 Task: Find connections with filter location Chongqing with filter topic #lawyerswith filter profile language English with filter current company Enfusion with filter school Institution of Engineers of India (IEI), Kolkata with filter industry Credit Intermediation with filter service category Portrait Photography with filter keywords title Animal Shelter Worker
Action: Mouse moved to (974, 170)
Screenshot: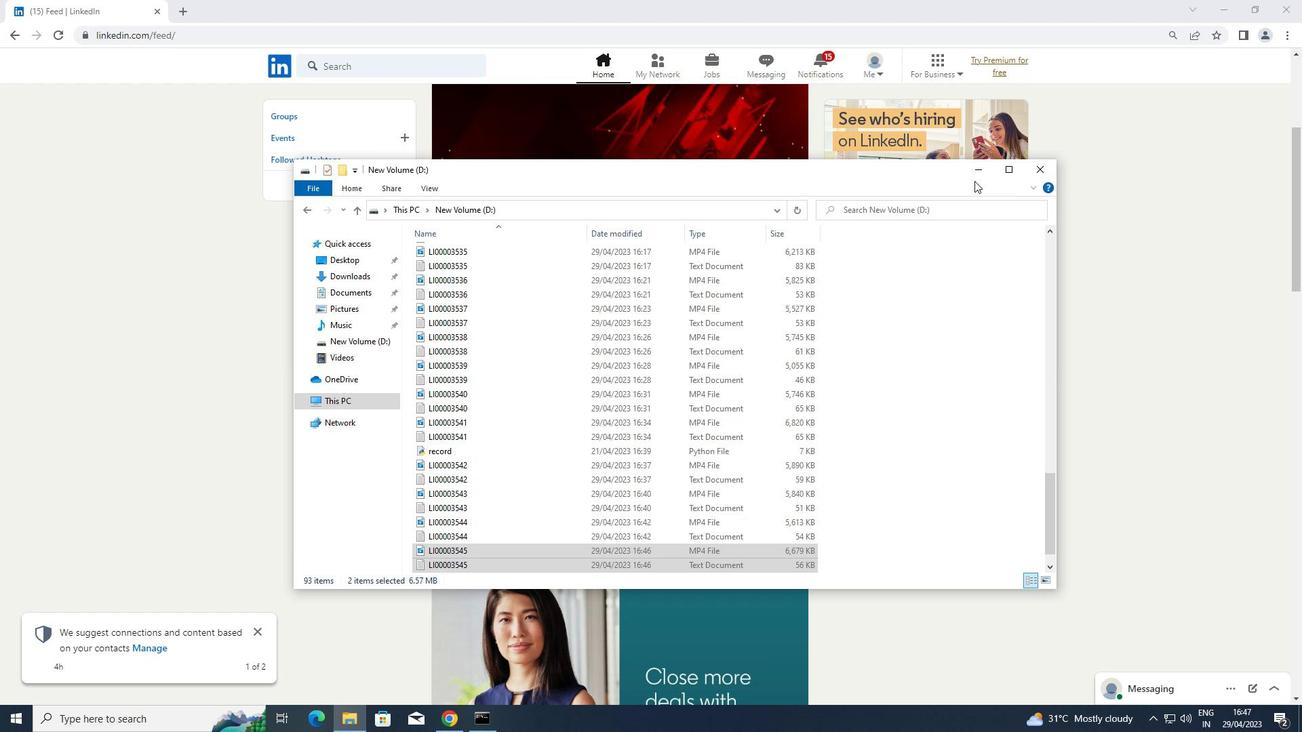 
Action: Mouse pressed left at (974, 170)
Screenshot: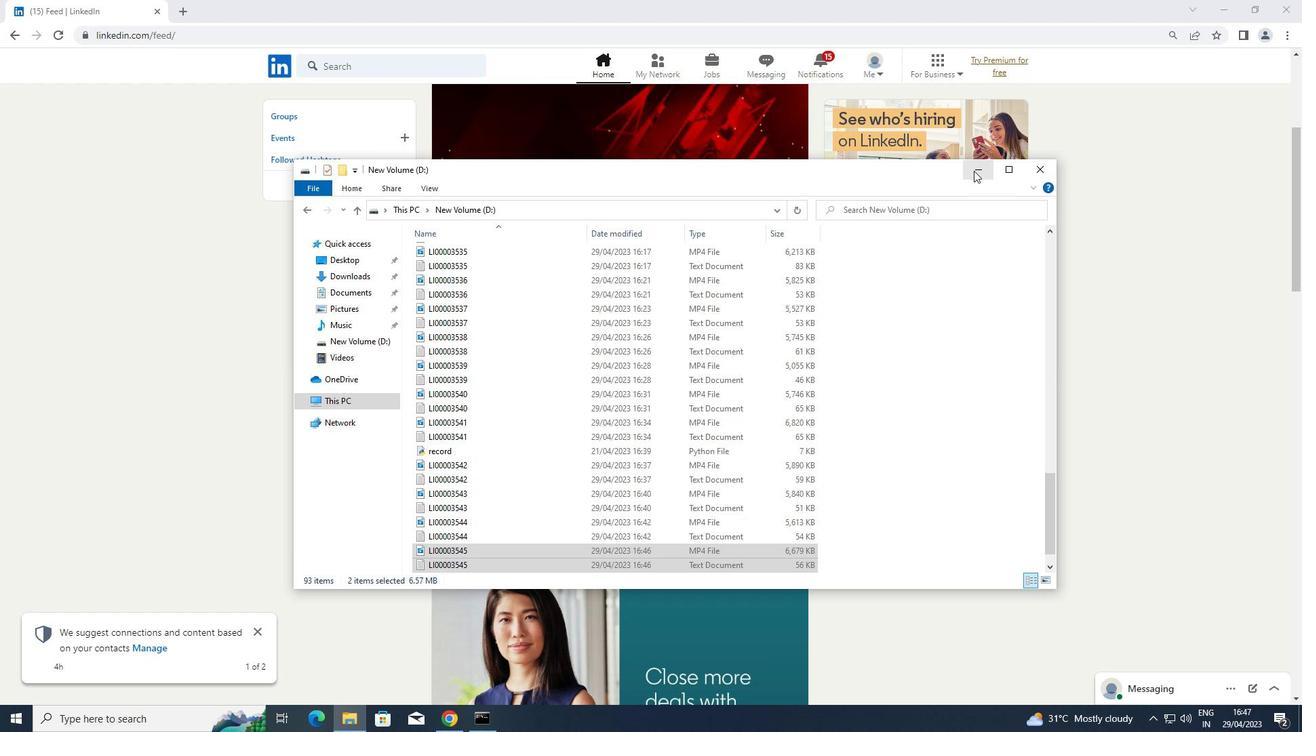 
Action: Mouse moved to (662, 66)
Screenshot: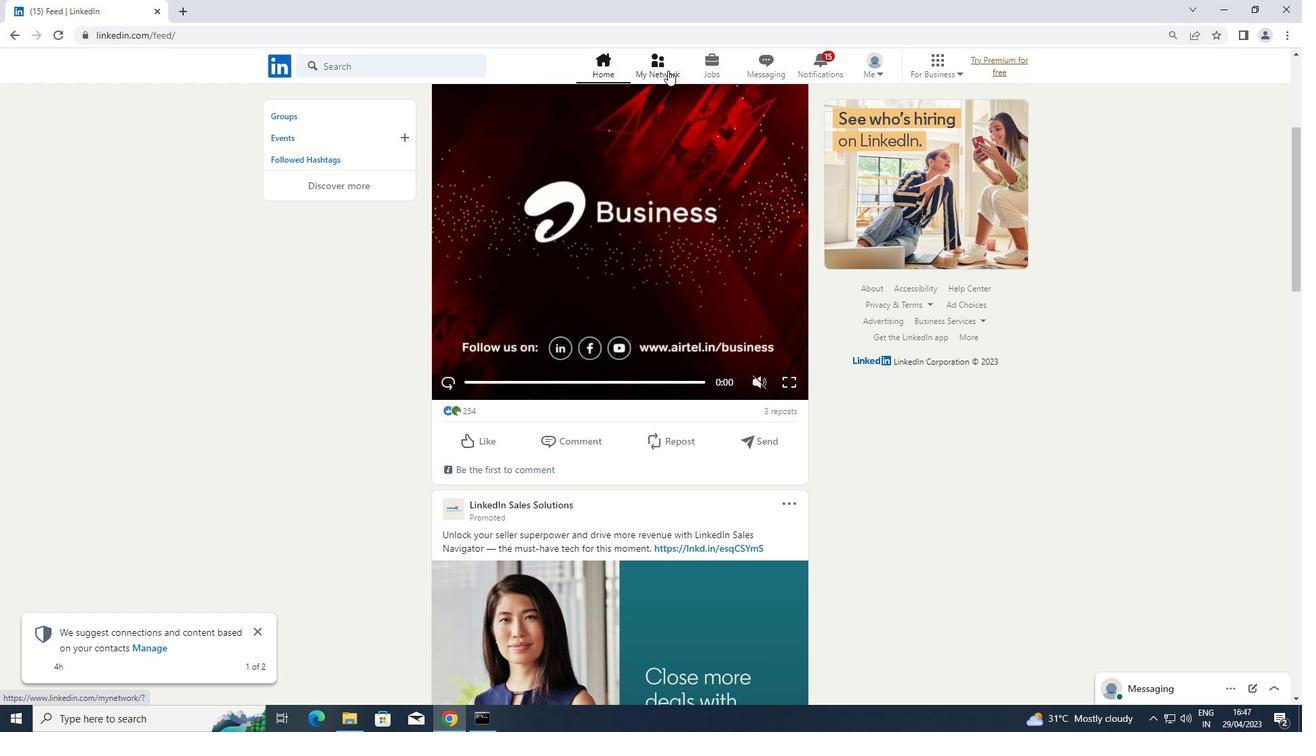 
Action: Mouse pressed left at (662, 66)
Screenshot: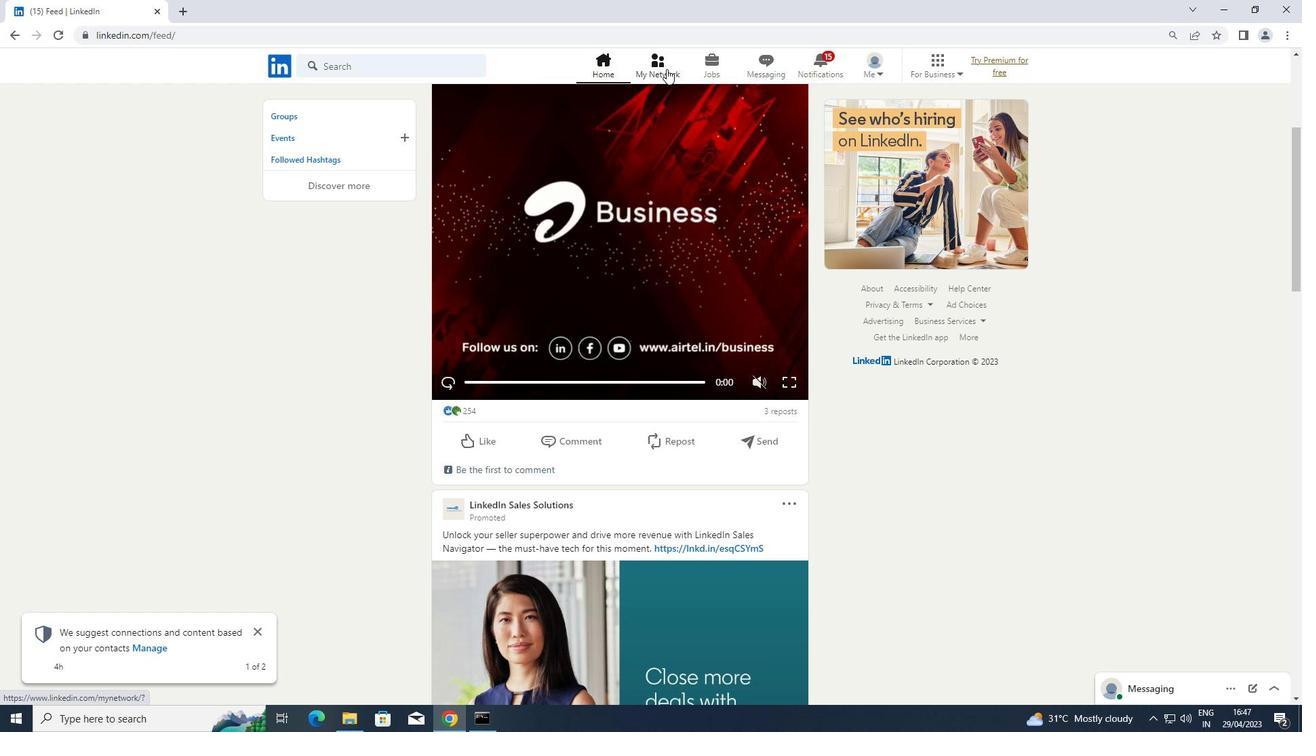 
Action: Mouse moved to (350, 138)
Screenshot: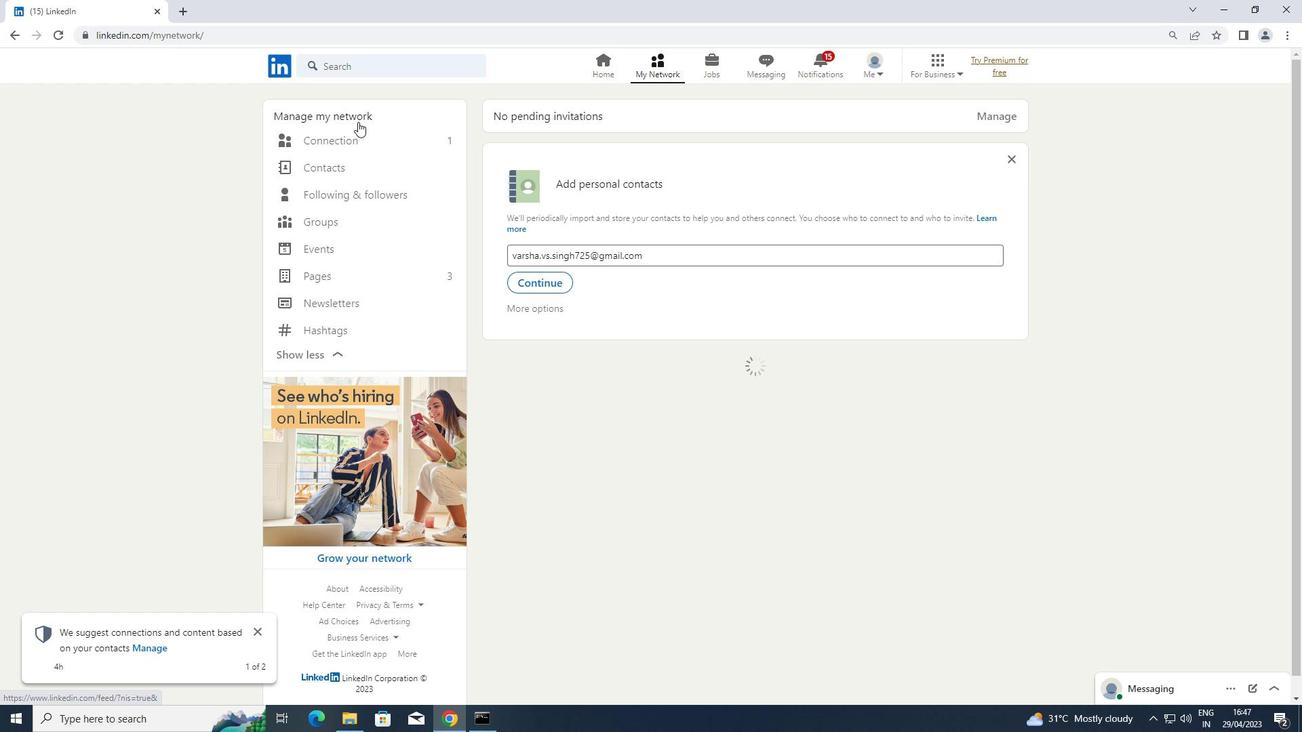 
Action: Mouse pressed left at (350, 138)
Screenshot: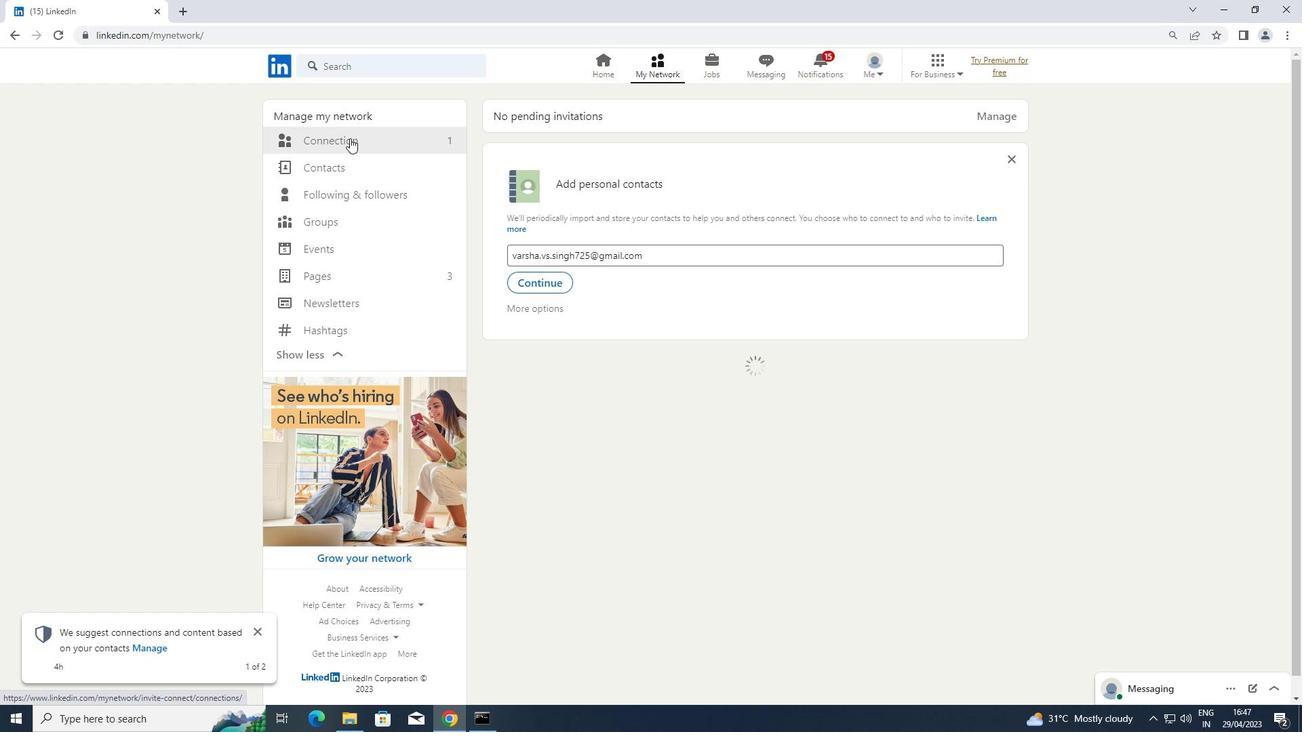 
Action: Mouse moved to (762, 143)
Screenshot: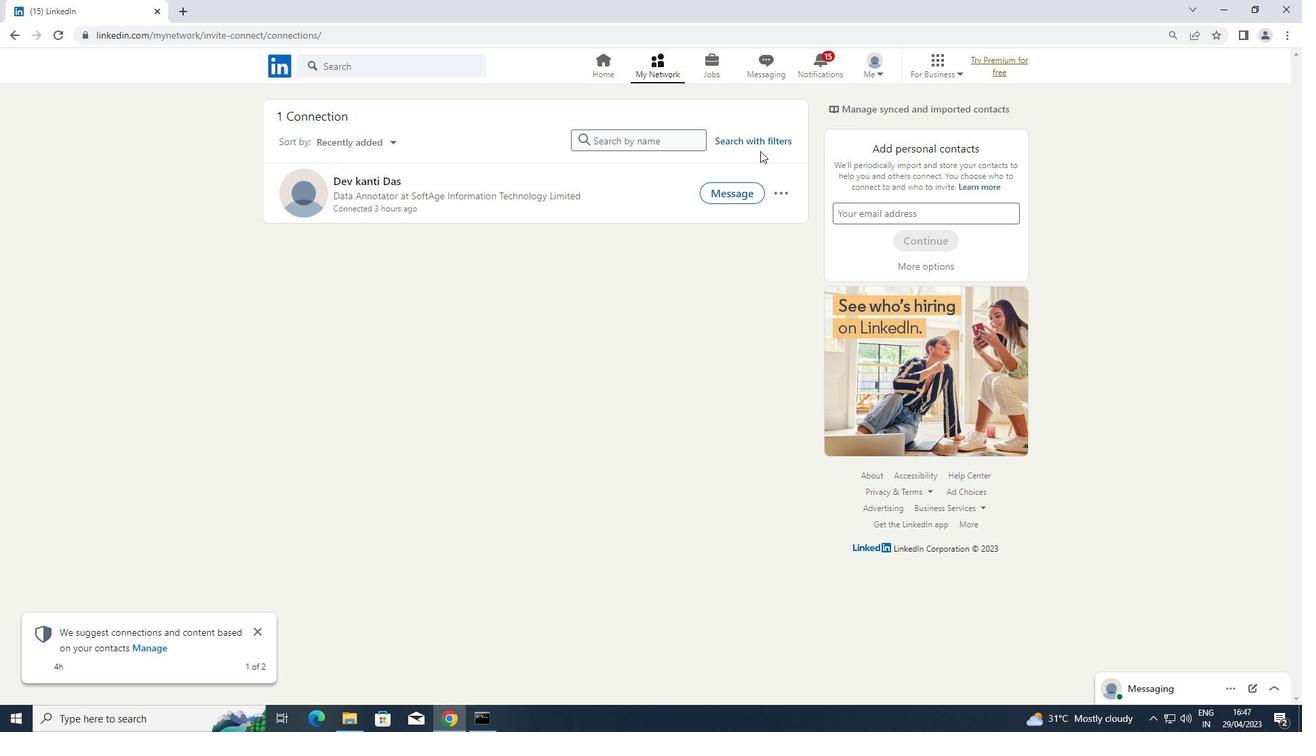 
Action: Mouse pressed left at (762, 143)
Screenshot: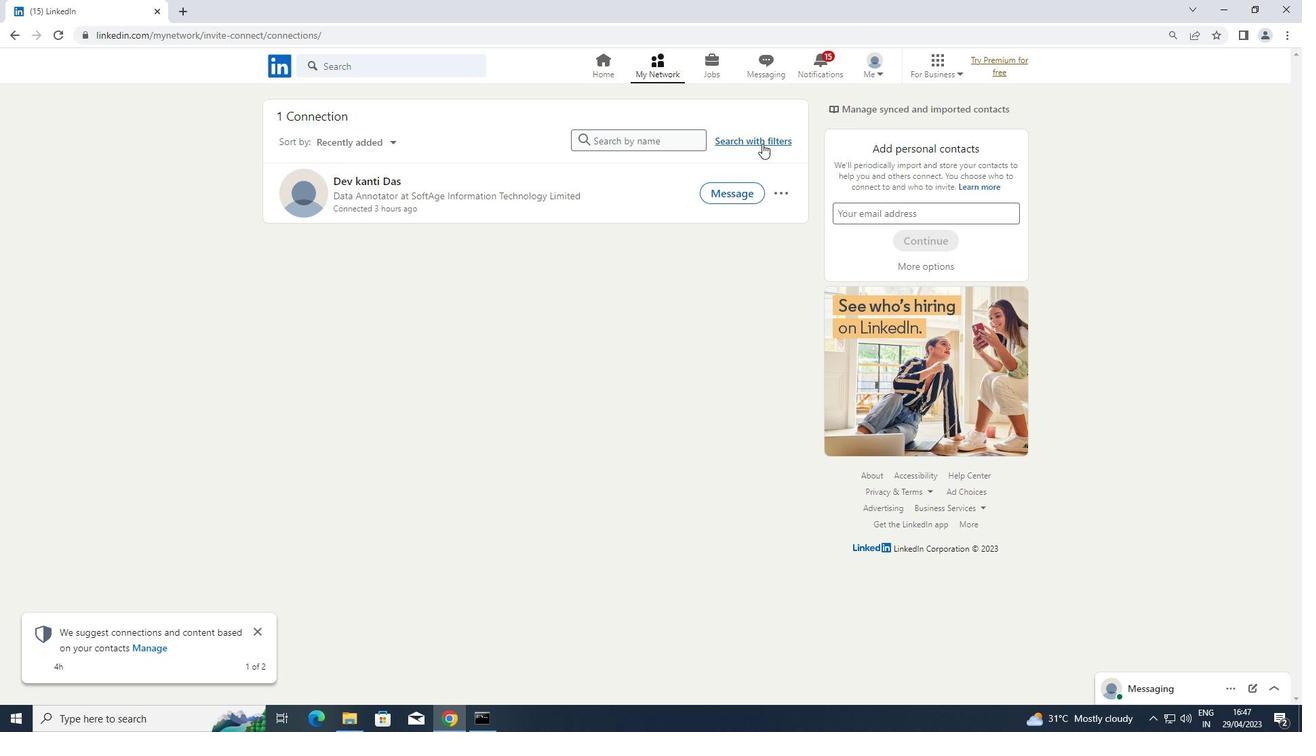 
Action: Mouse moved to (697, 105)
Screenshot: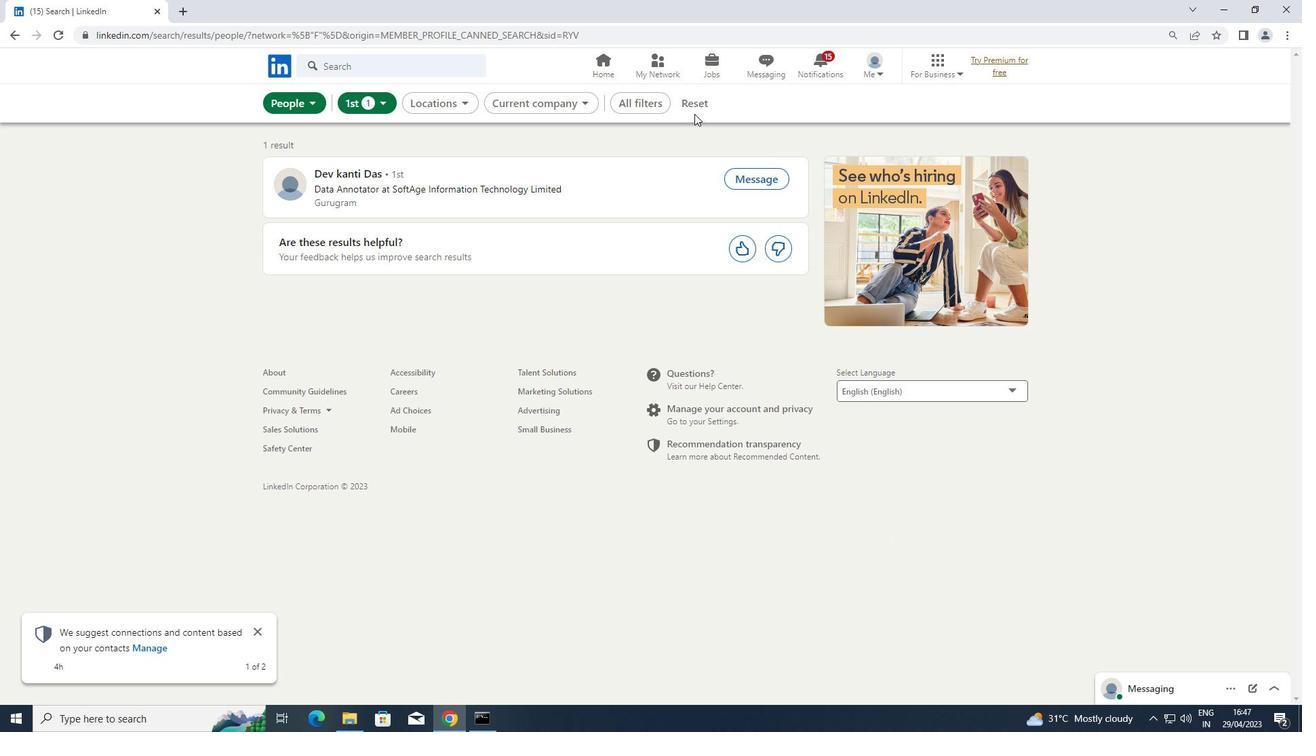 
Action: Mouse pressed left at (697, 105)
Screenshot: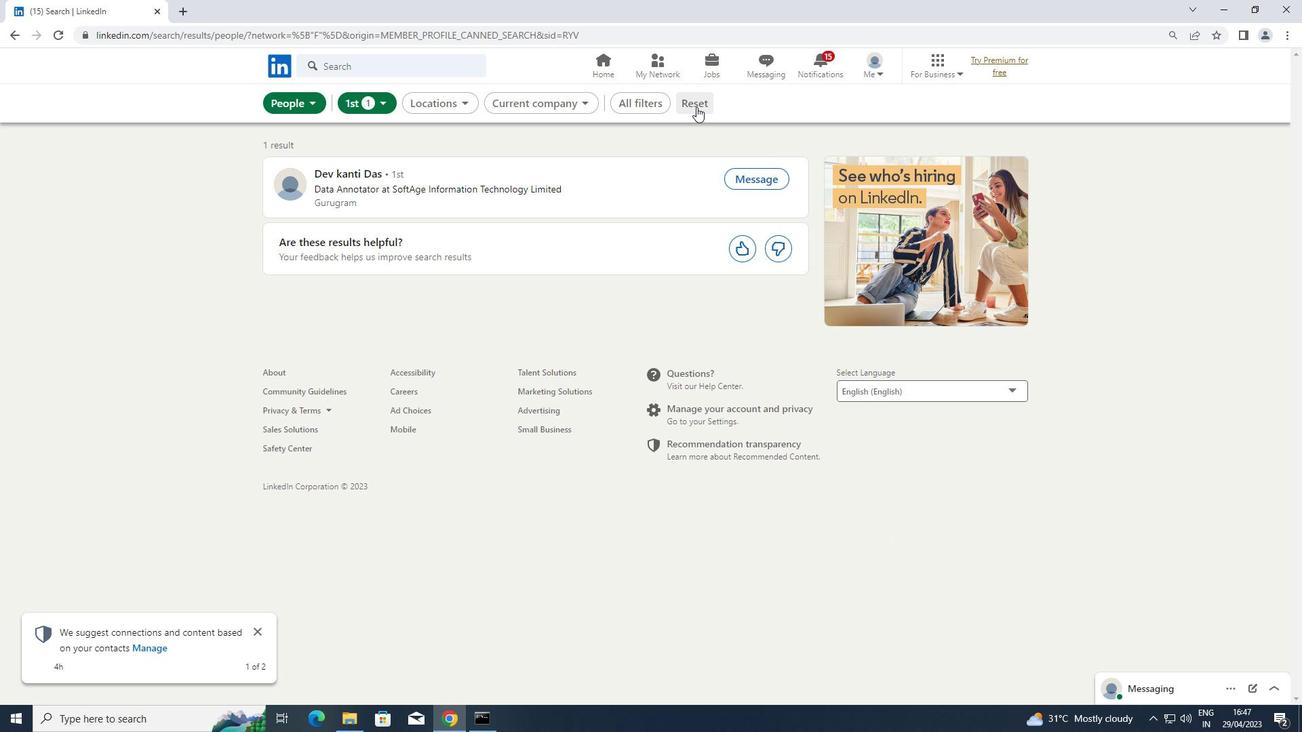 
Action: Mouse moved to (681, 100)
Screenshot: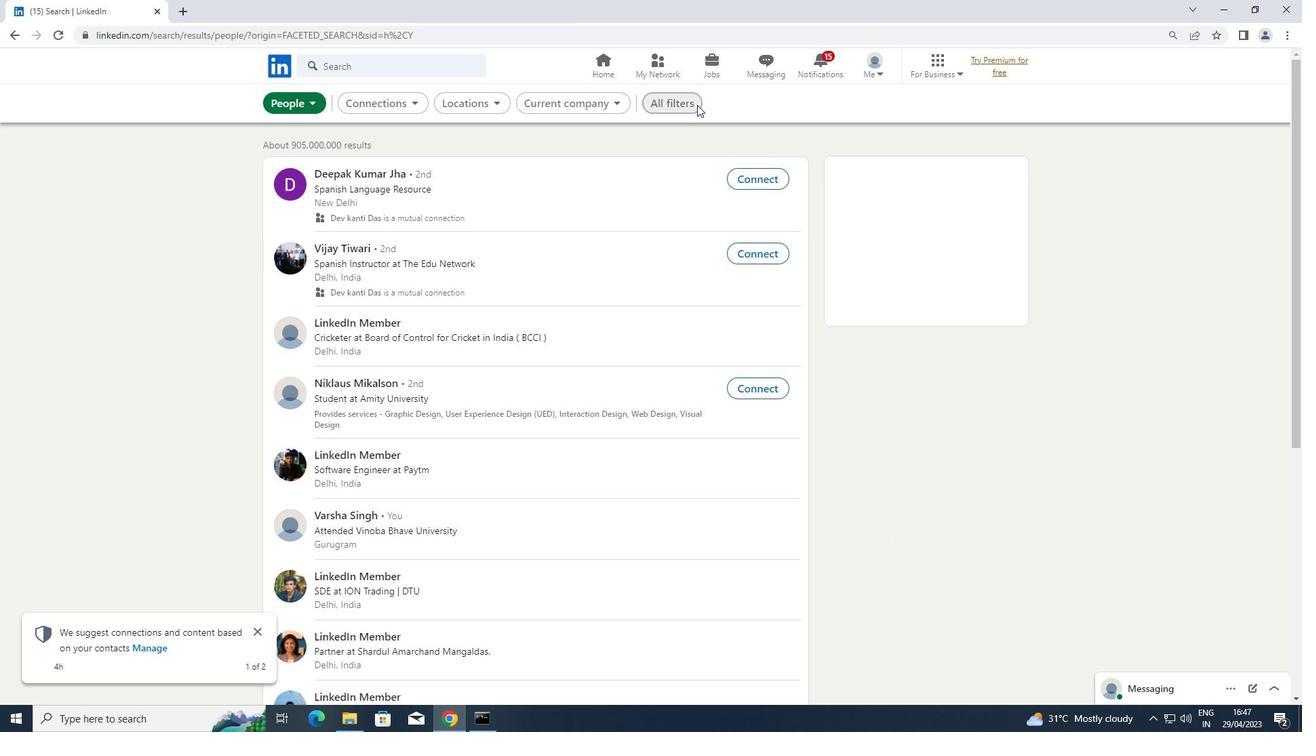 
Action: Mouse pressed left at (681, 100)
Screenshot: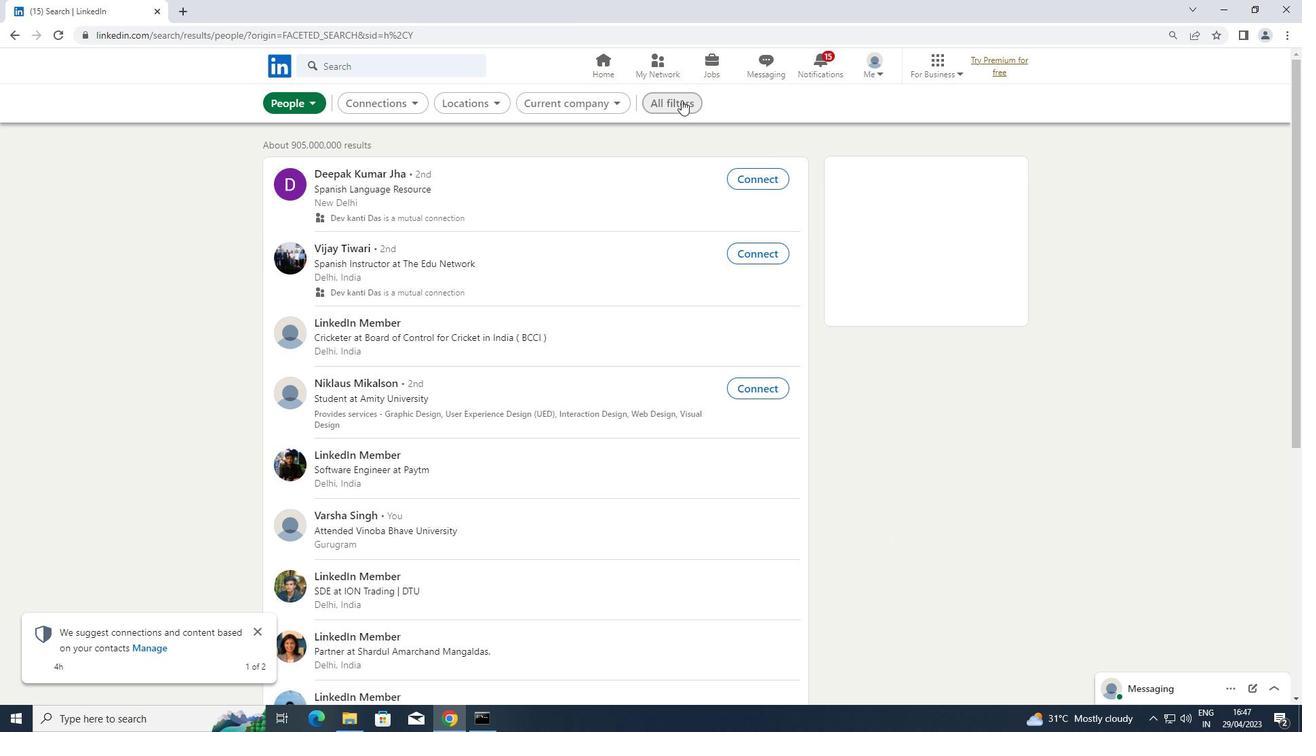 
Action: Mouse moved to (987, 301)
Screenshot: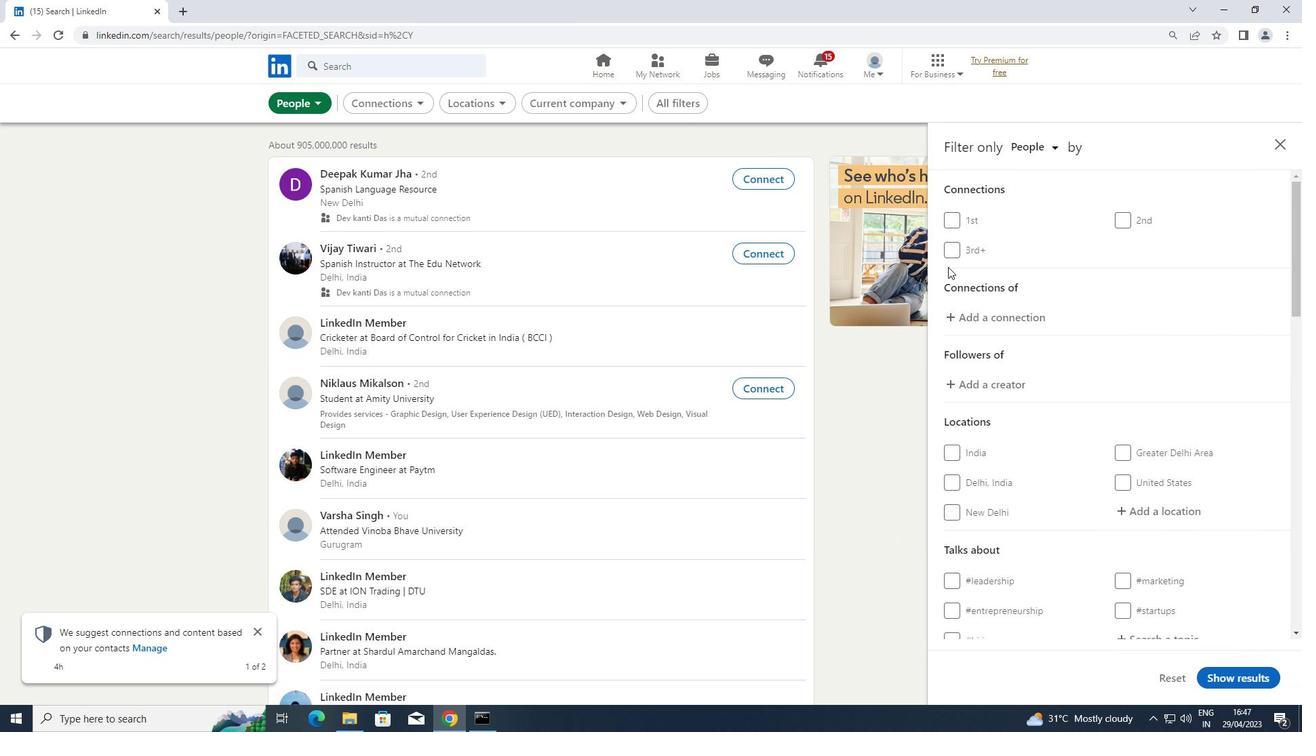 
Action: Mouse scrolled (987, 301) with delta (0, 0)
Screenshot: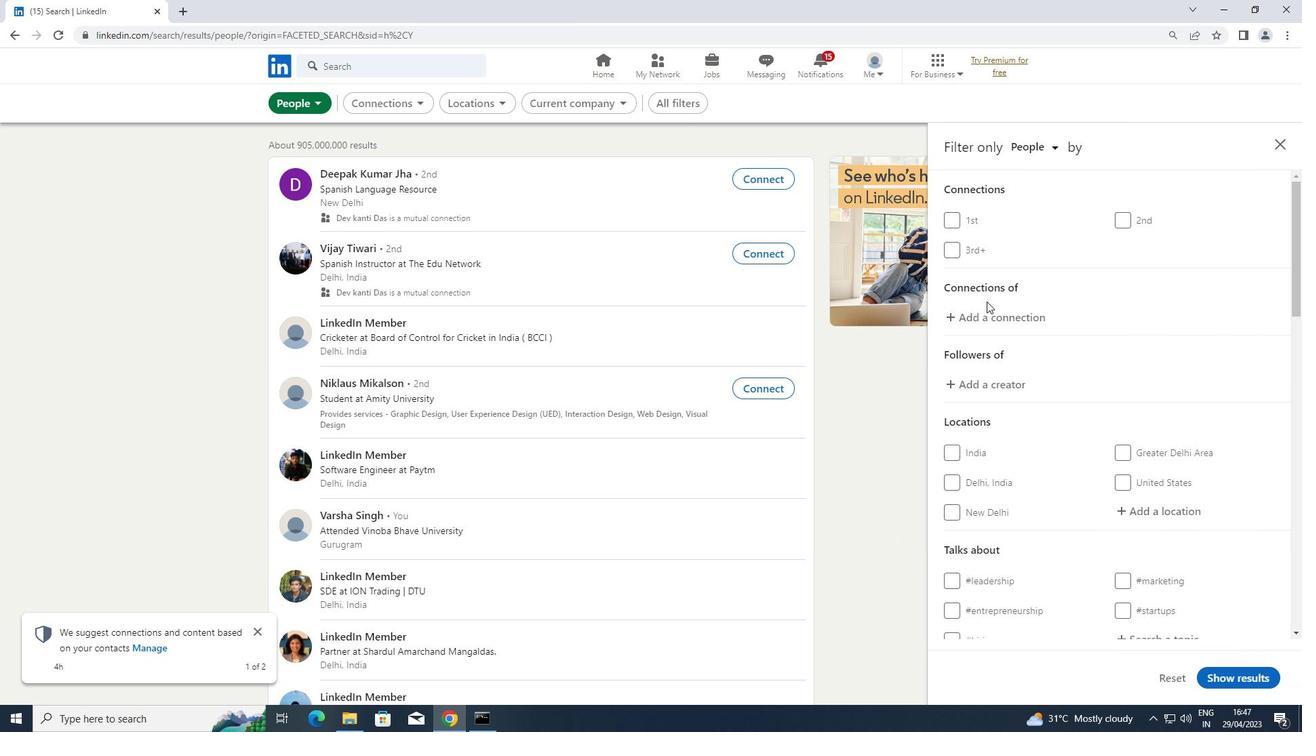 
Action: Mouse scrolled (987, 301) with delta (0, 0)
Screenshot: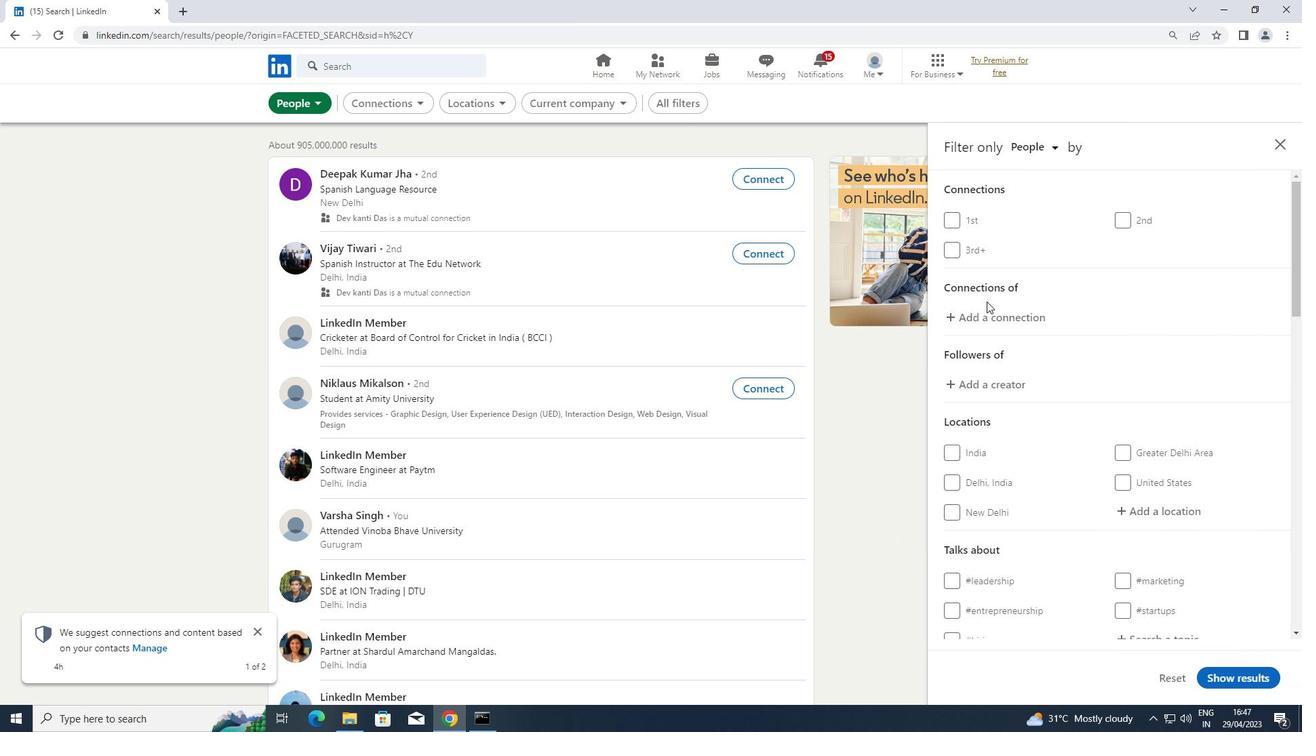 
Action: Mouse moved to (1142, 375)
Screenshot: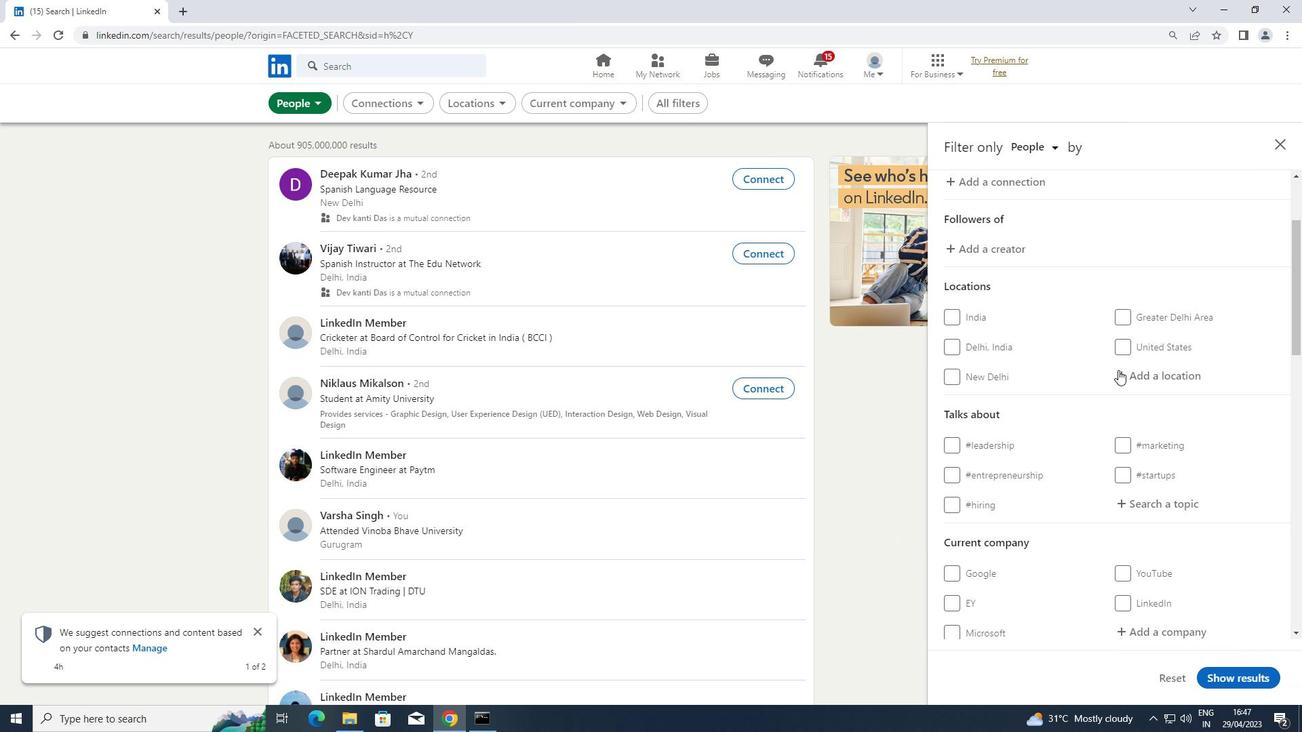 
Action: Mouse pressed left at (1142, 375)
Screenshot: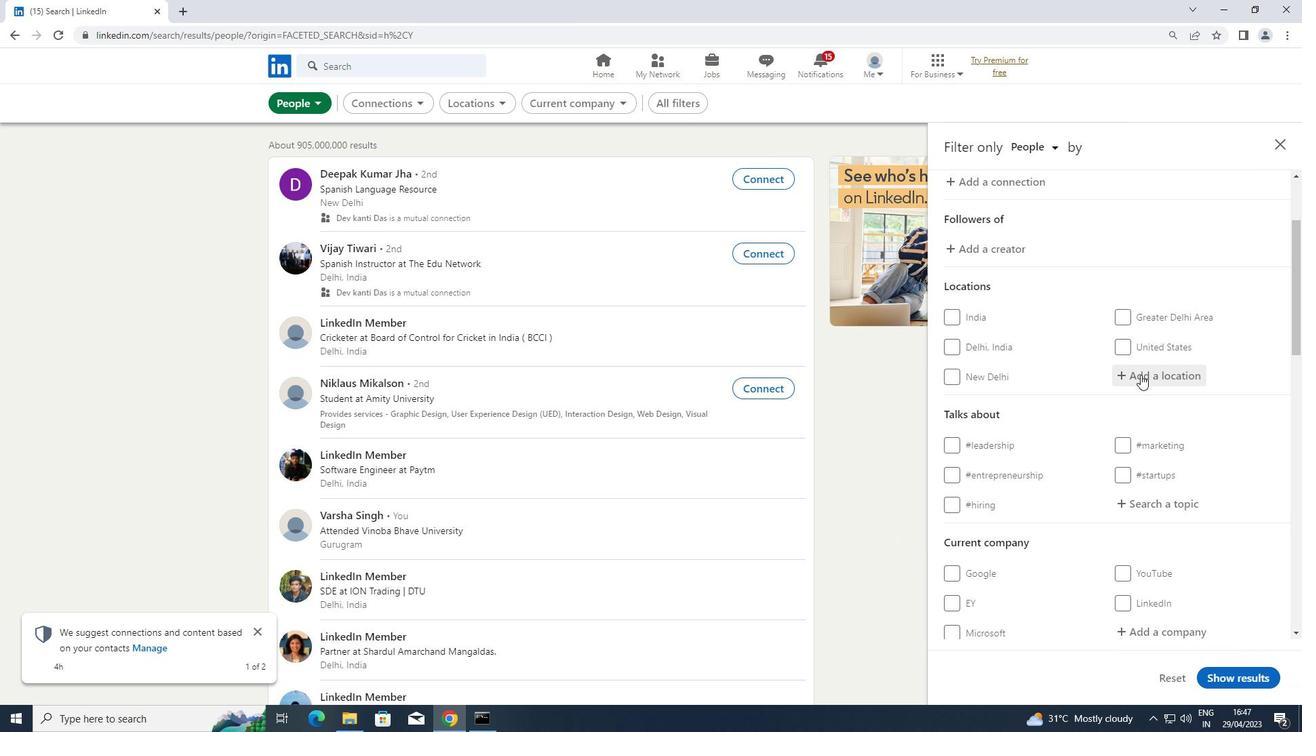 
Action: Key pressed <Key.shift>CHONGQING
Screenshot: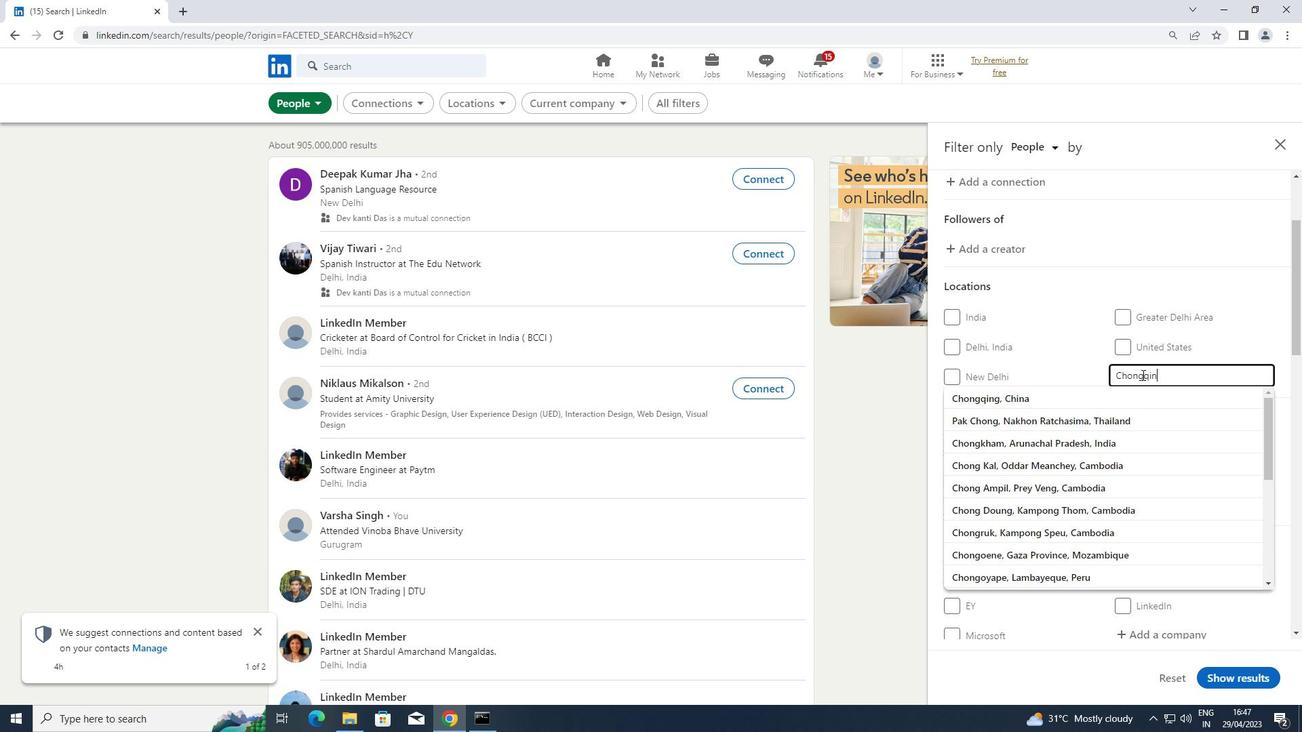
Action: Mouse moved to (1055, 446)
Screenshot: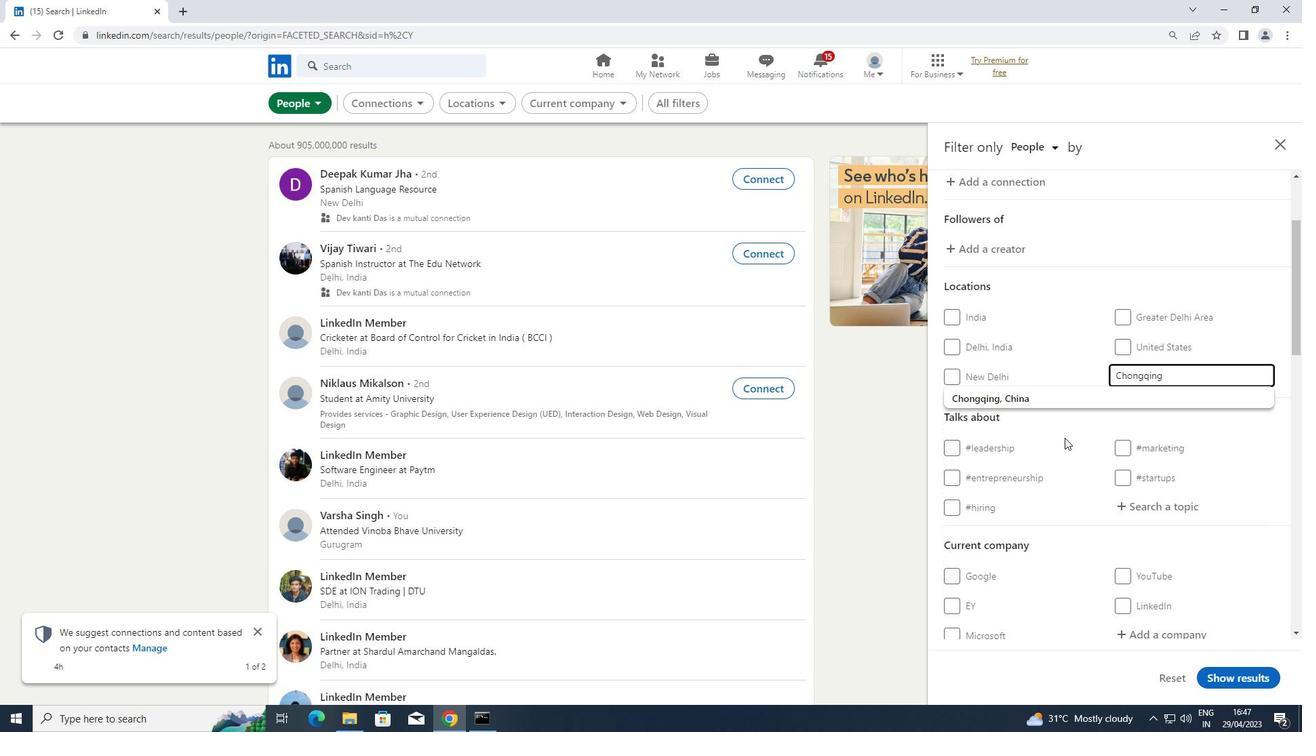 
Action: Mouse scrolled (1055, 445) with delta (0, 0)
Screenshot: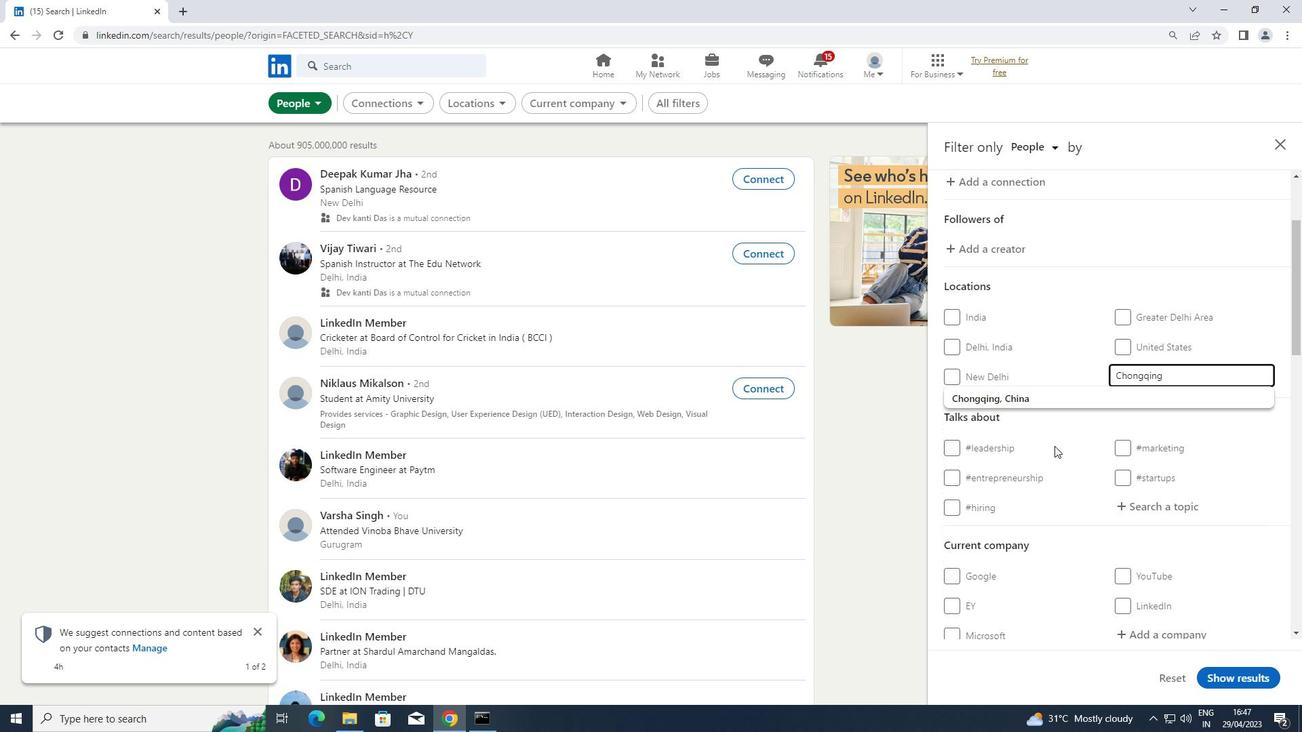 
Action: Mouse moved to (1054, 447)
Screenshot: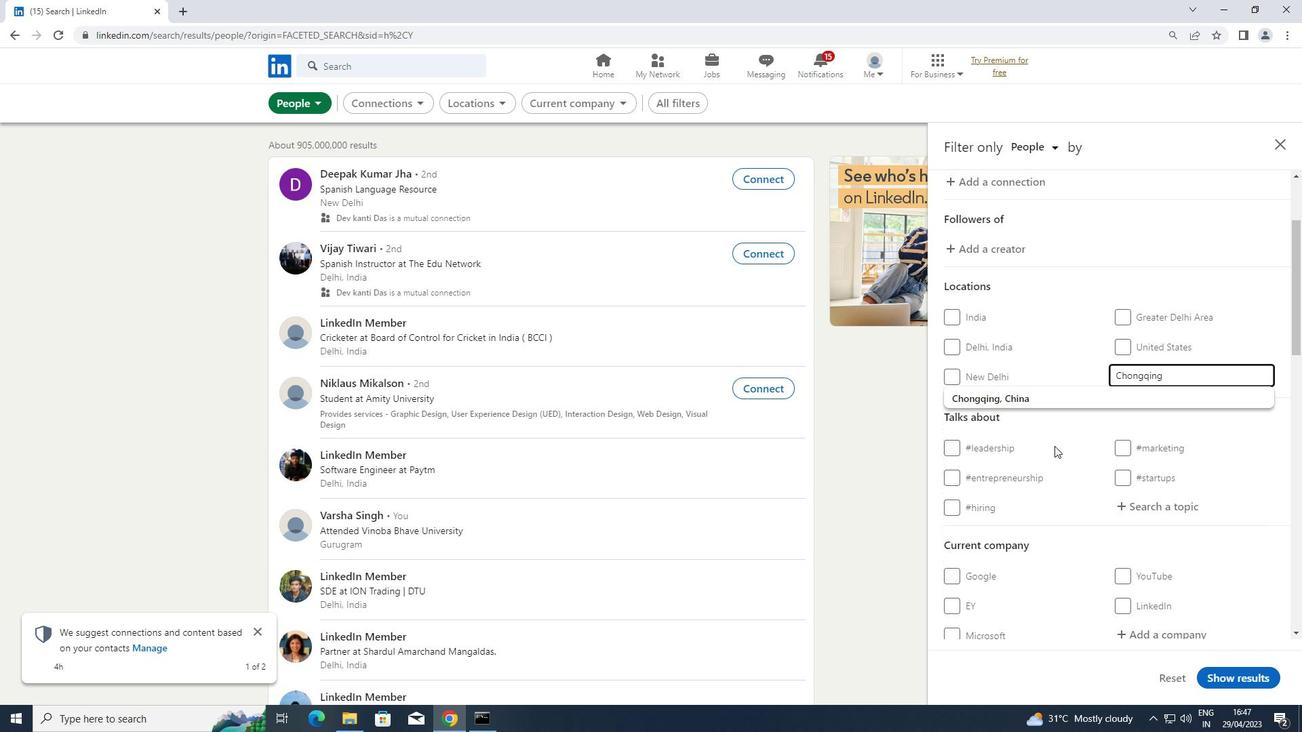 
Action: Mouse scrolled (1054, 446) with delta (0, 0)
Screenshot: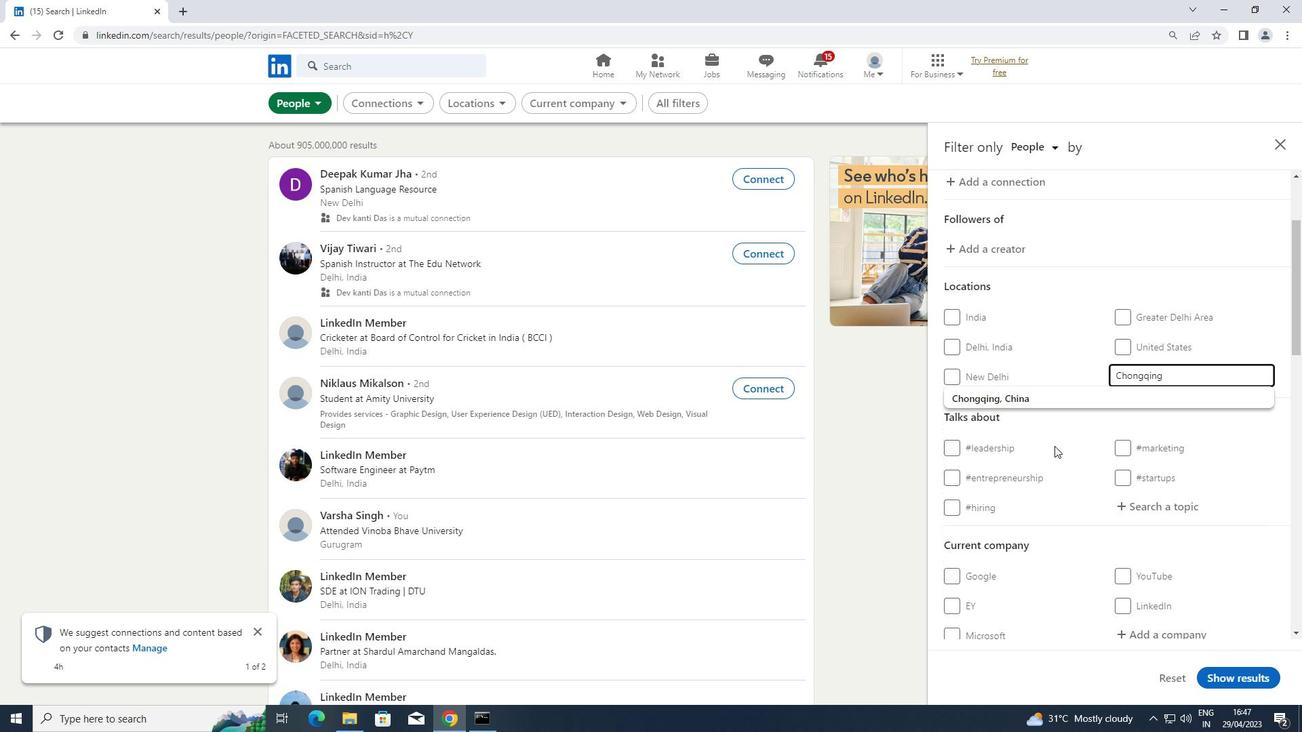
Action: Mouse moved to (1172, 370)
Screenshot: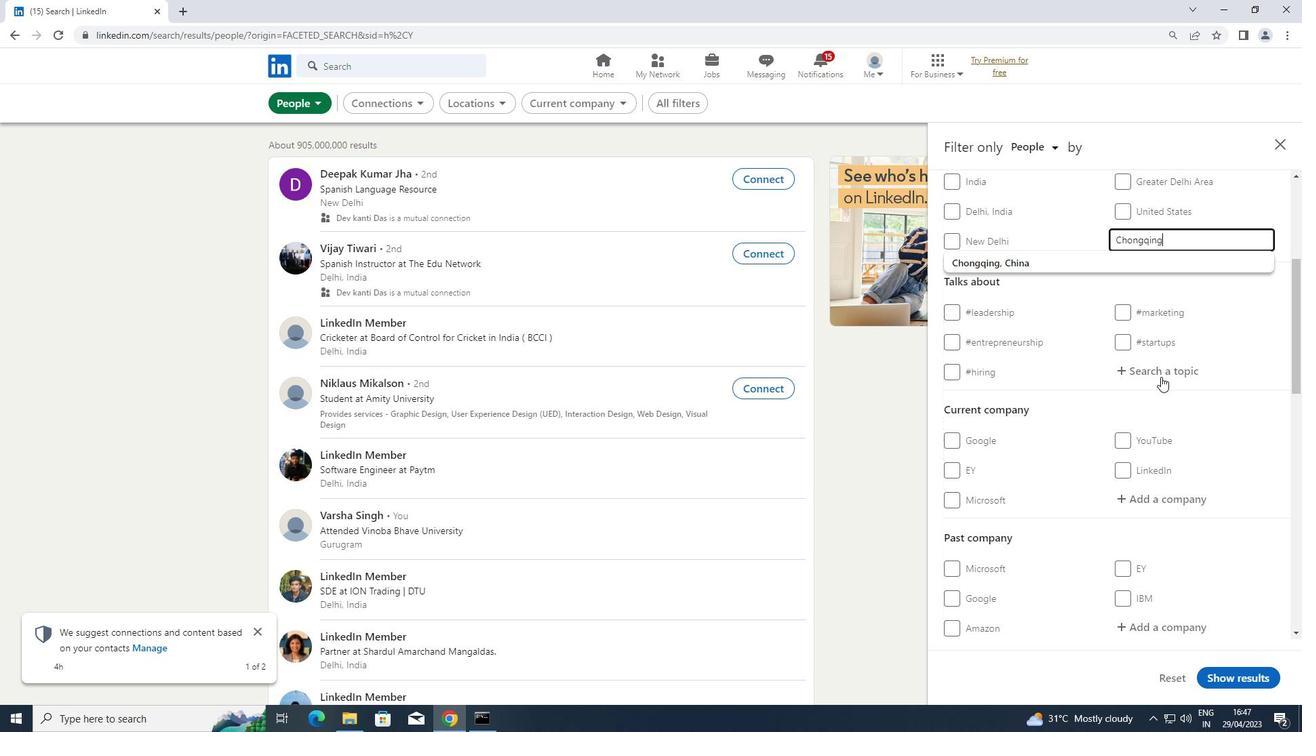 
Action: Mouse pressed left at (1172, 370)
Screenshot: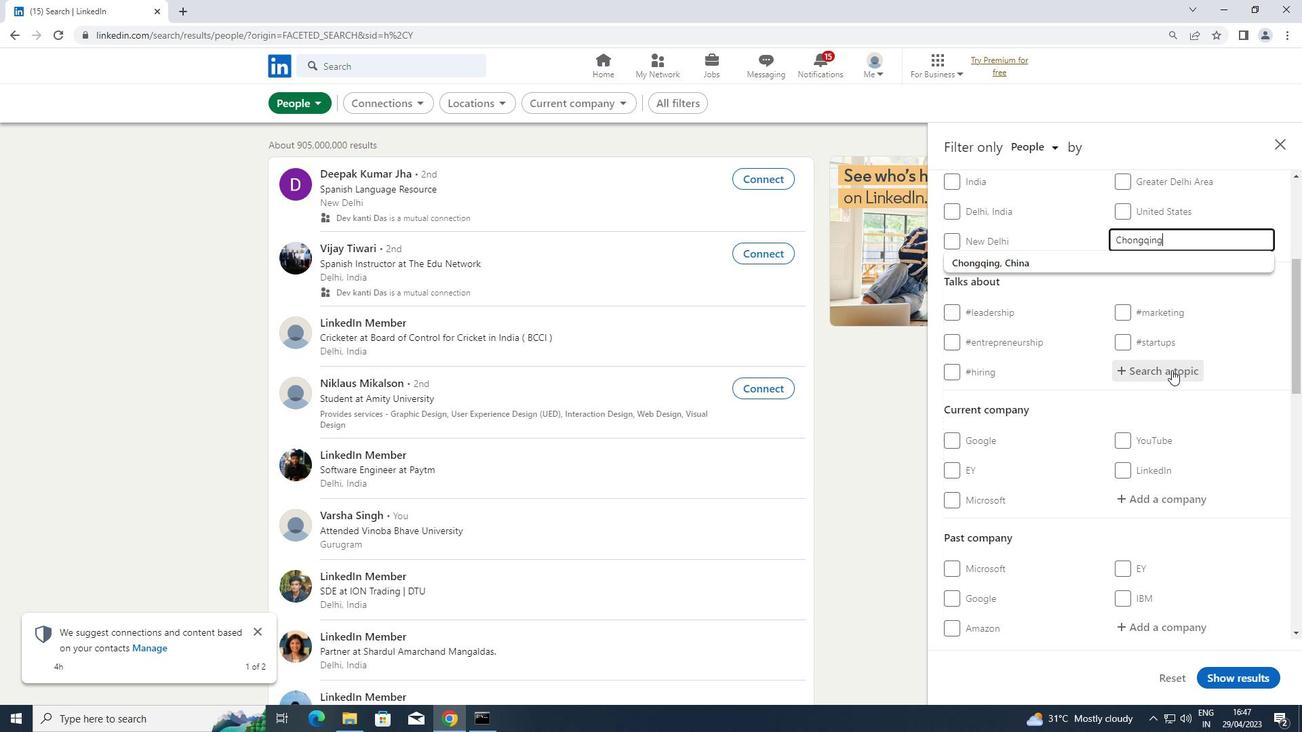 
Action: Key pressed <Key.shift>#LAWYERS
Screenshot: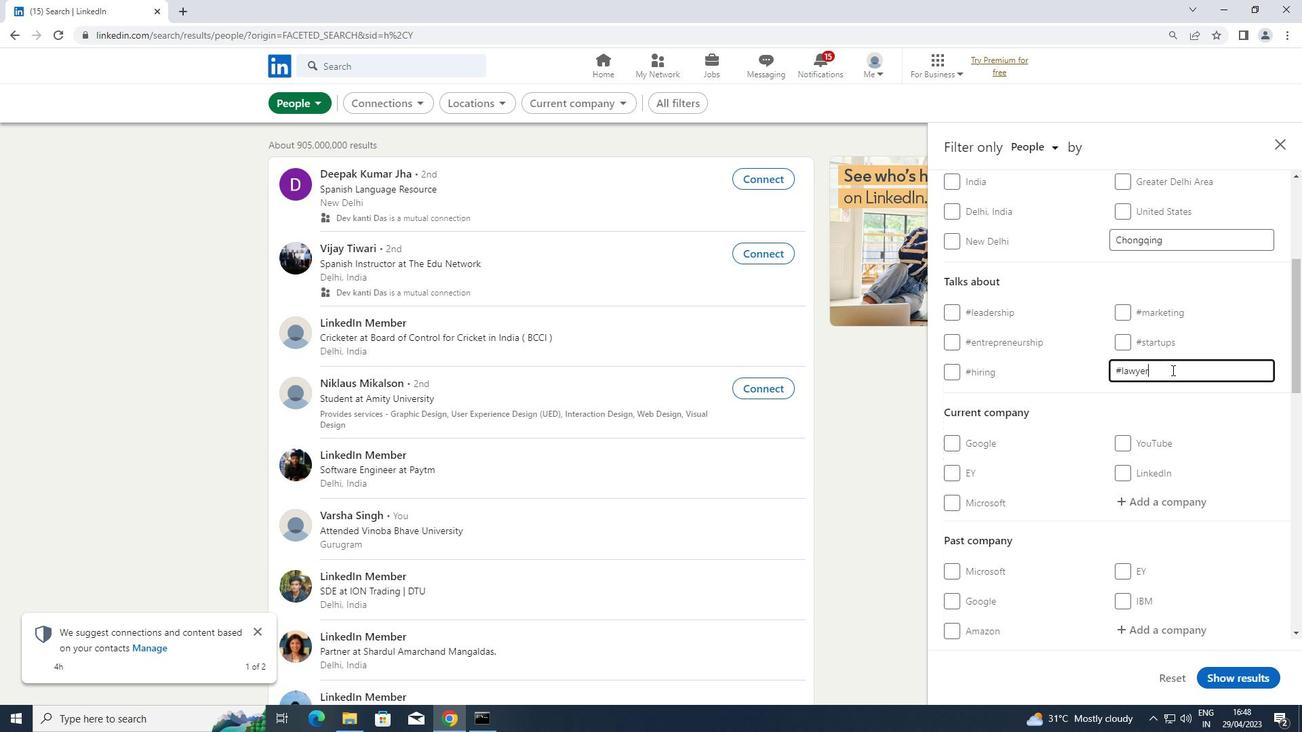 
Action: Mouse moved to (1087, 424)
Screenshot: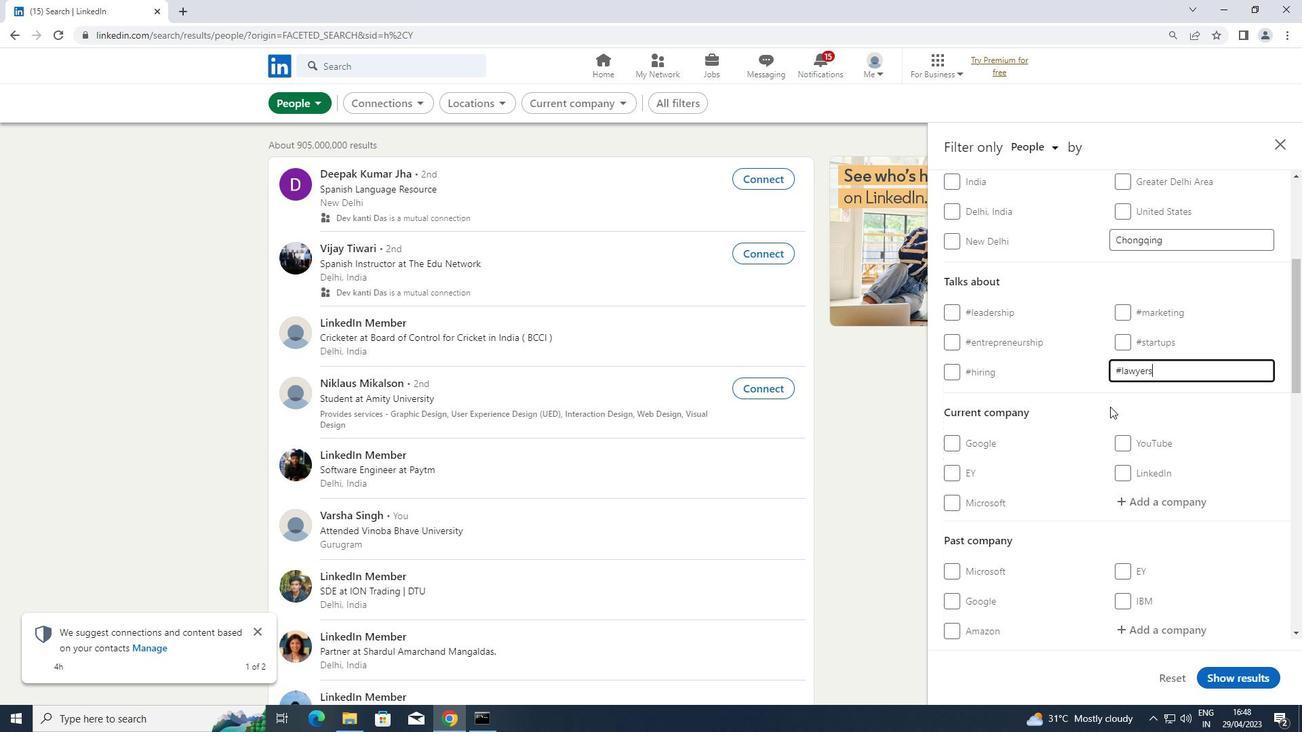 
Action: Mouse scrolled (1087, 424) with delta (0, 0)
Screenshot: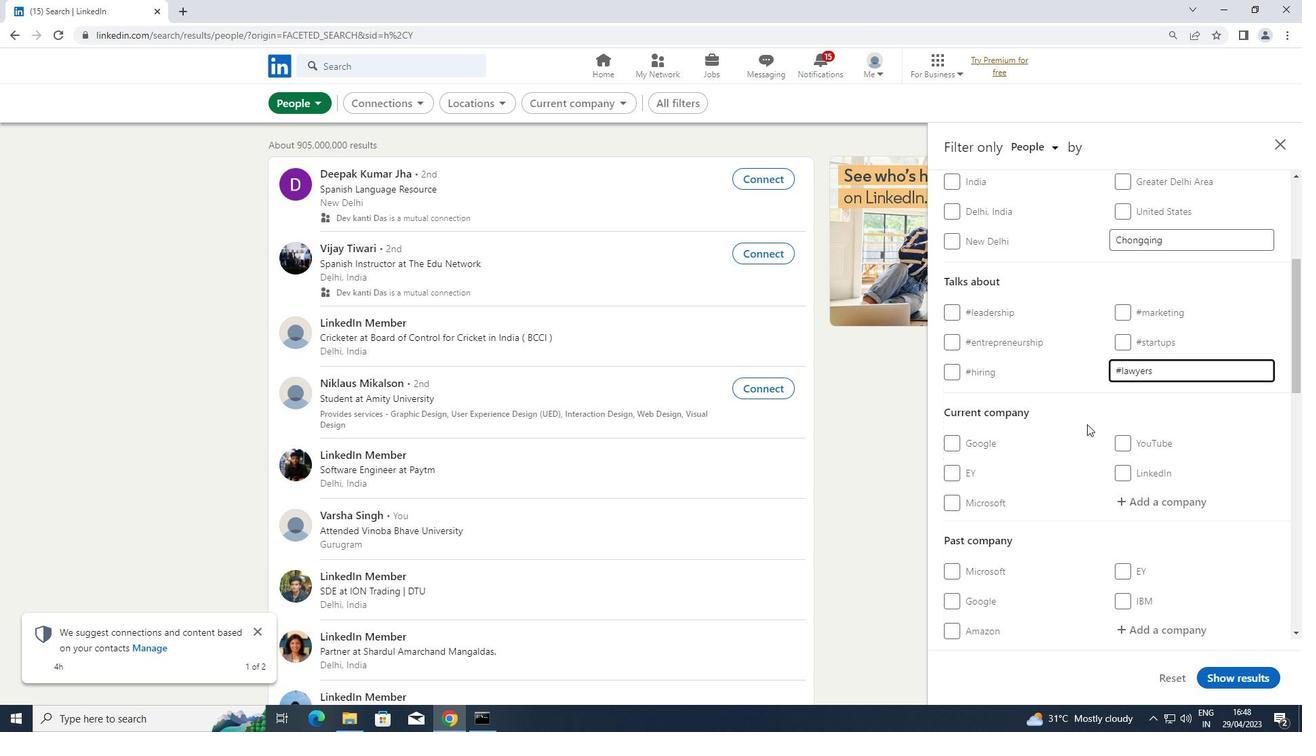 
Action: Mouse scrolled (1087, 424) with delta (0, 0)
Screenshot: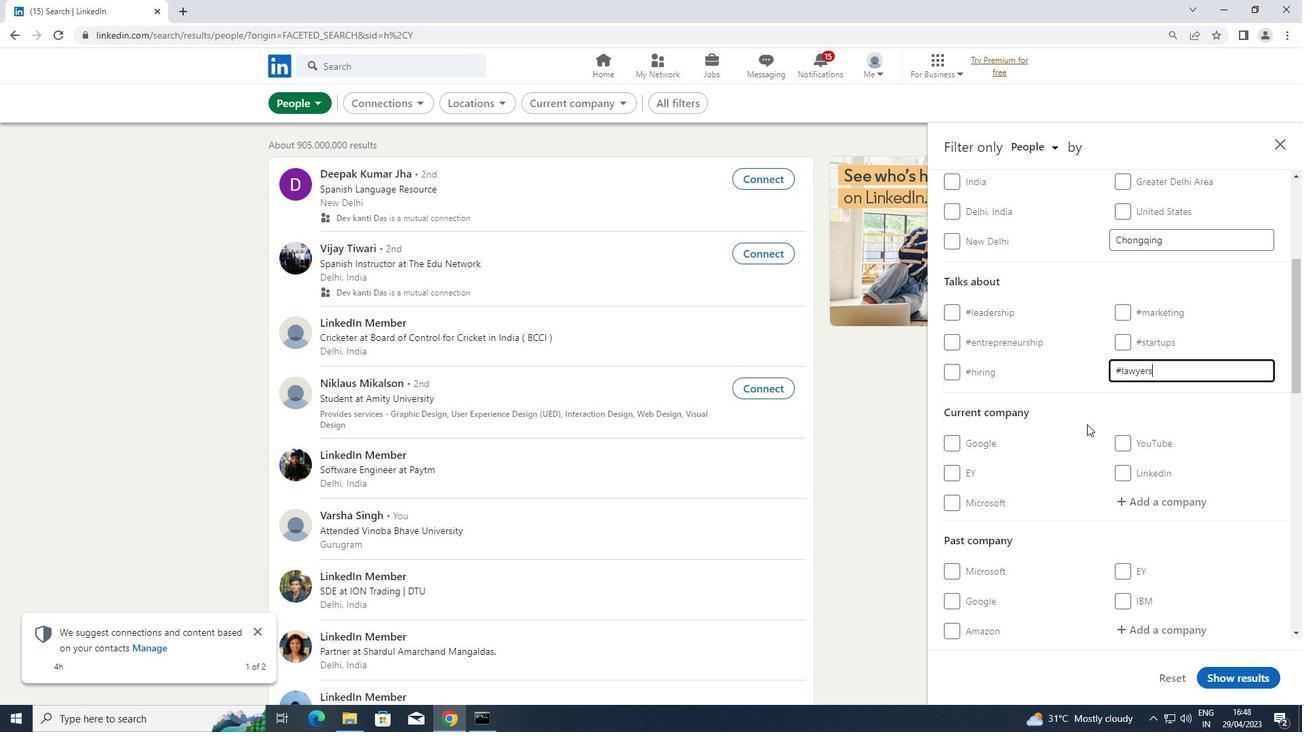 
Action: Mouse scrolled (1087, 424) with delta (0, 0)
Screenshot: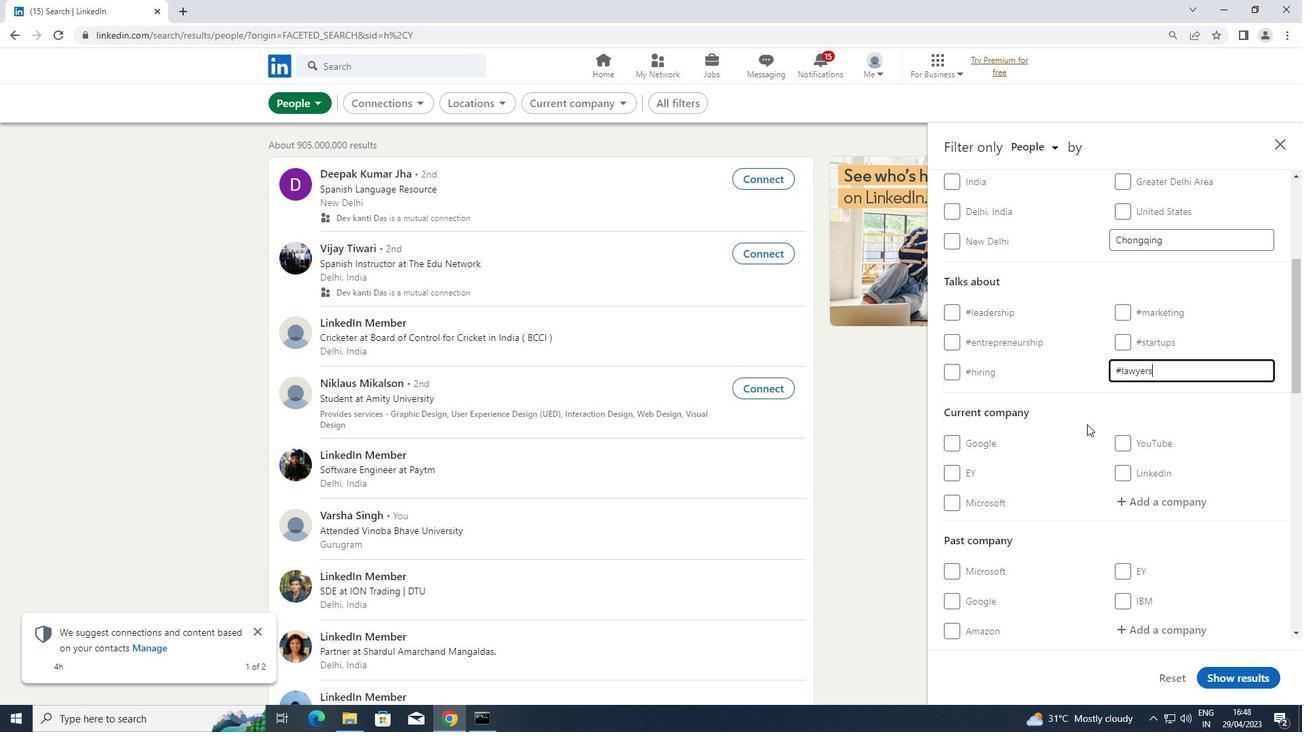 
Action: Mouse scrolled (1087, 424) with delta (0, 0)
Screenshot: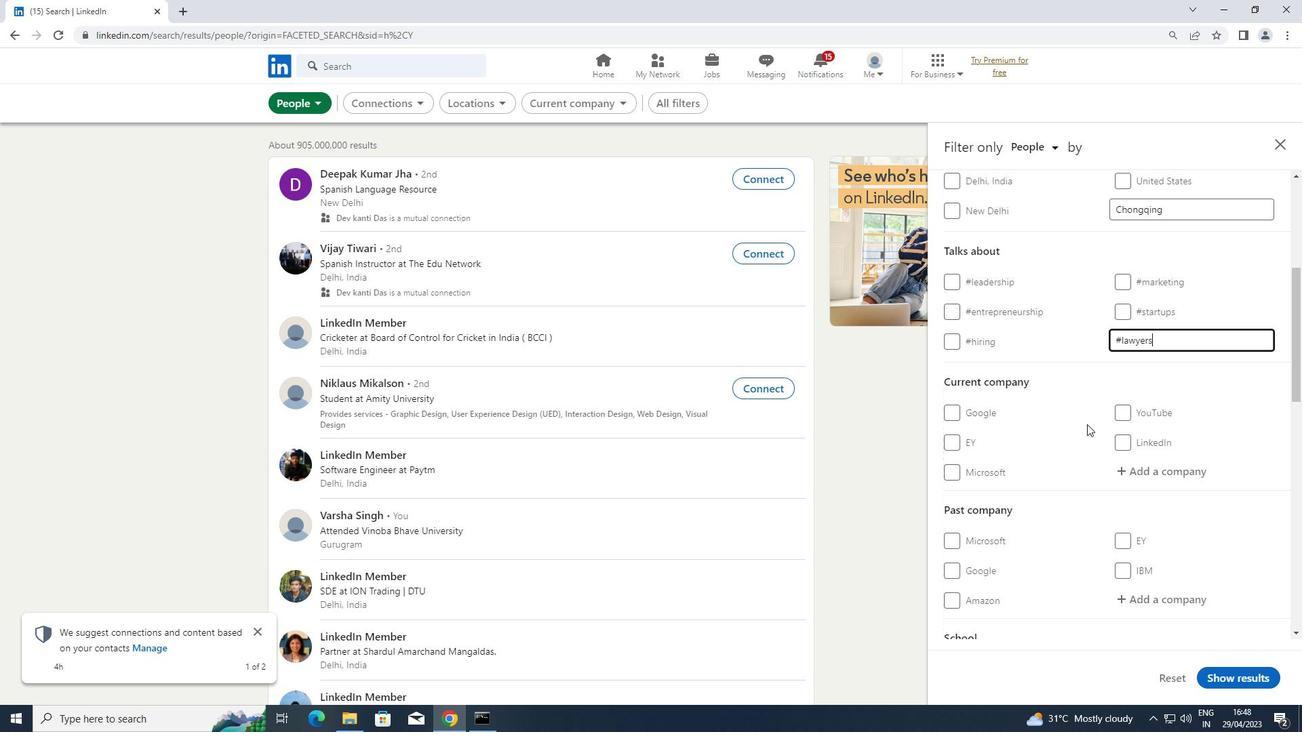 
Action: Mouse scrolled (1087, 424) with delta (0, 0)
Screenshot: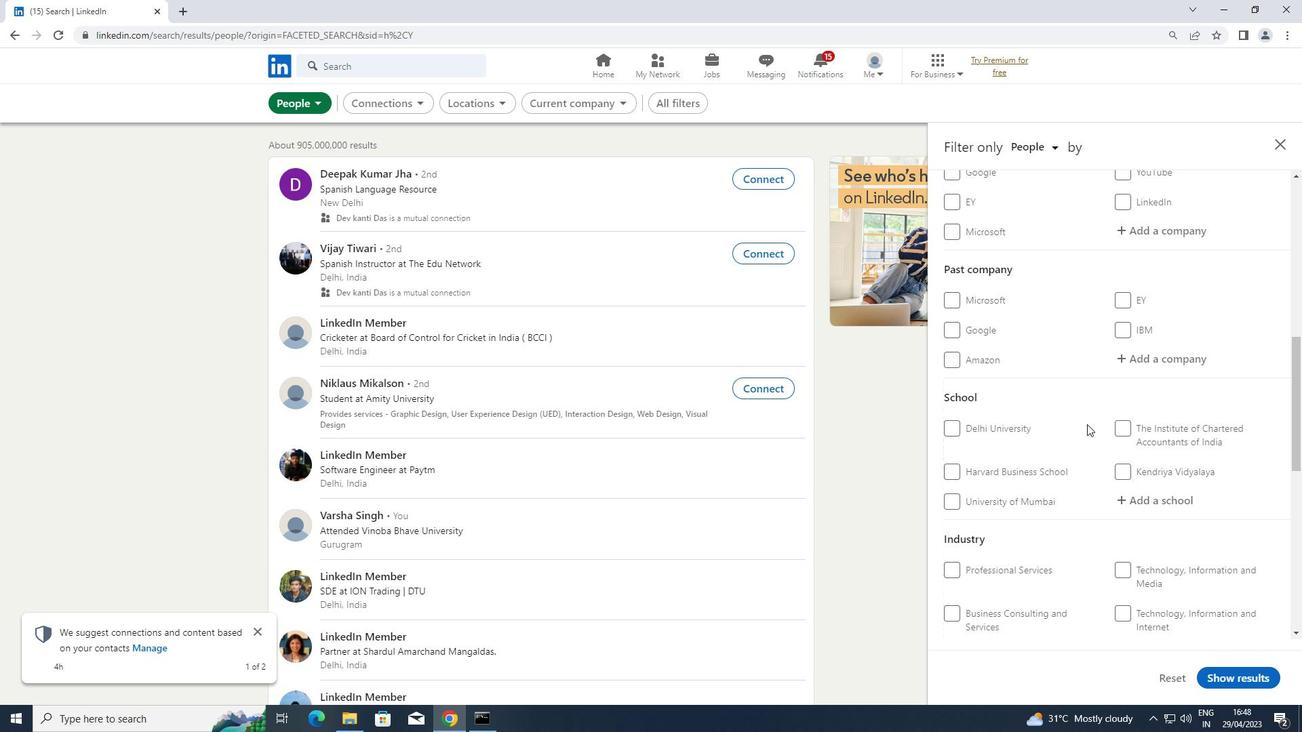 
Action: Mouse scrolled (1087, 424) with delta (0, 0)
Screenshot: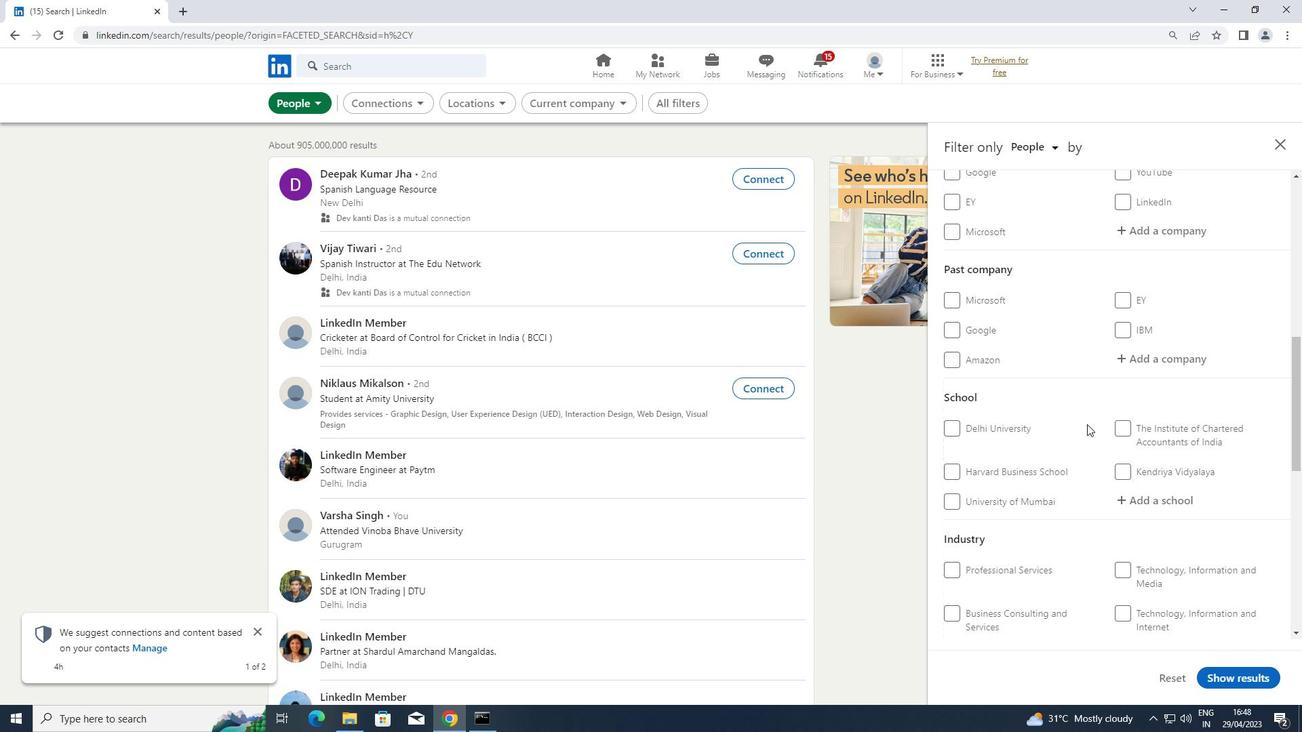 
Action: Mouse scrolled (1087, 424) with delta (0, 0)
Screenshot: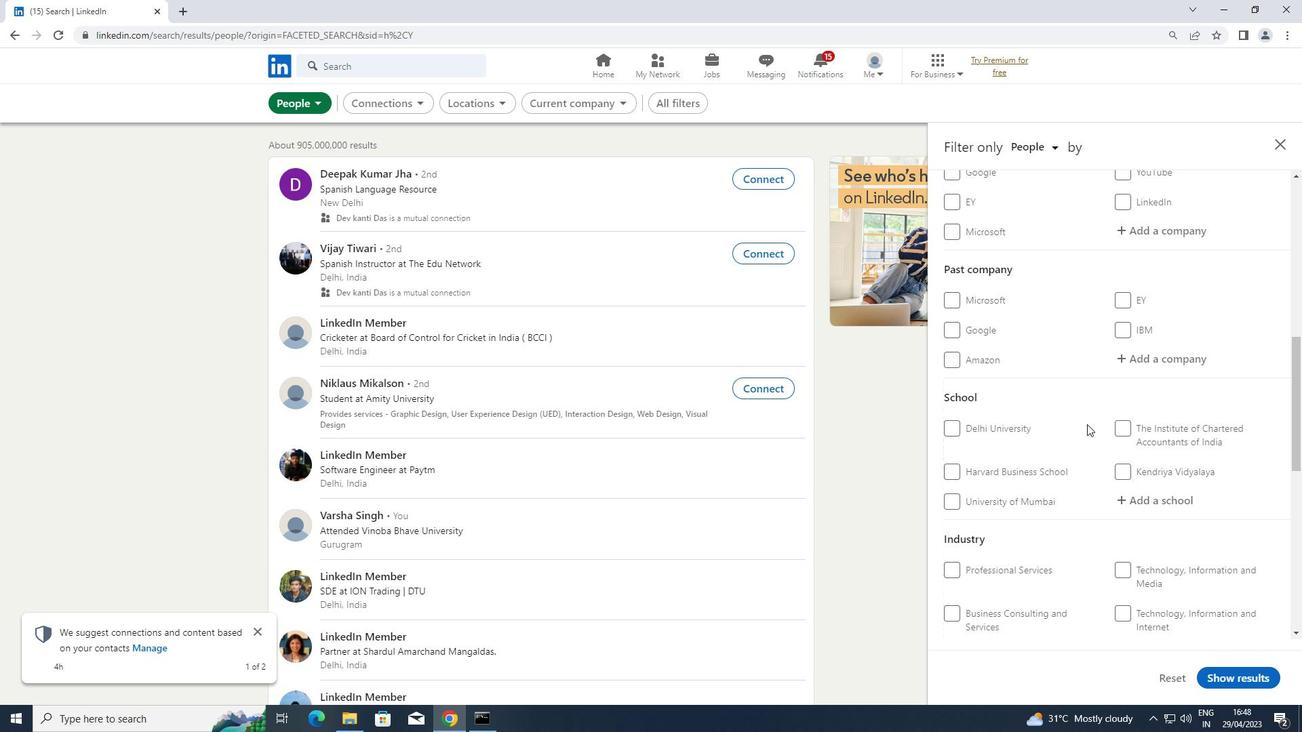 
Action: Mouse moved to (955, 521)
Screenshot: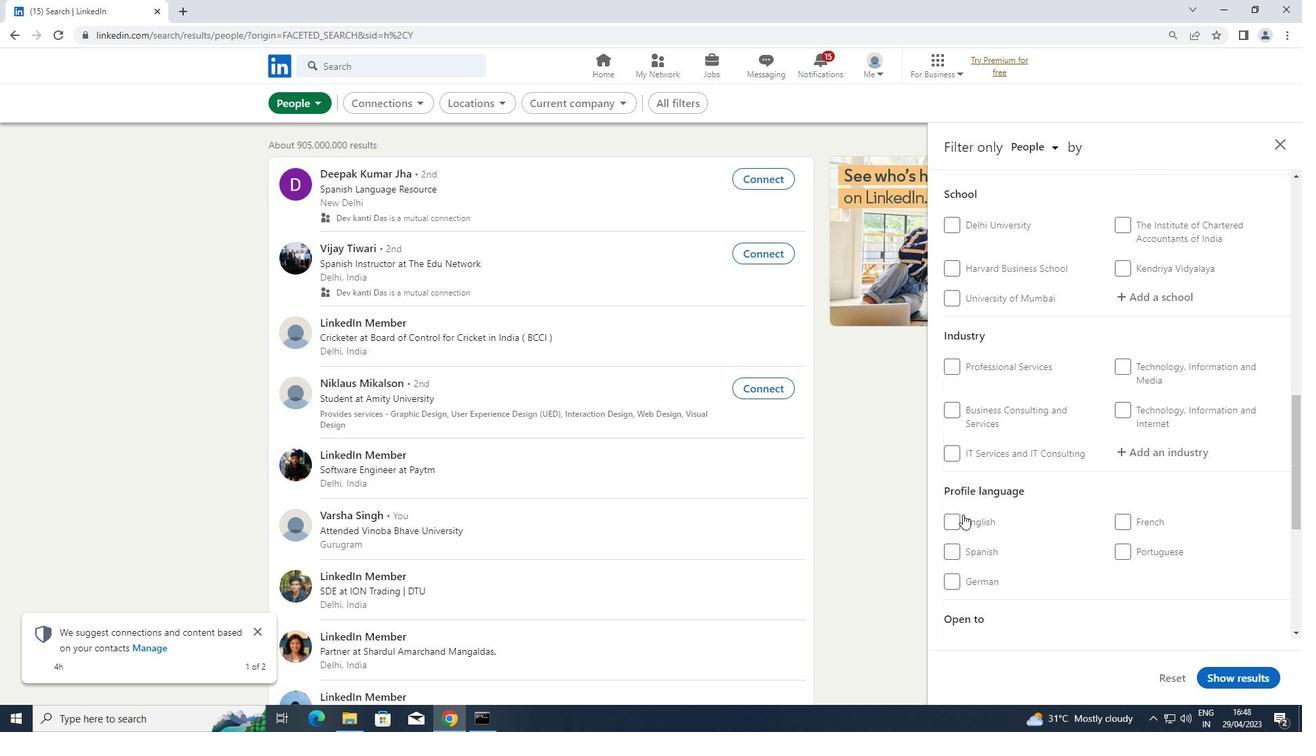 
Action: Mouse pressed left at (955, 521)
Screenshot: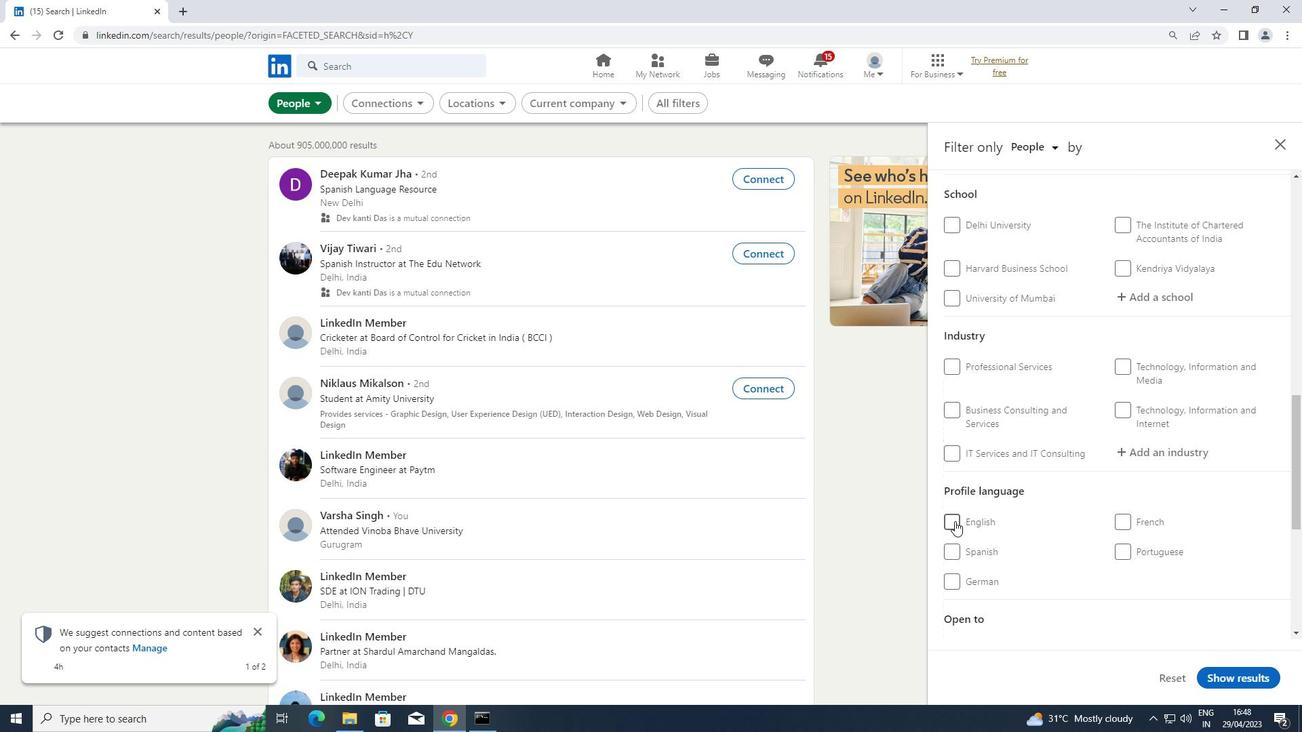 
Action: Mouse moved to (1051, 491)
Screenshot: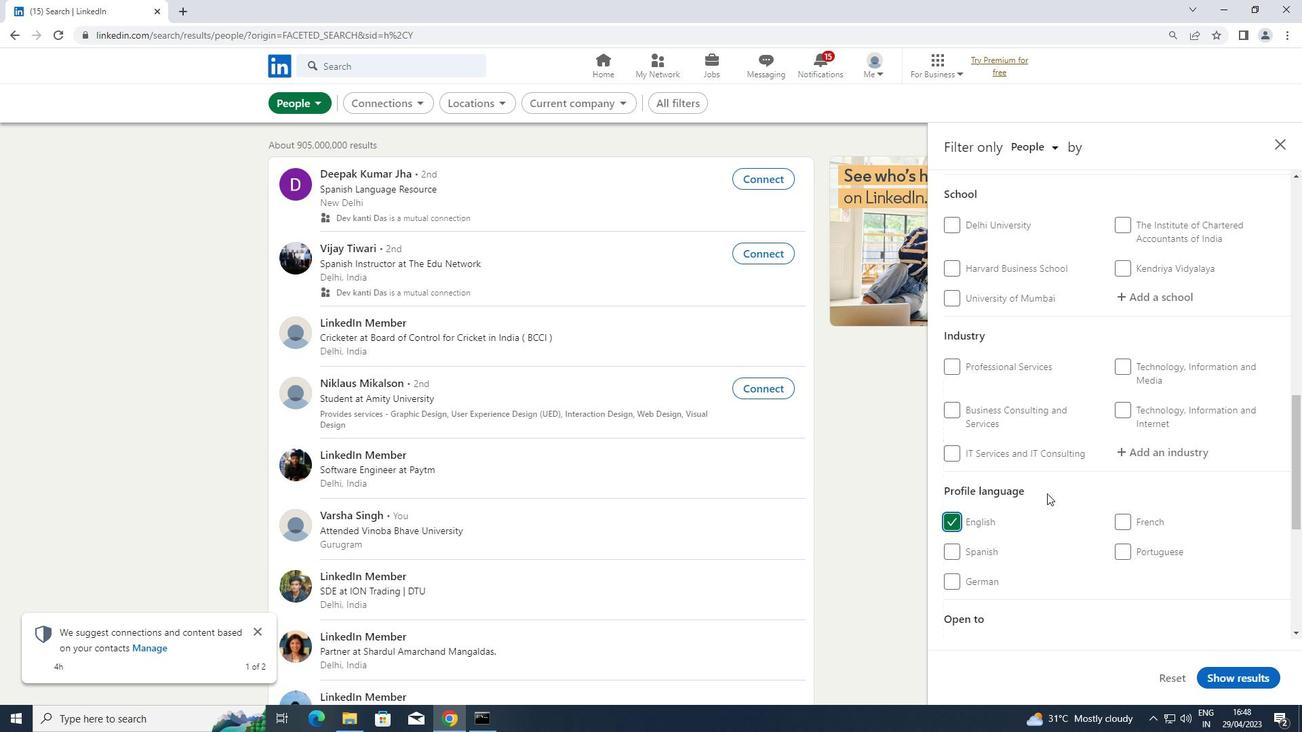
Action: Mouse scrolled (1051, 492) with delta (0, 0)
Screenshot: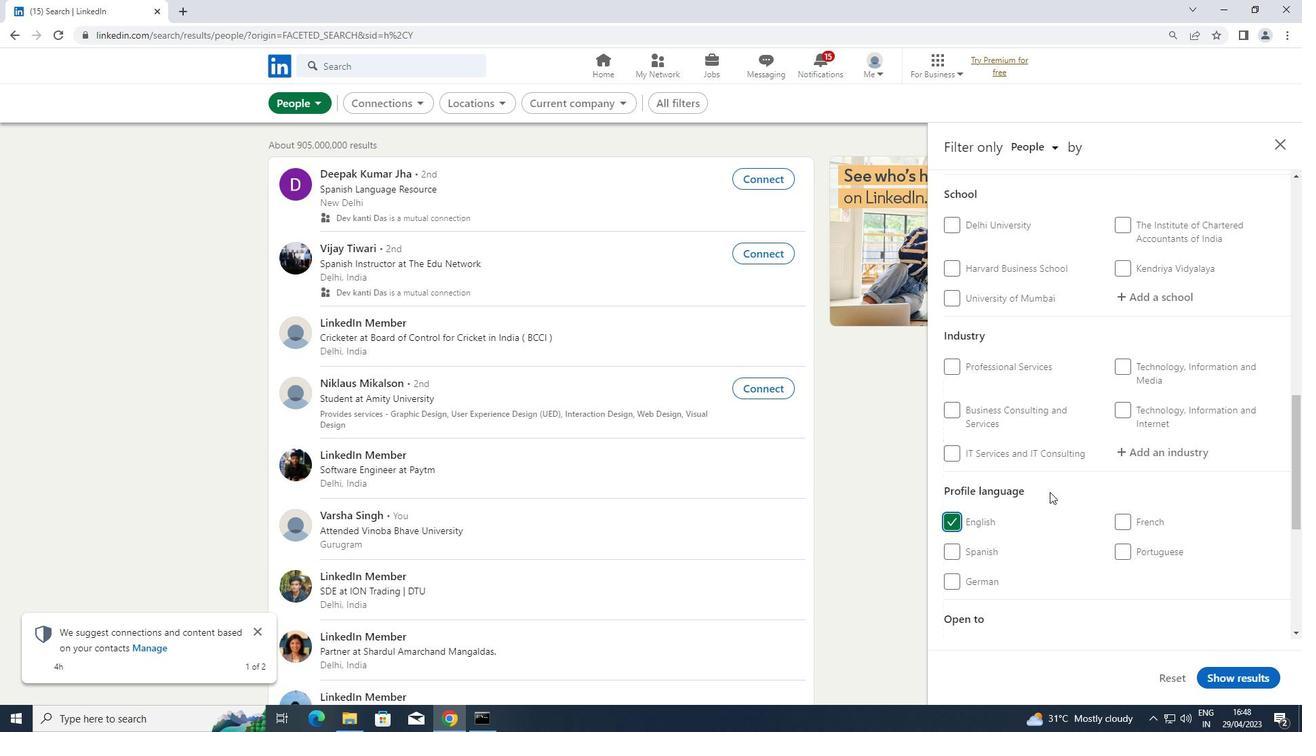 
Action: Mouse scrolled (1051, 492) with delta (0, 0)
Screenshot: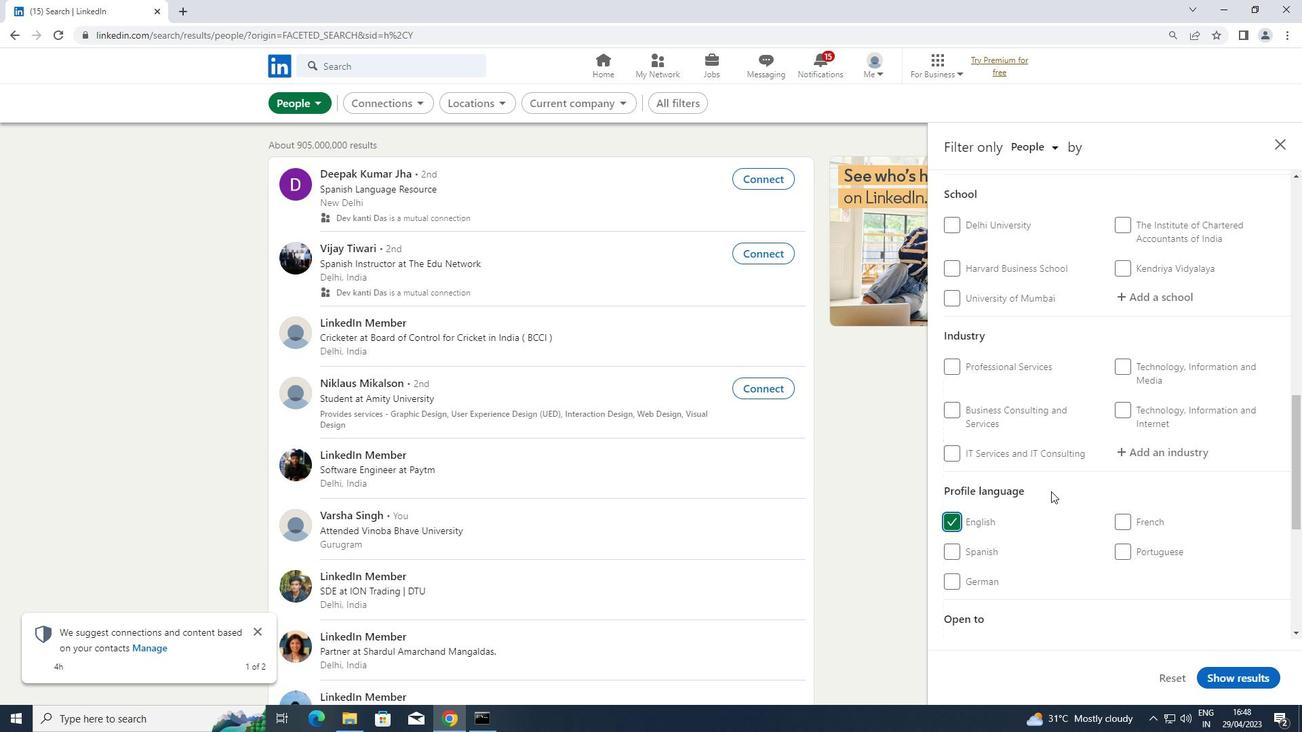 
Action: Mouse scrolled (1051, 492) with delta (0, 0)
Screenshot: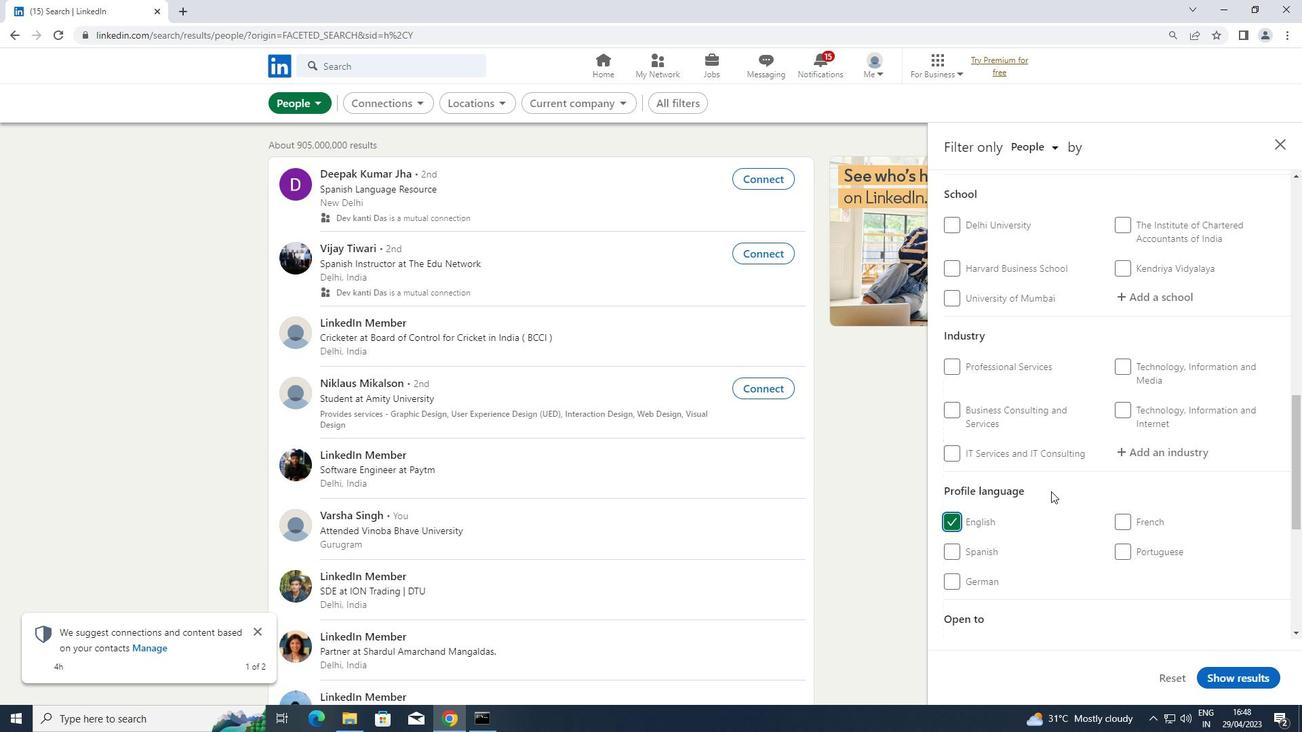 
Action: Mouse scrolled (1051, 492) with delta (0, 0)
Screenshot: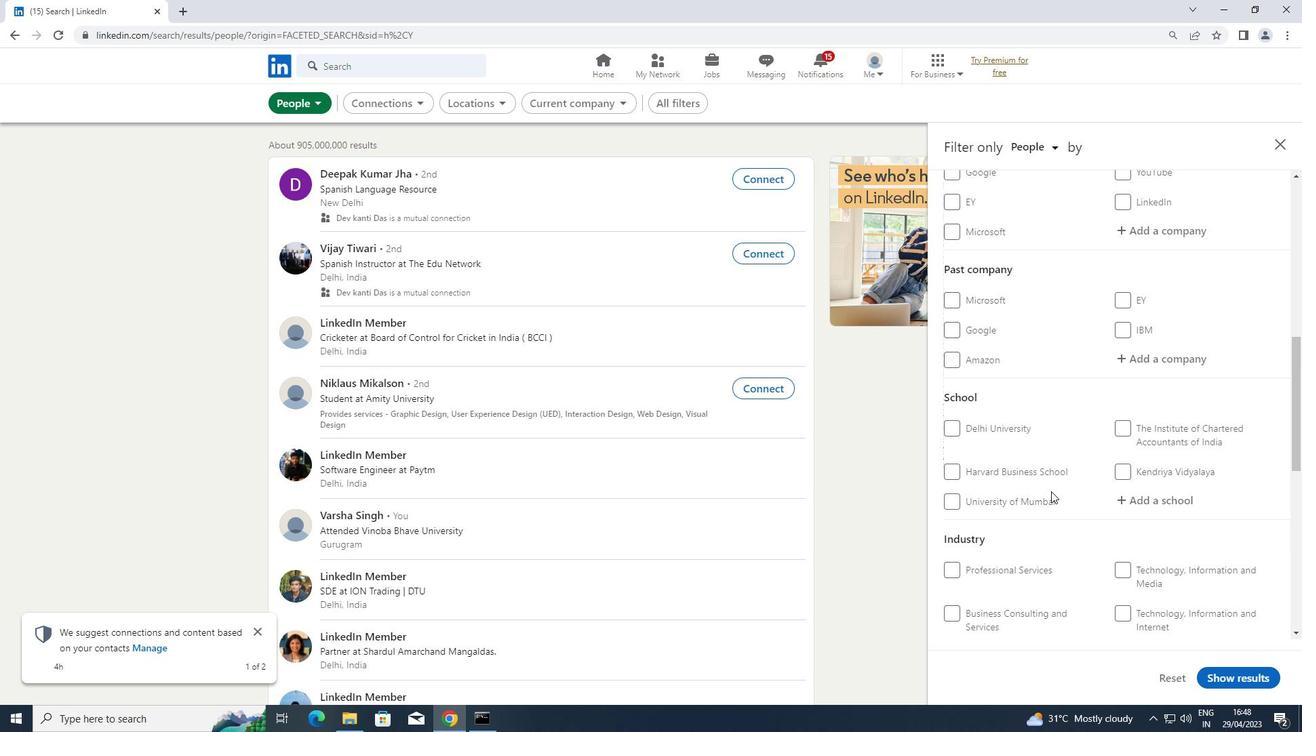 
Action: Mouse moved to (1168, 299)
Screenshot: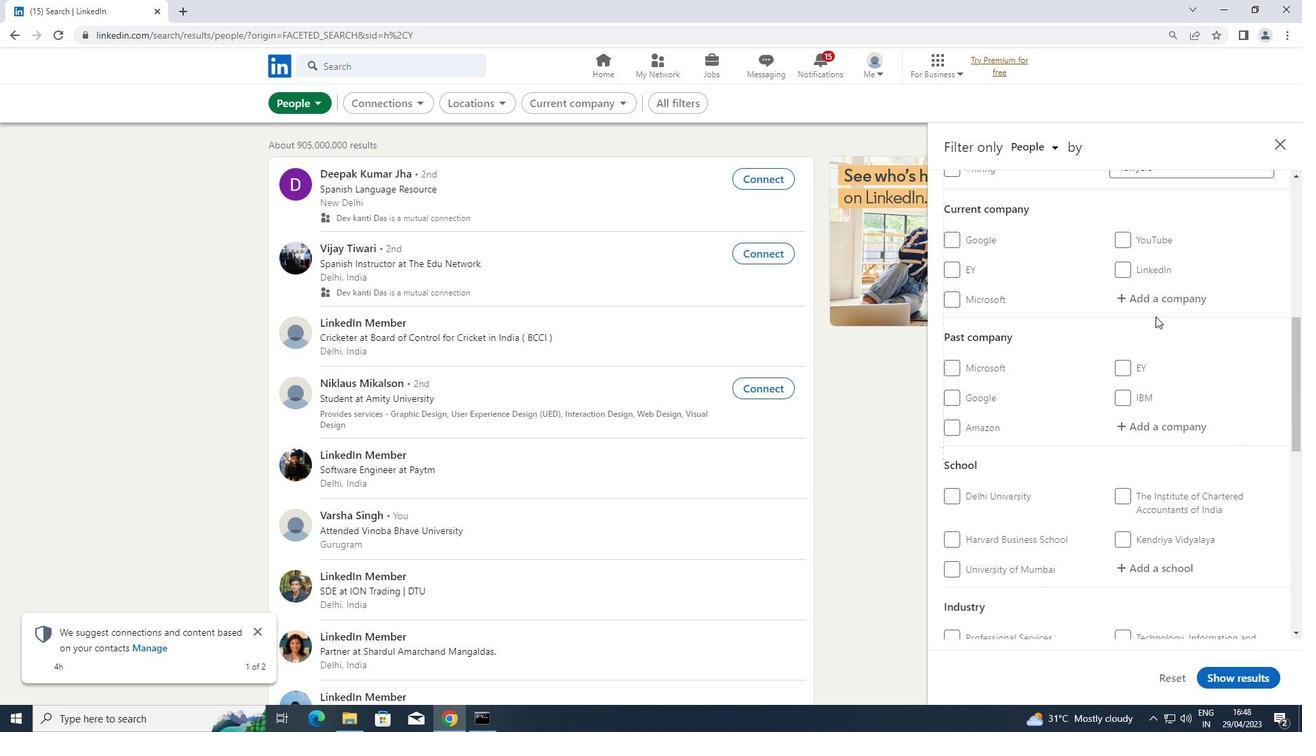
Action: Mouse pressed left at (1168, 299)
Screenshot: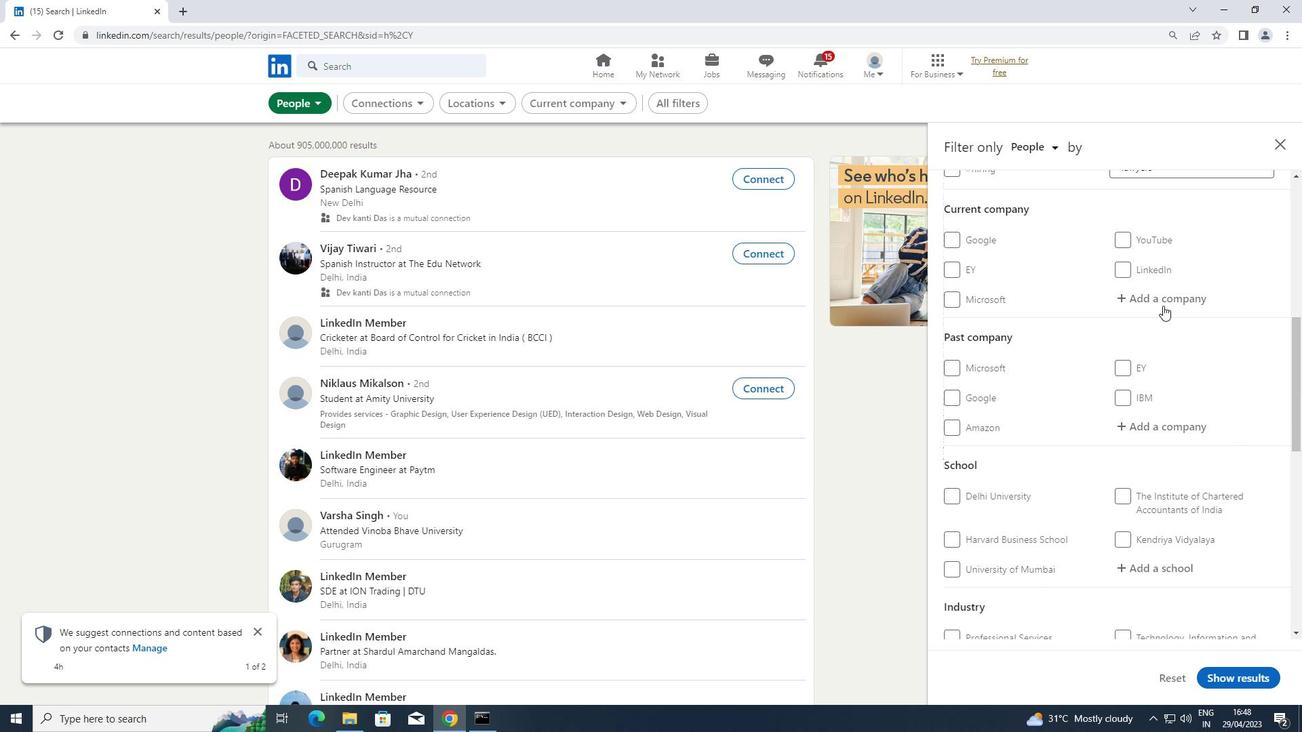 
Action: Key pressed <Key.shift>ENFUSION
Screenshot: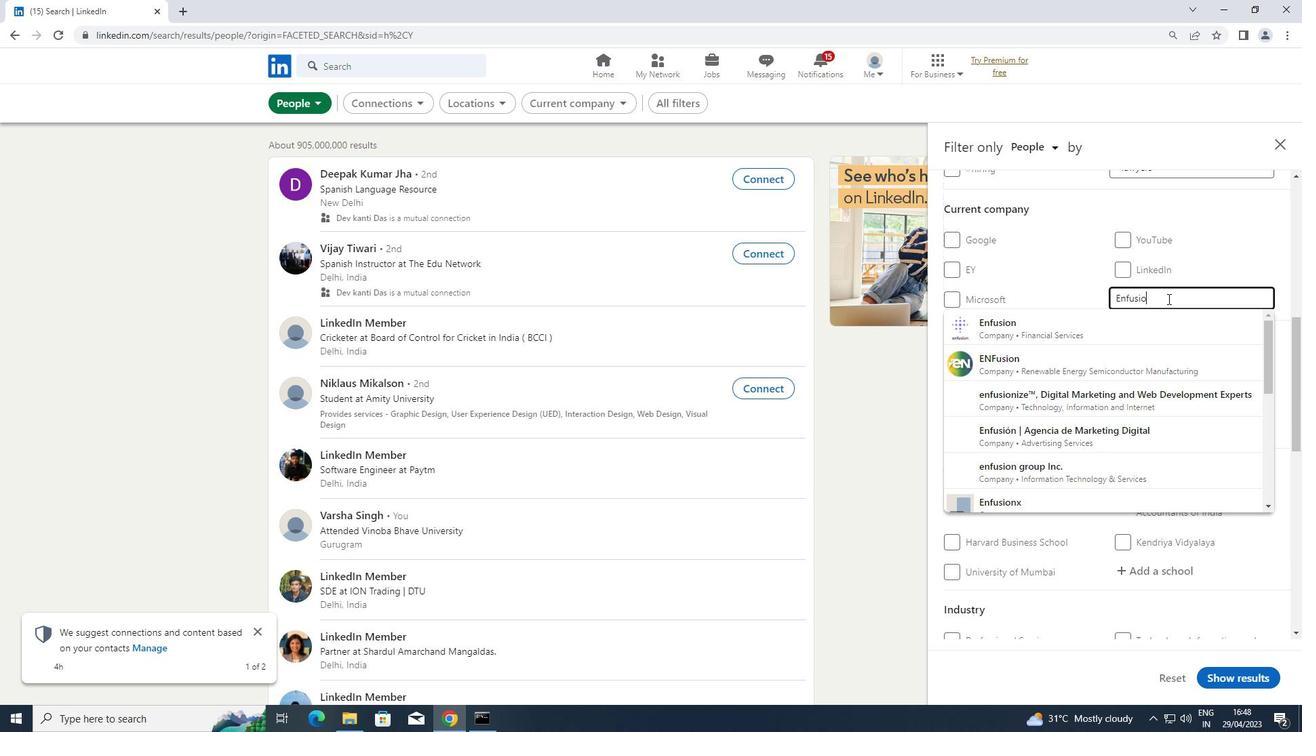 
Action: Mouse moved to (1095, 317)
Screenshot: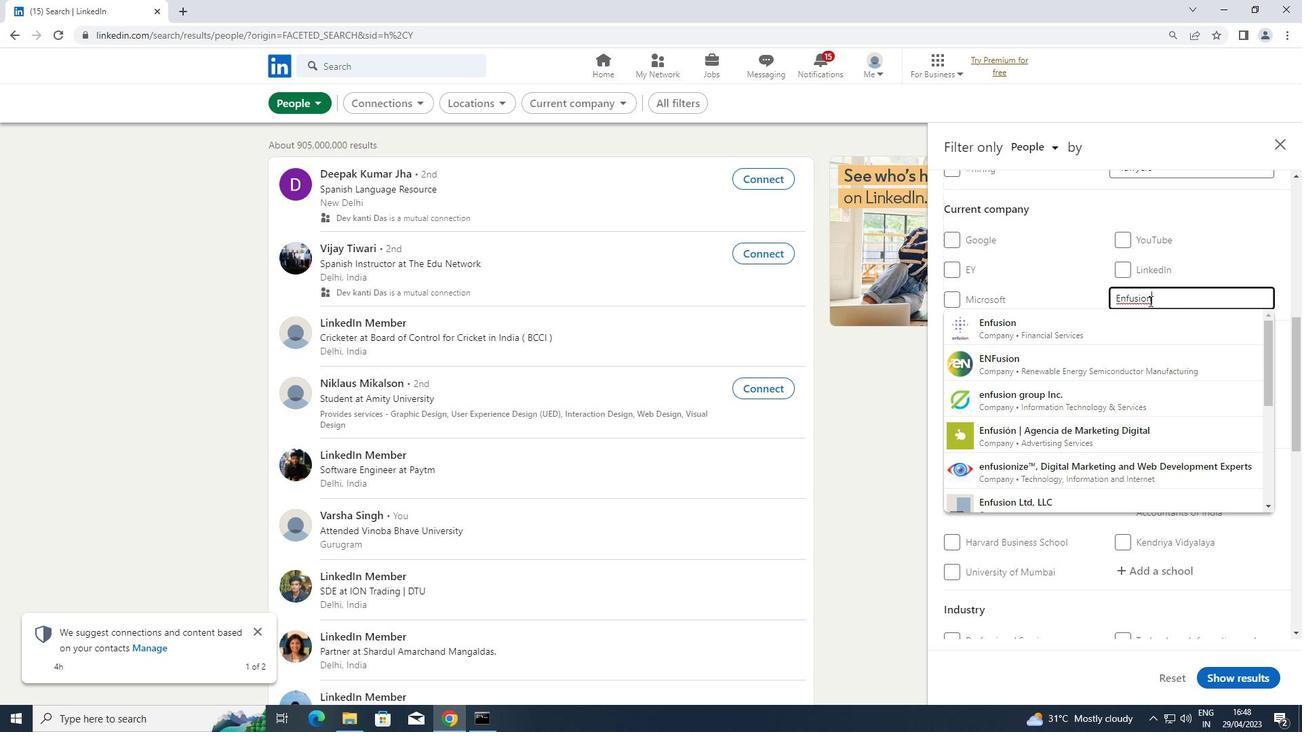 
Action: Mouse pressed left at (1095, 317)
Screenshot: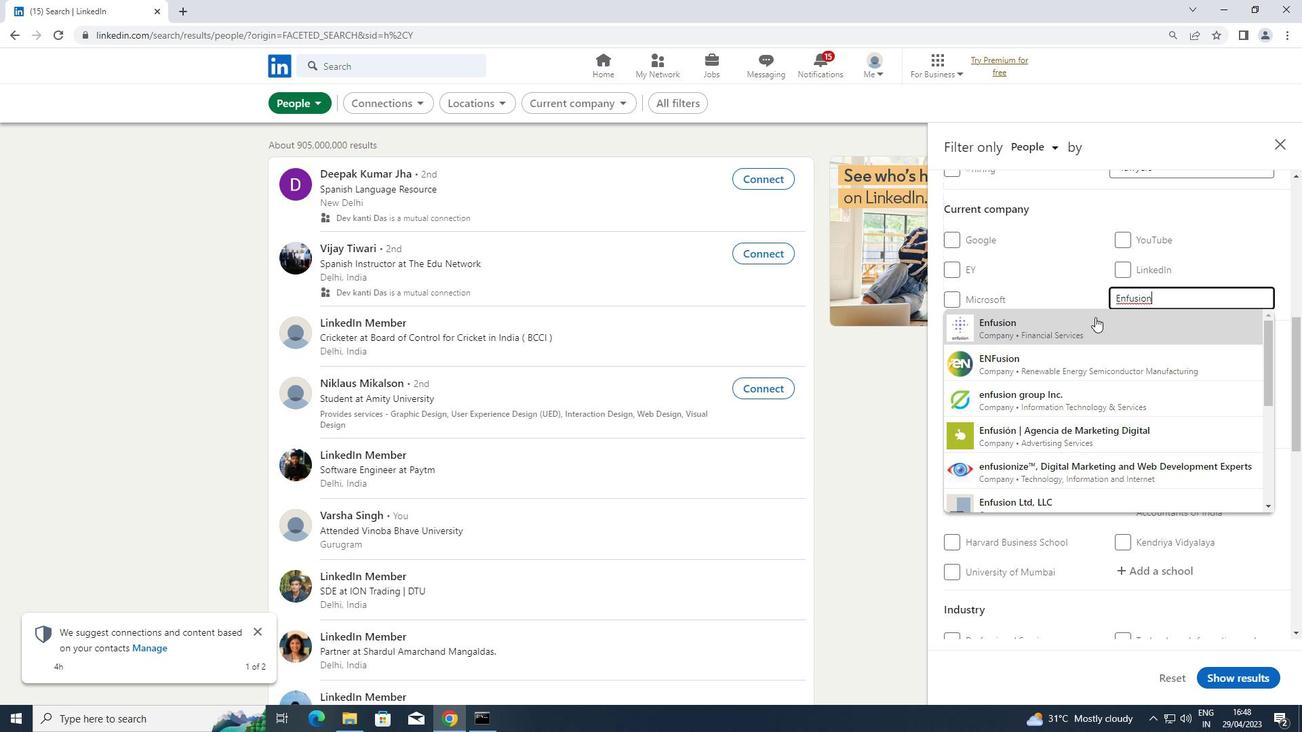 
Action: Mouse moved to (1091, 334)
Screenshot: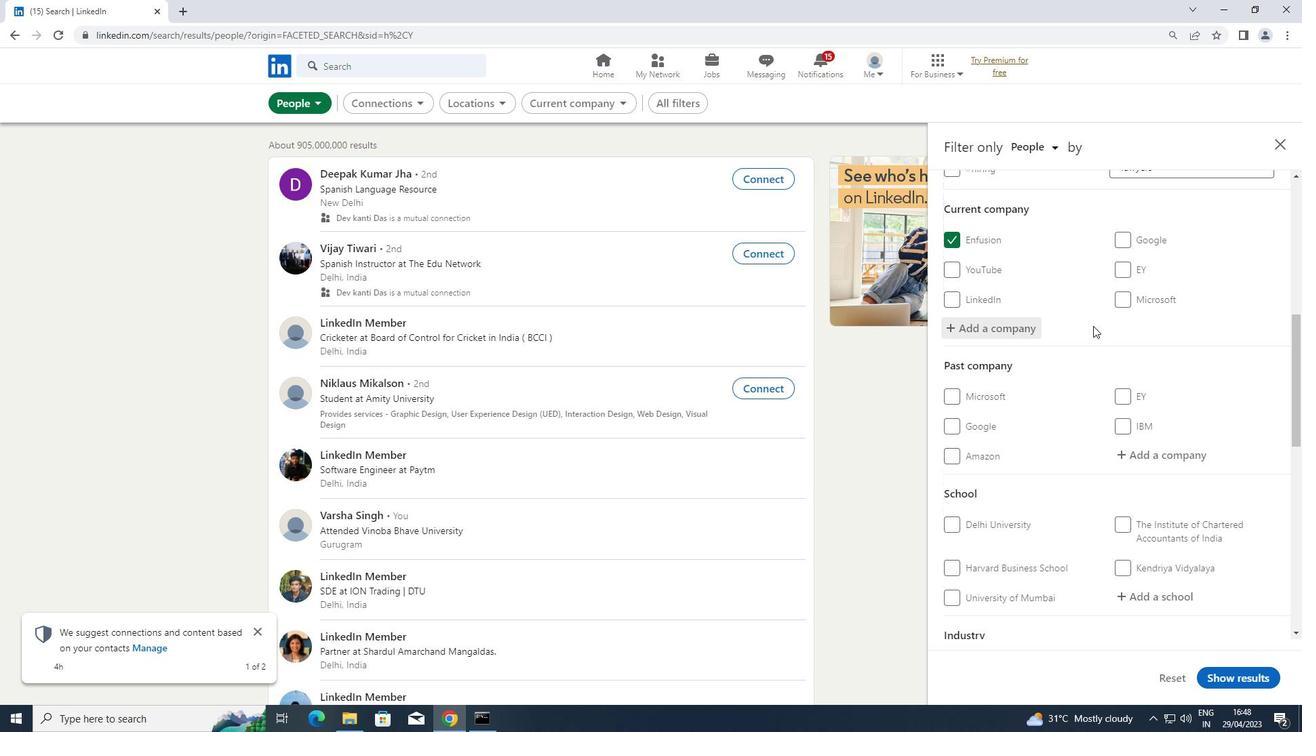 
Action: Mouse scrolled (1091, 333) with delta (0, 0)
Screenshot: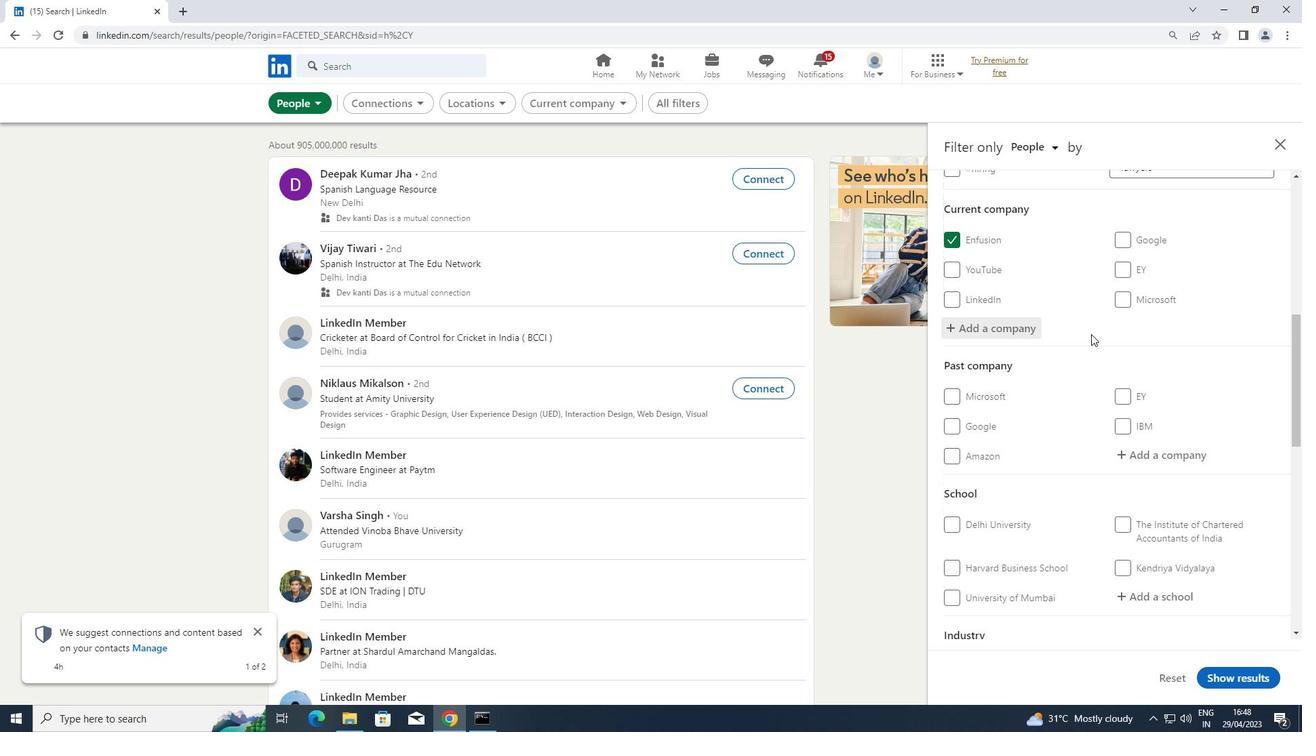 
Action: Mouse scrolled (1091, 333) with delta (0, 0)
Screenshot: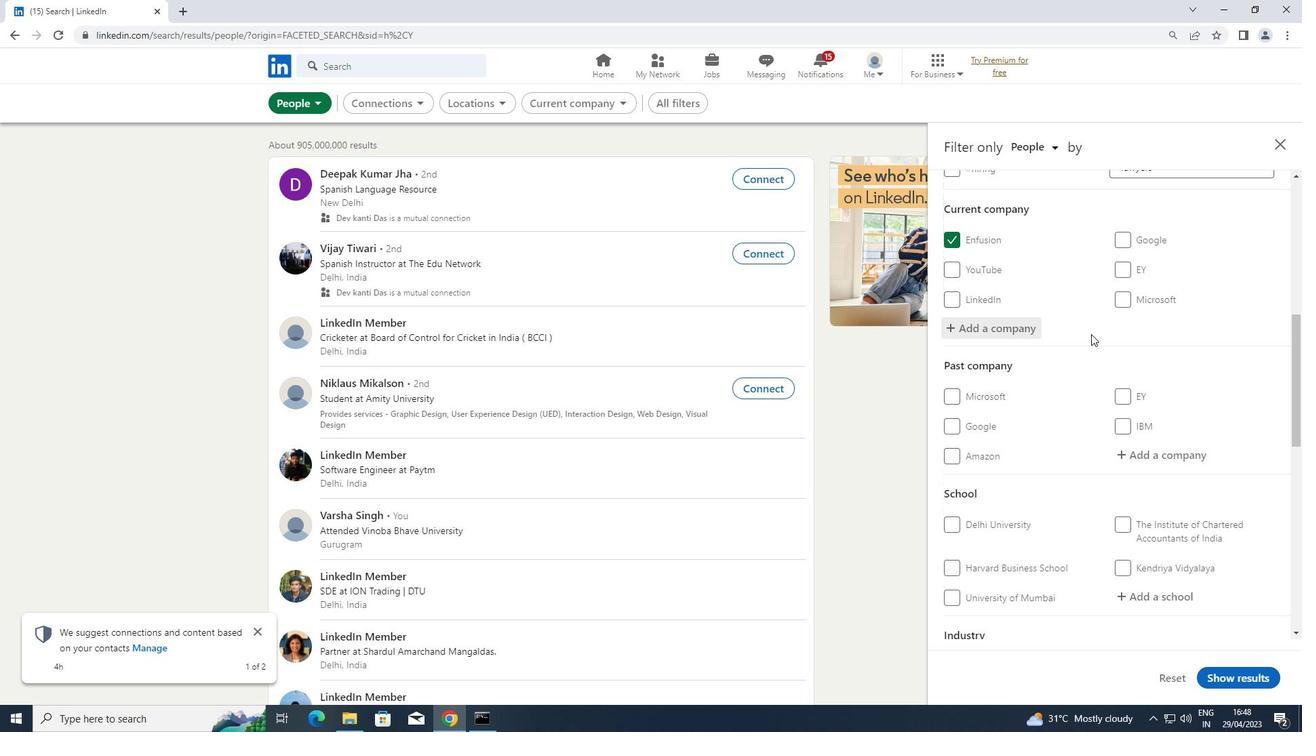 
Action: Mouse scrolled (1091, 333) with delta (0, 0)
Screenshot: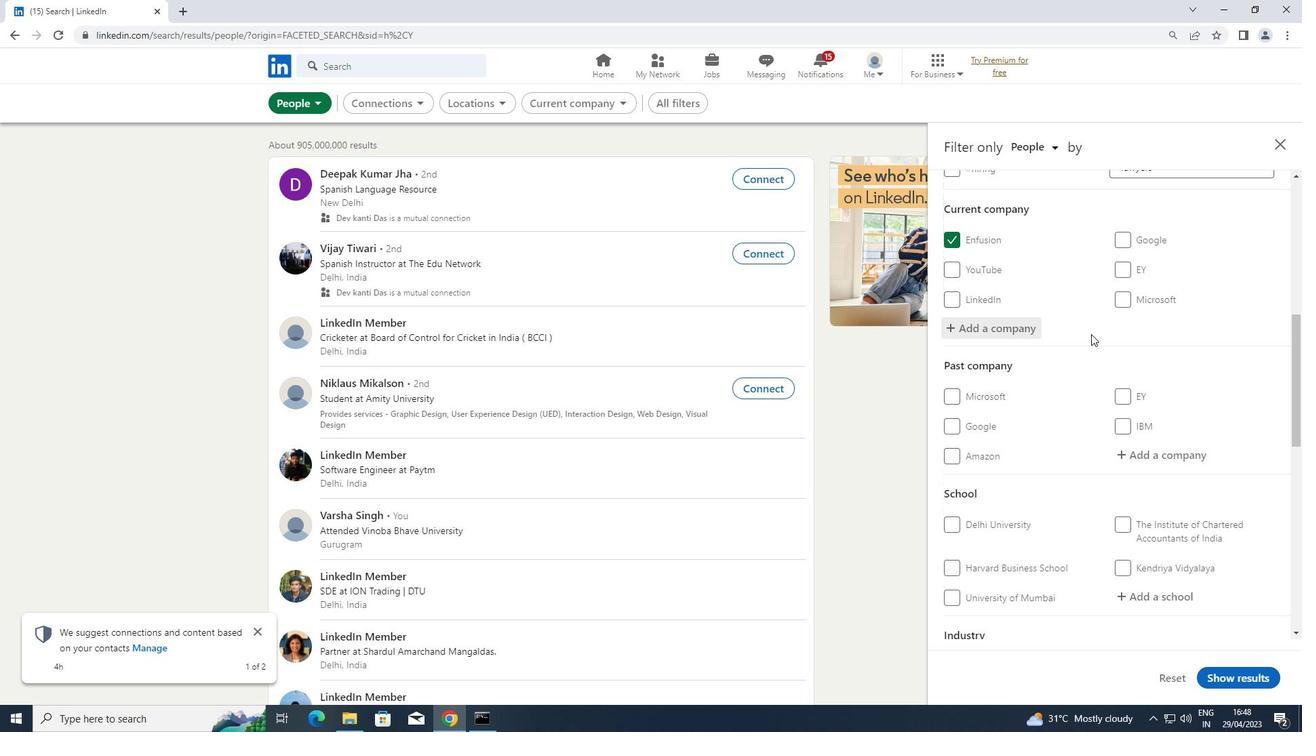 
Action: Mouse moved to (1139, 389)
Screenshot: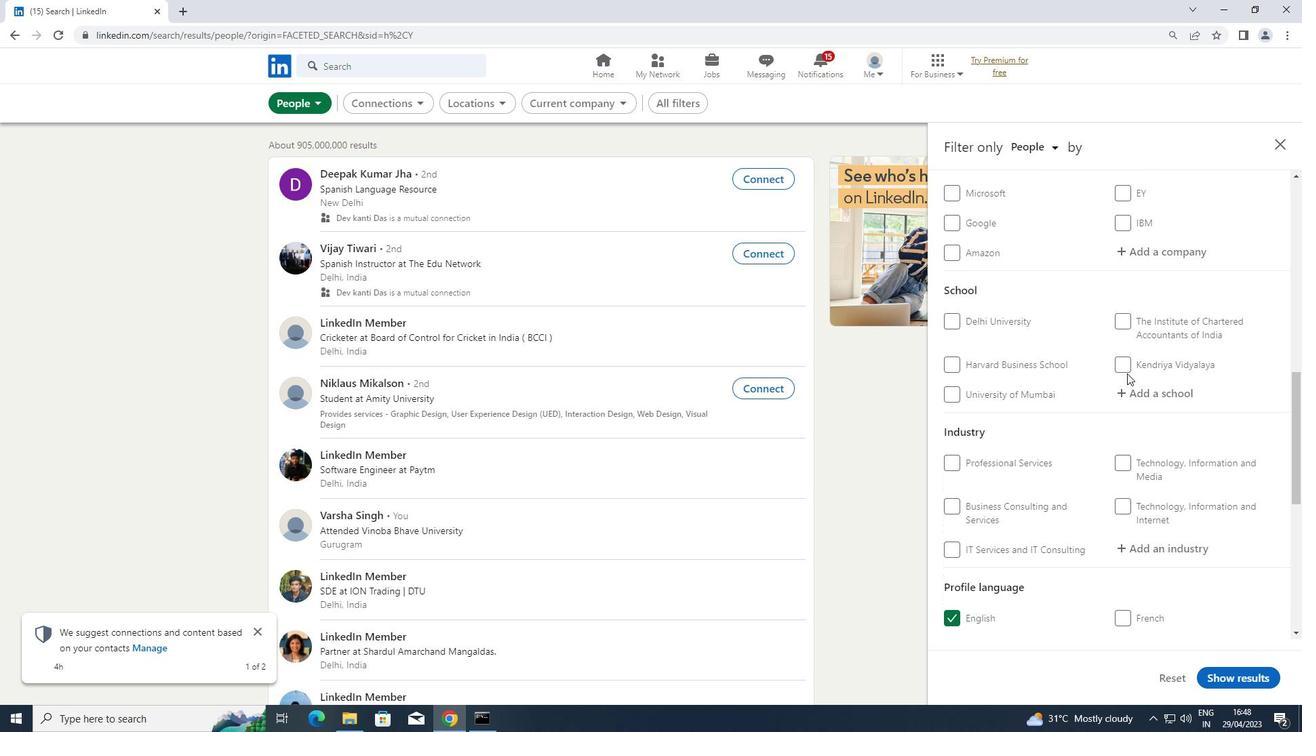 
Action: Mouse pressed left at (1139, 389)
Screenshot: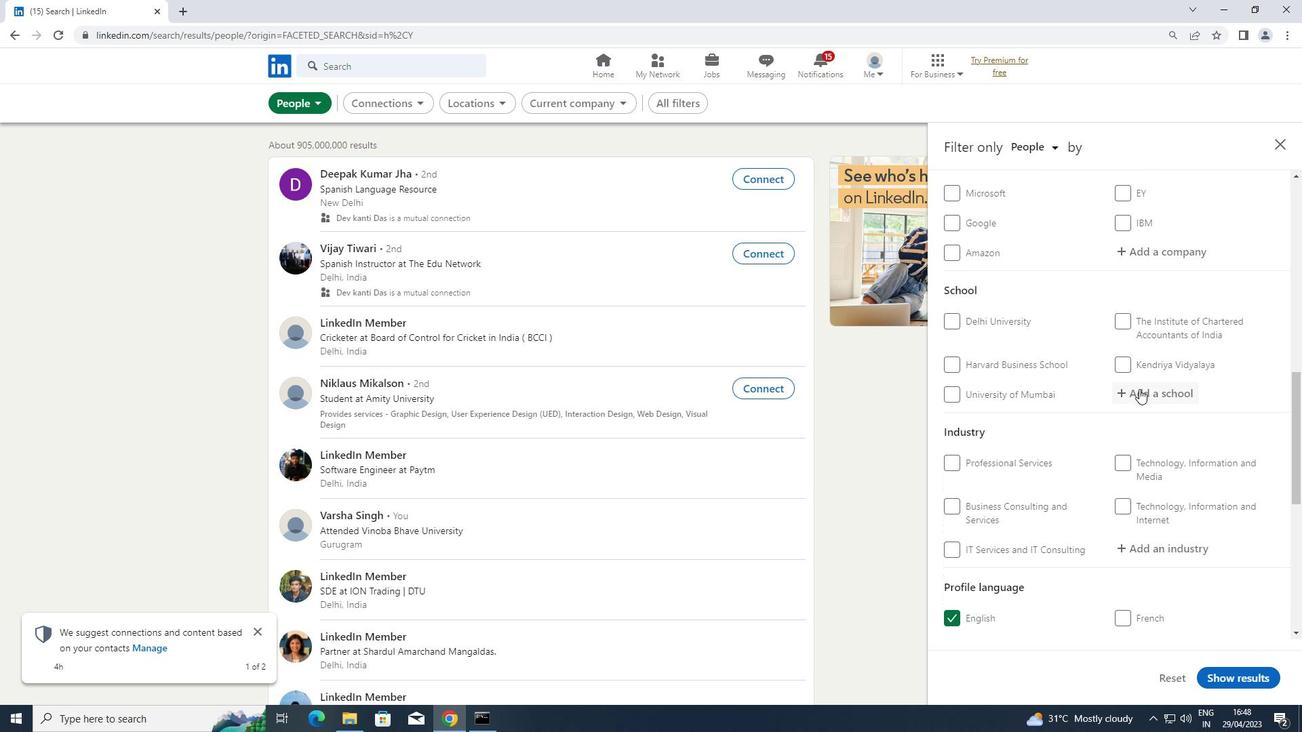 
Action: Key pressed <Key.shift>I<Key.shift><Key.shift><Key.shift><Key.shift><Key.shift><Key.shift><Key.shift>EI
Screenshot: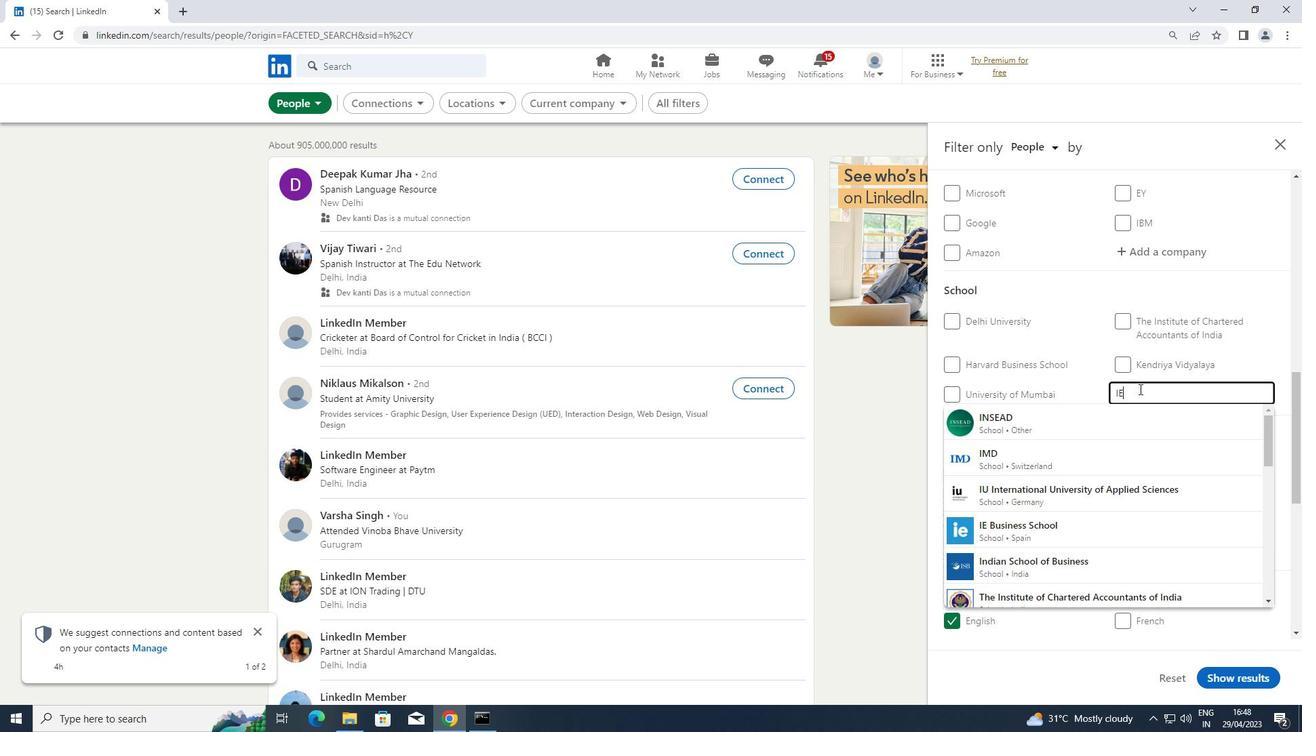 
Action: Mouse moved to (1056, 426)
Screenshot: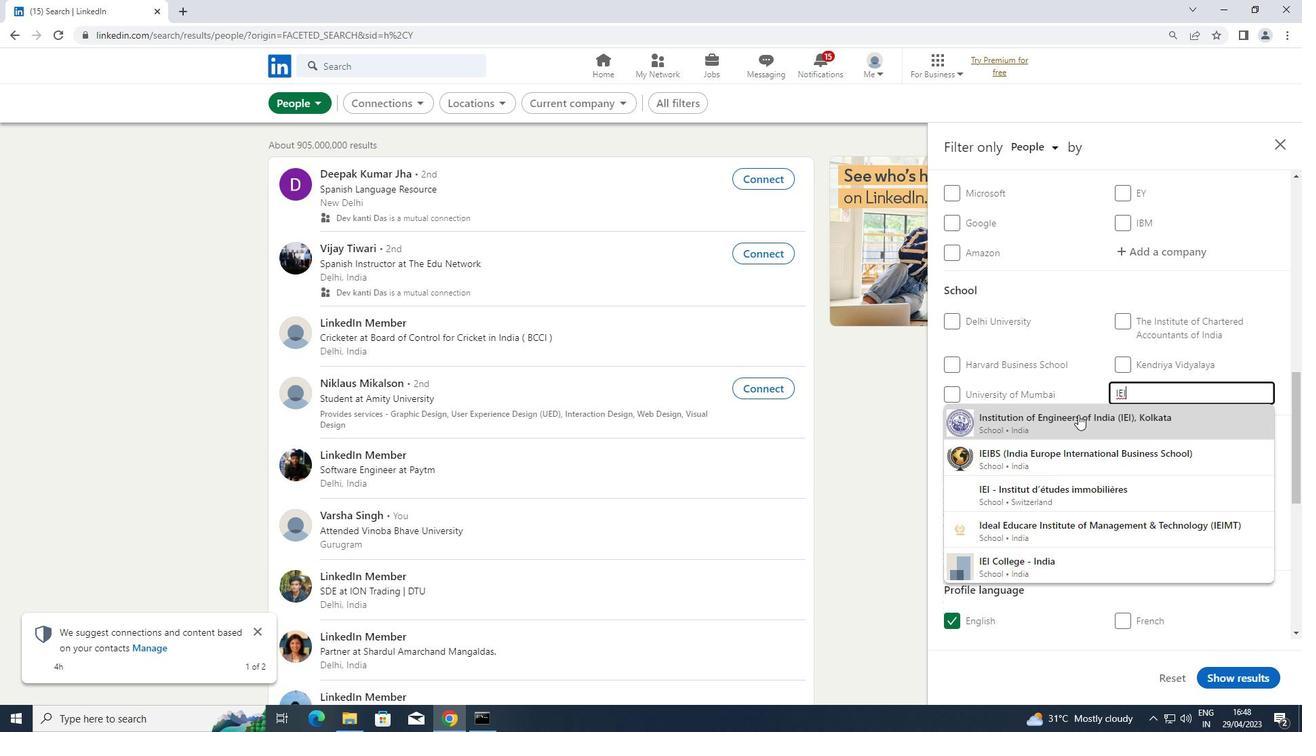
Action: Mouse pressed left at (1056, 426)
Screenshot: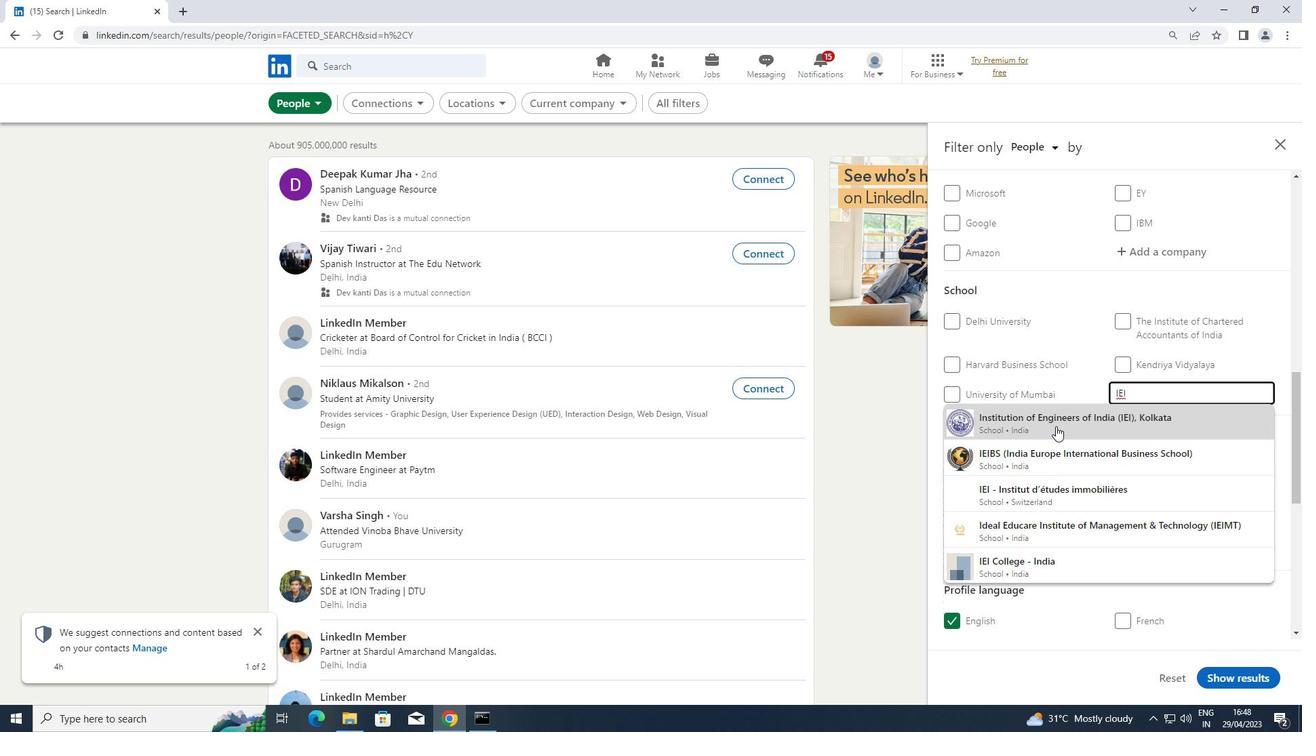 
Action: Mouse scrolled (1056, 426) with delta (0, 0)
Screenshot: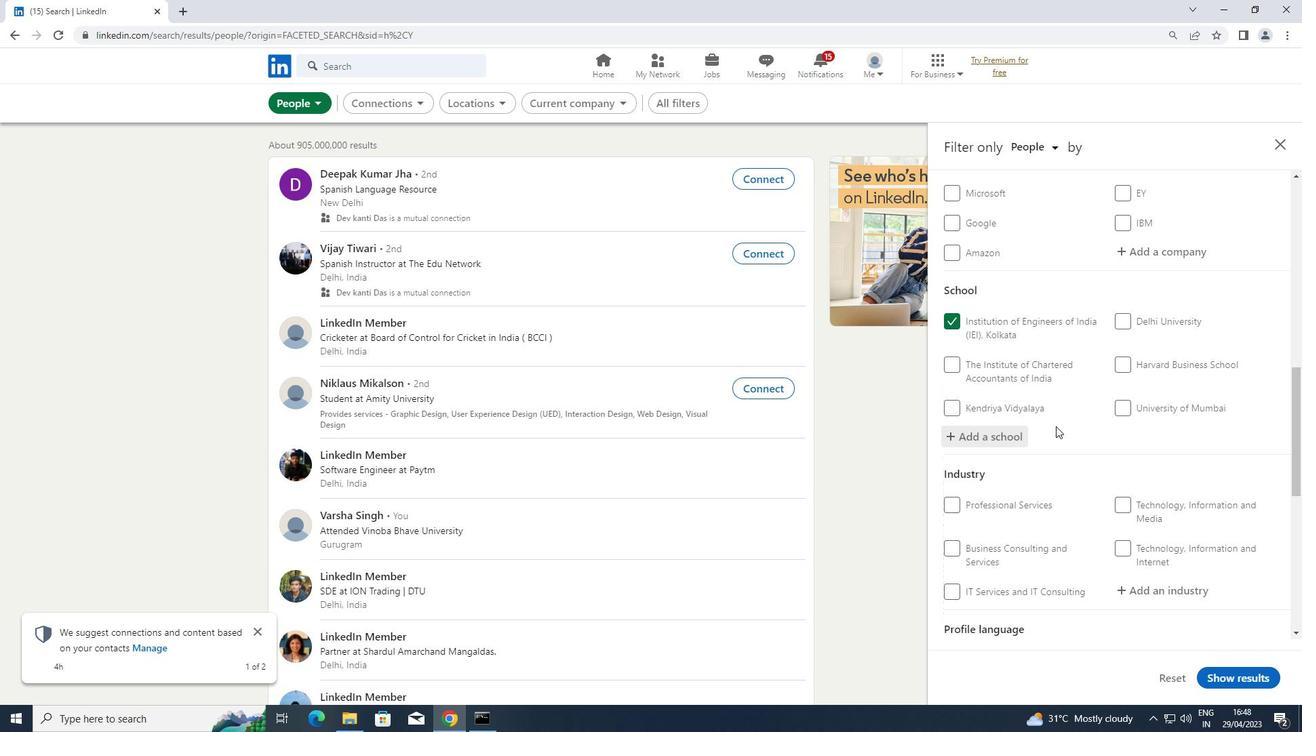 
Action: Mouse scrolled (1056, 426) with delta (0, 0)
Screenshot: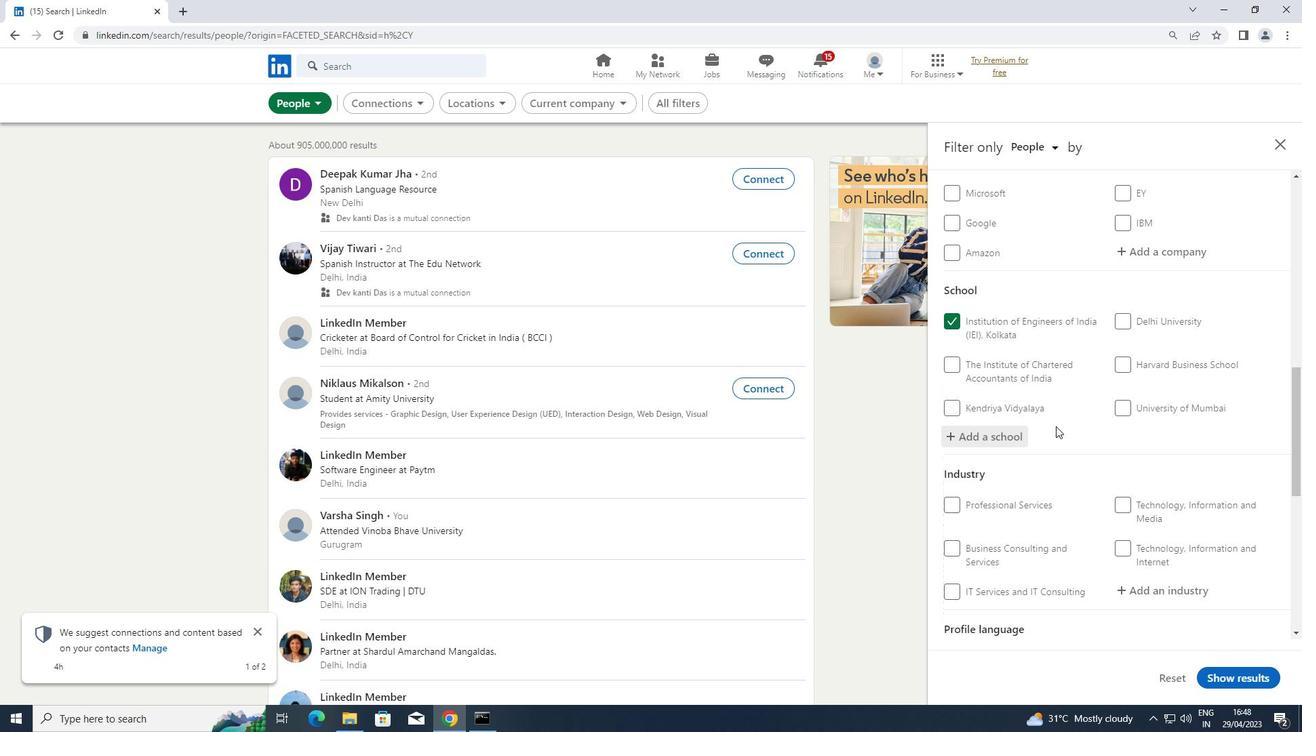 
Action: Mouse scrolled (1056, 426) with delta (0, 0)
Screenshot: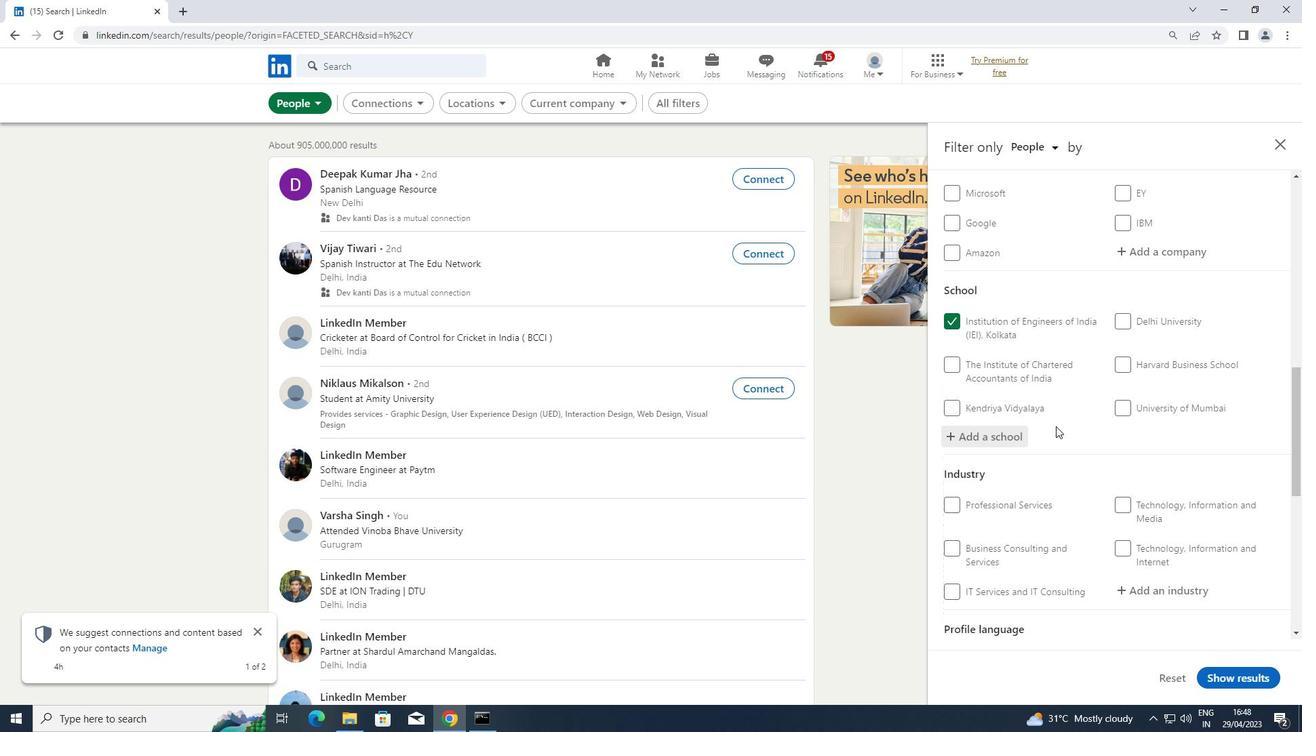 
Action: Mouse scrolled (1056, 426) with delta (0, 0)
Screenshot: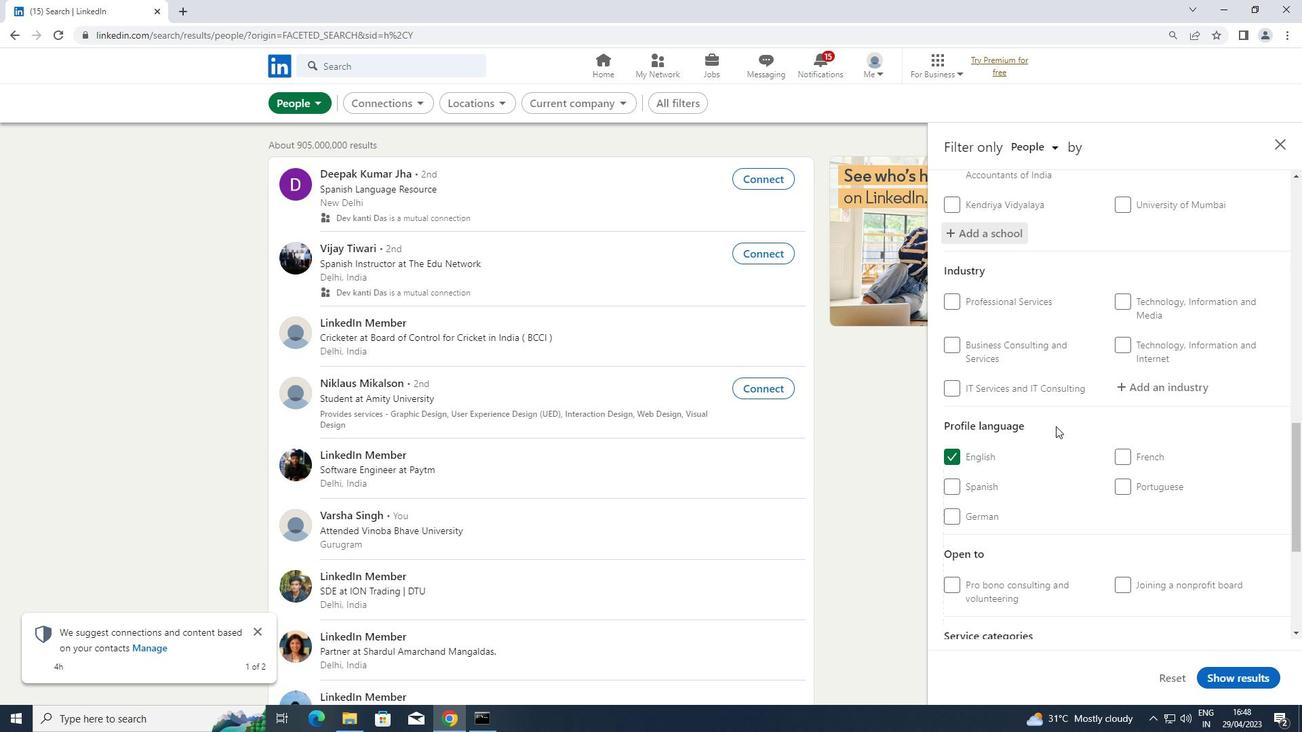 
Action: Mouse scrolled (1056, 426) with delta (0, 0)
Screenshot: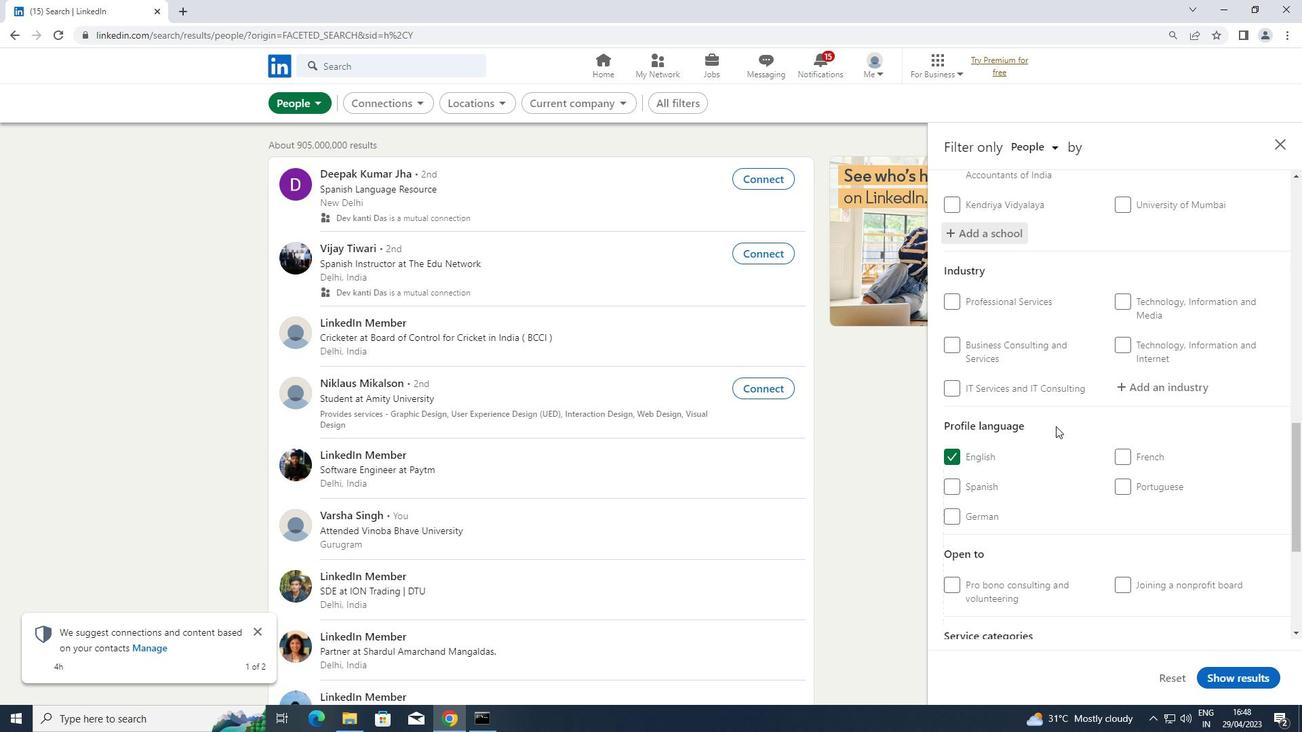 
Action: Mouse scrolled (1056, 426) with delta (0, 0)
Screenshot: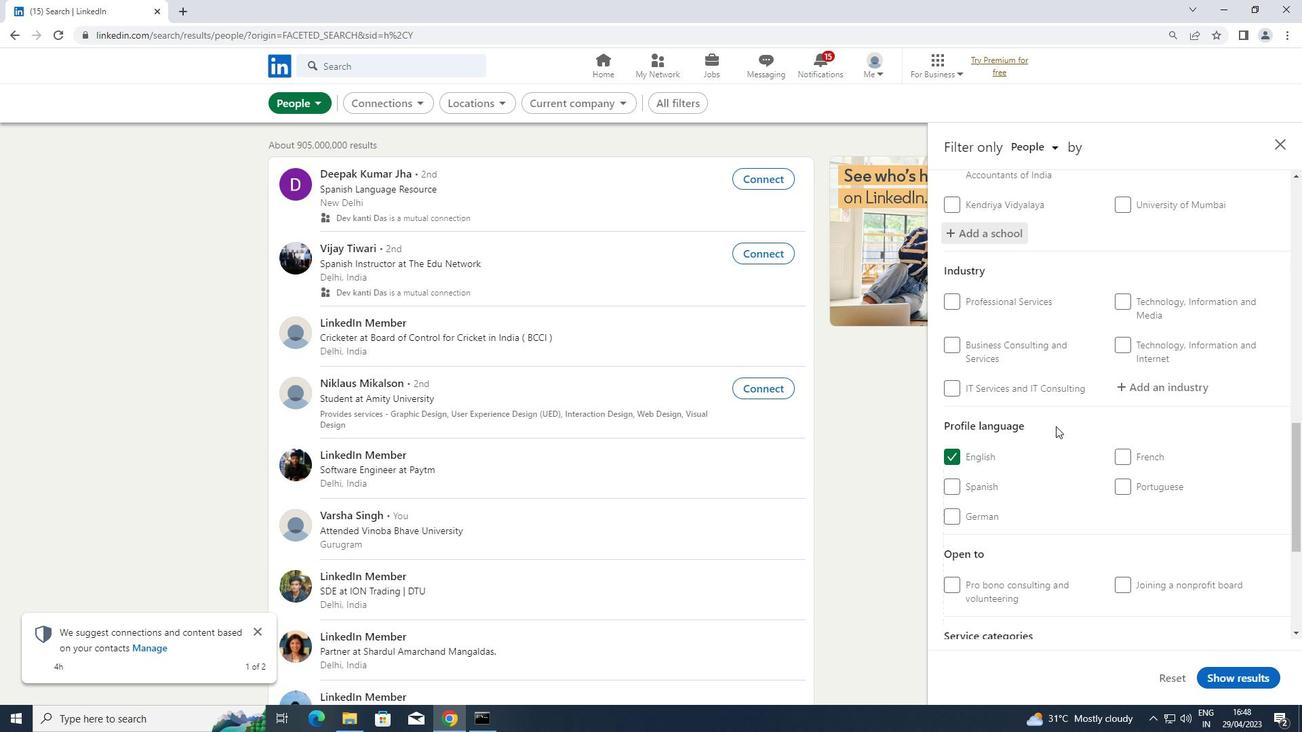 
Action: Mouse scrolled (1056, 427) with delta (0, 0)
Screenshot: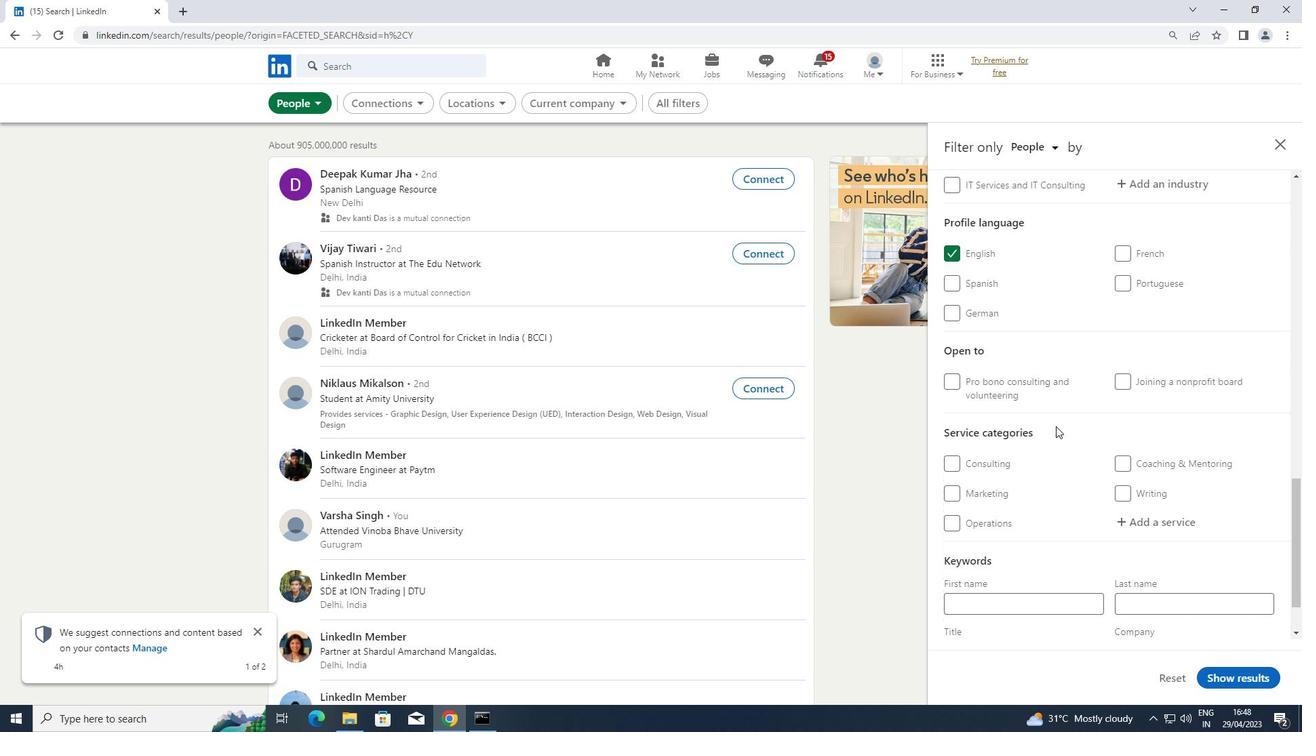 
Action: Mouse scrolled (1056, 427) with delta (0, 0)
Screenshot: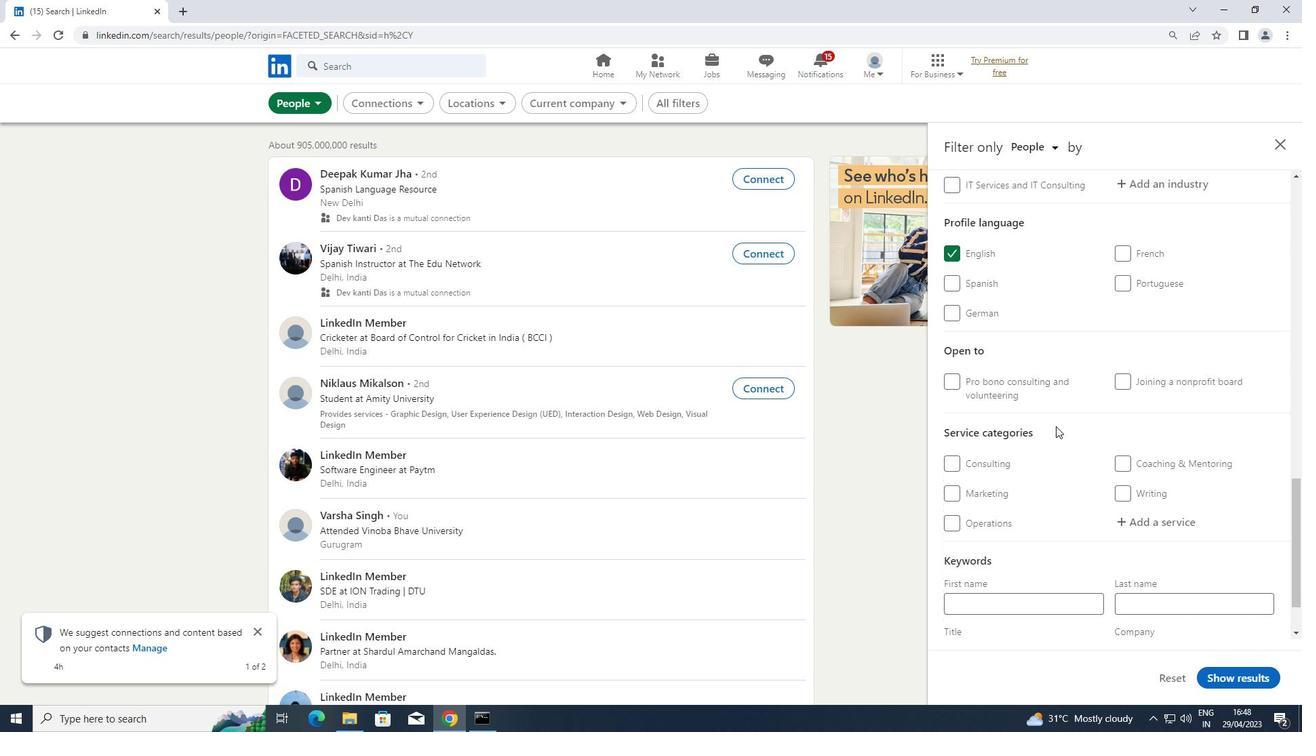 
Action: Mouse moved to (1172, 321)
Screenshot: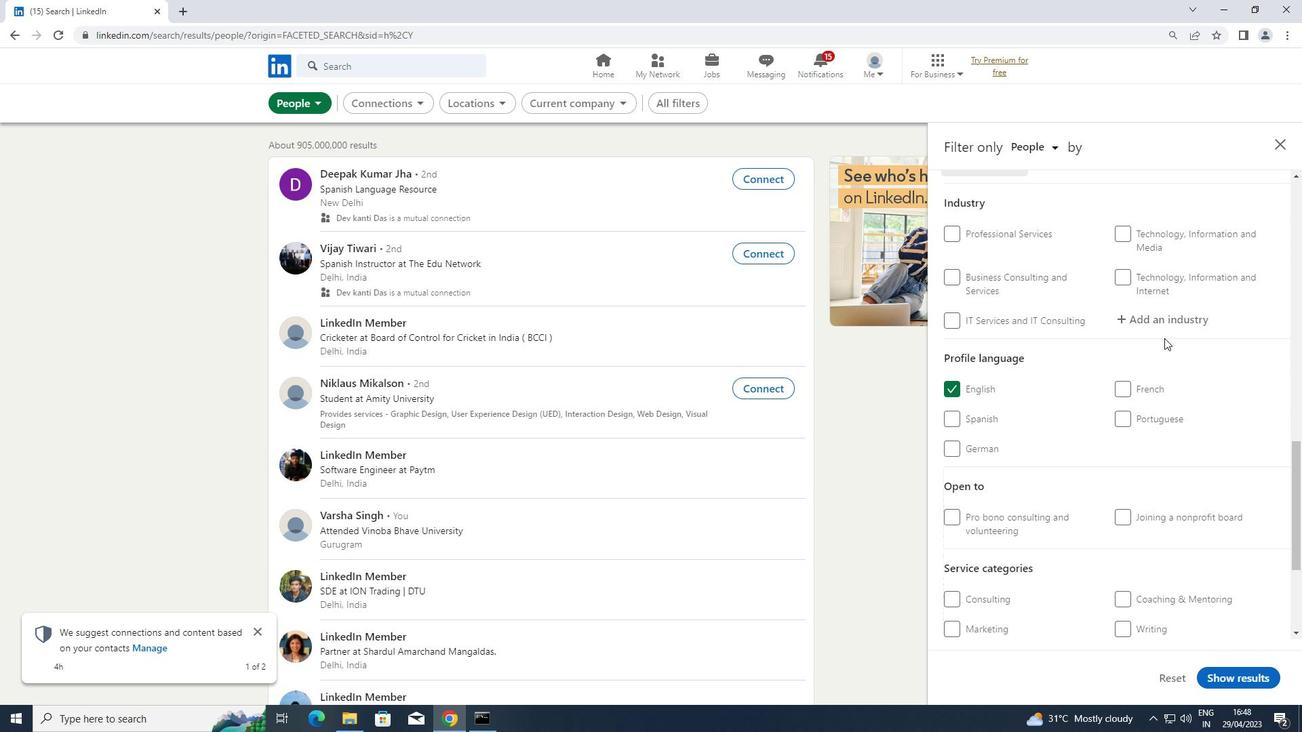 
Action: Mouse pressed left at (1172, 321)
Screenshot: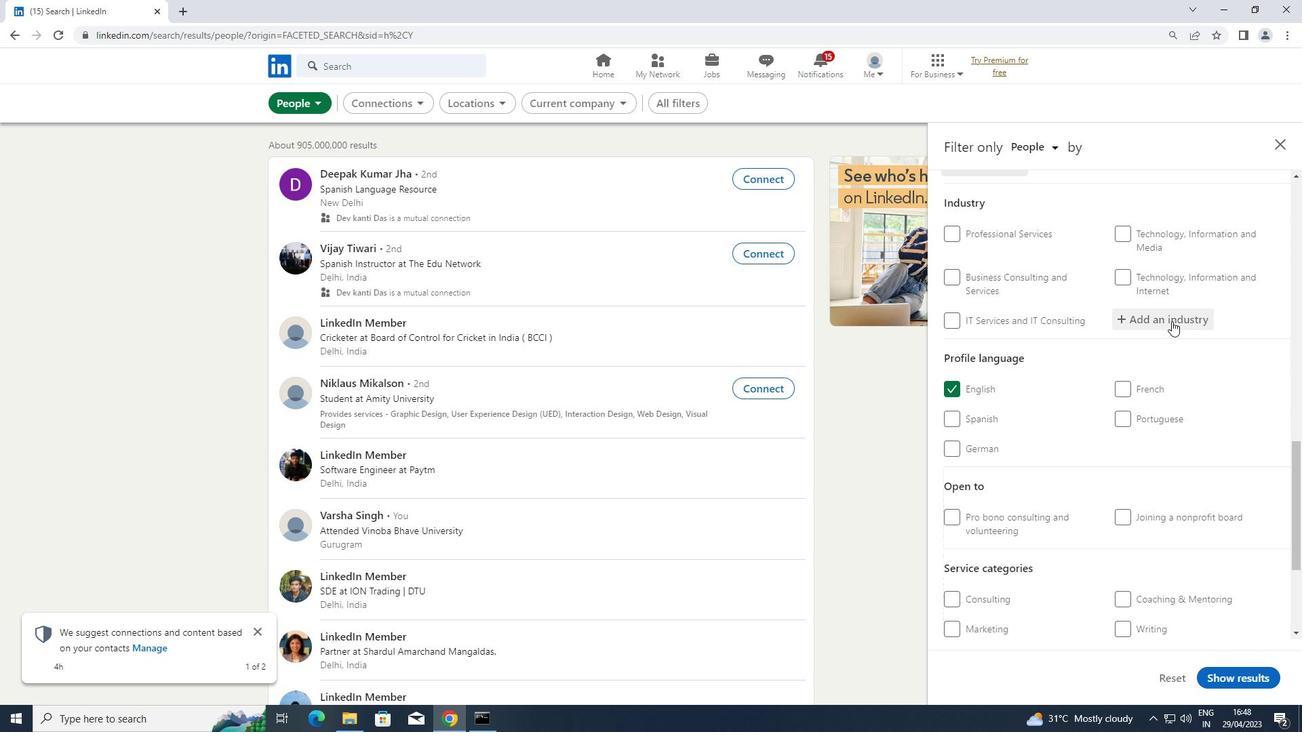 
Action: Key pressed <Key.shift><Key.shift>CREDIT
Screenshot: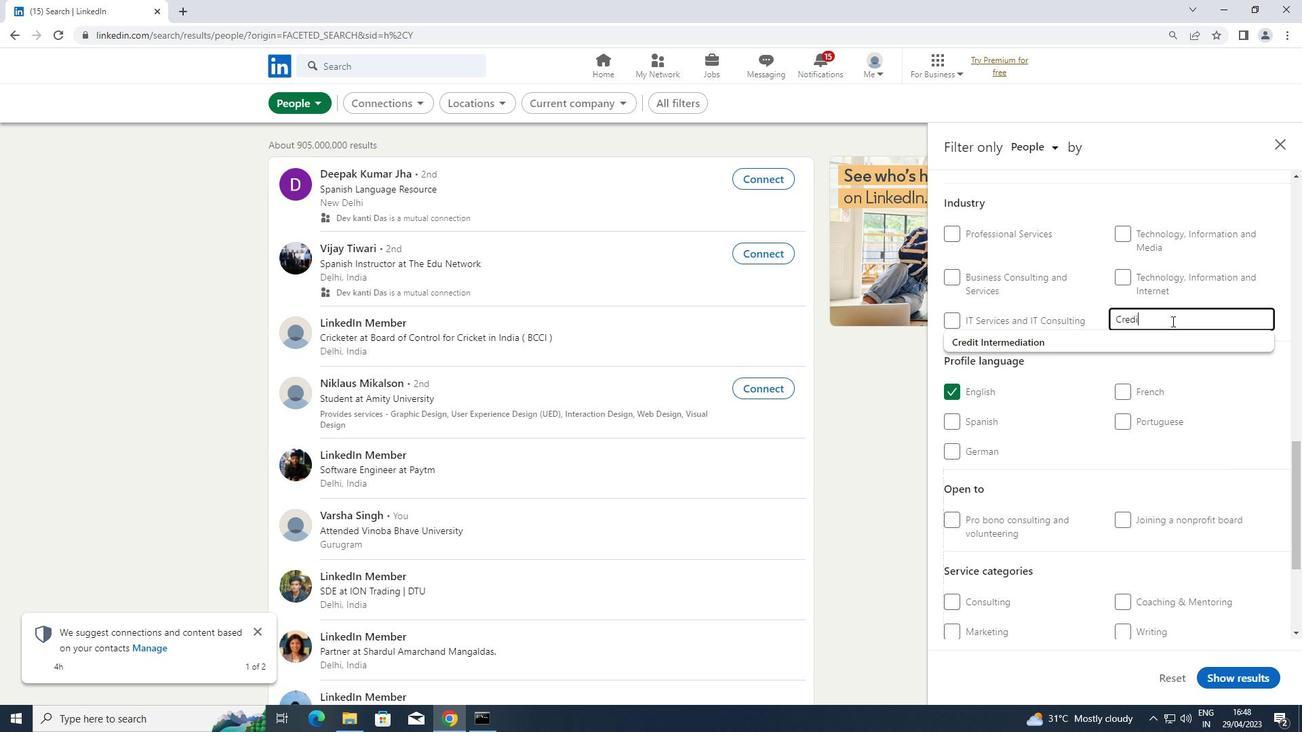 
Action: Mouse moved to (1066, 334)
Screenshot: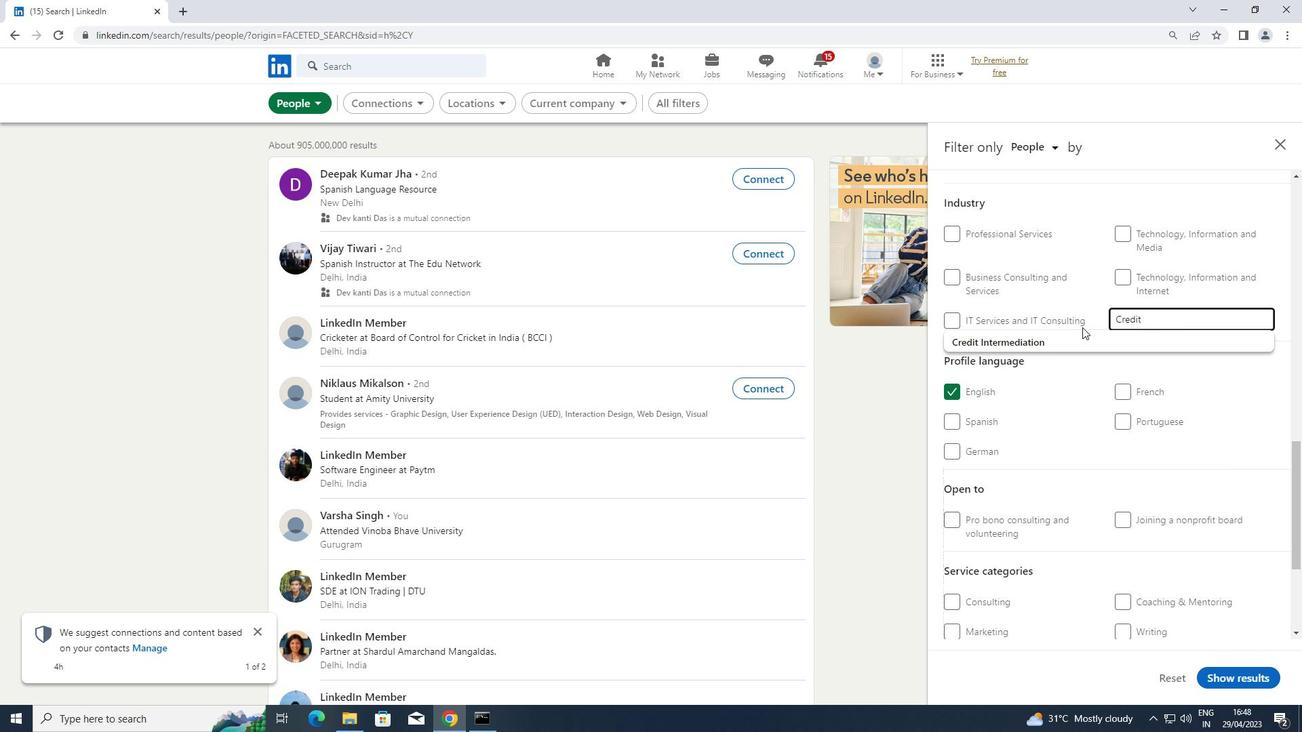 
Action: Mouse pressed left at (1066, 334)
Screenshot: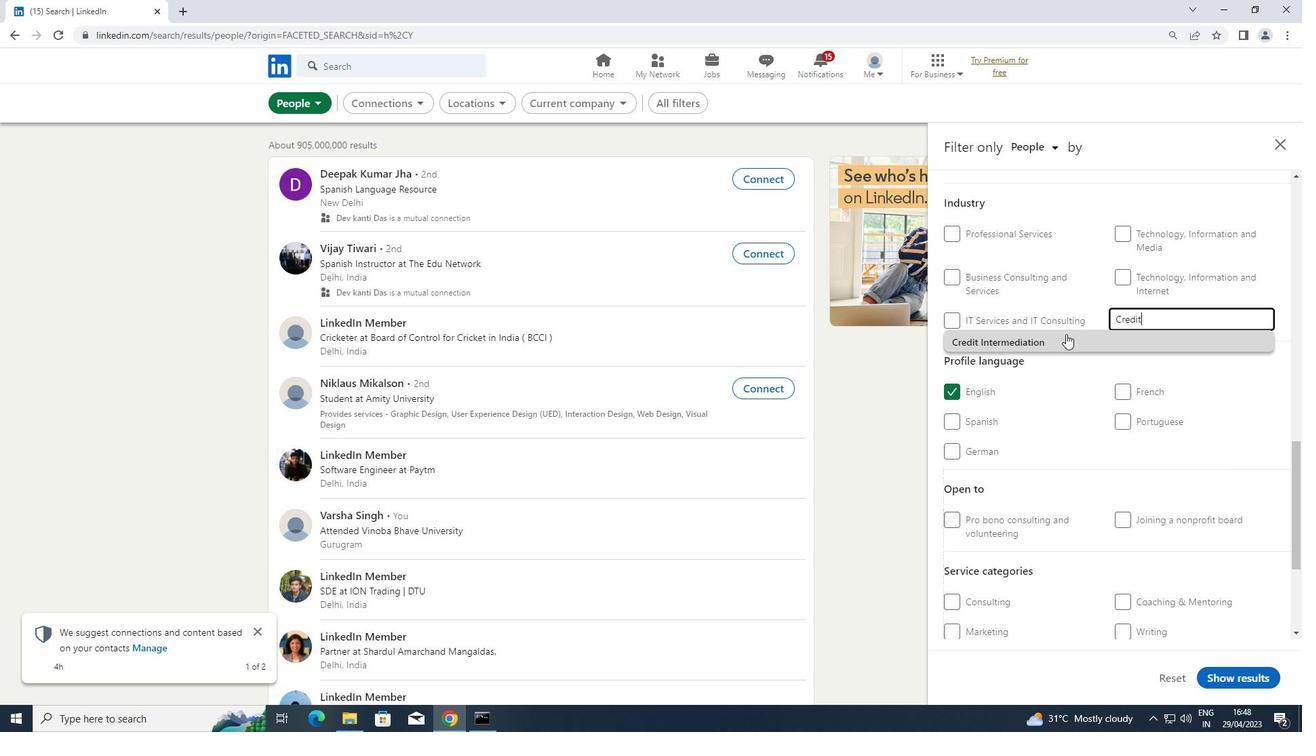 
Action: Mouse moved to (1065, 334)
Screenshot: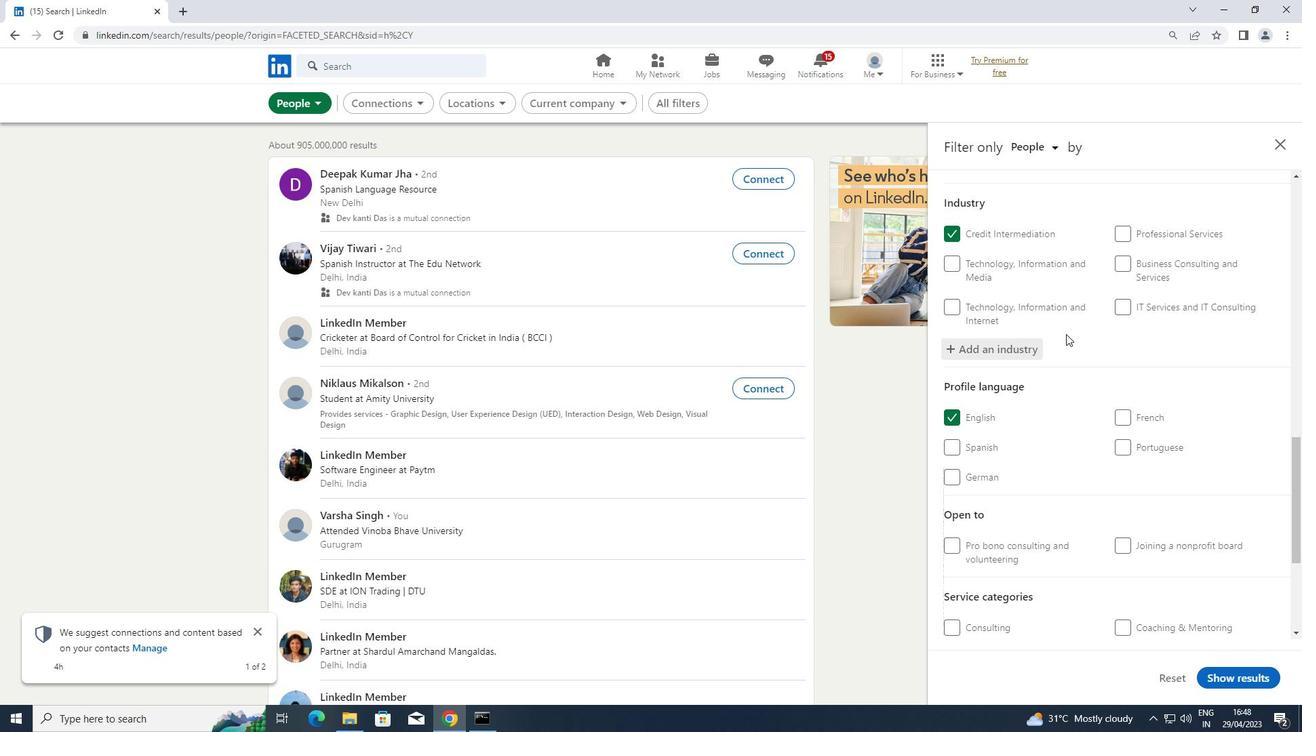 
Action: Mouse scrolled (1065, 333) with delta (0, 0)
Screenshot: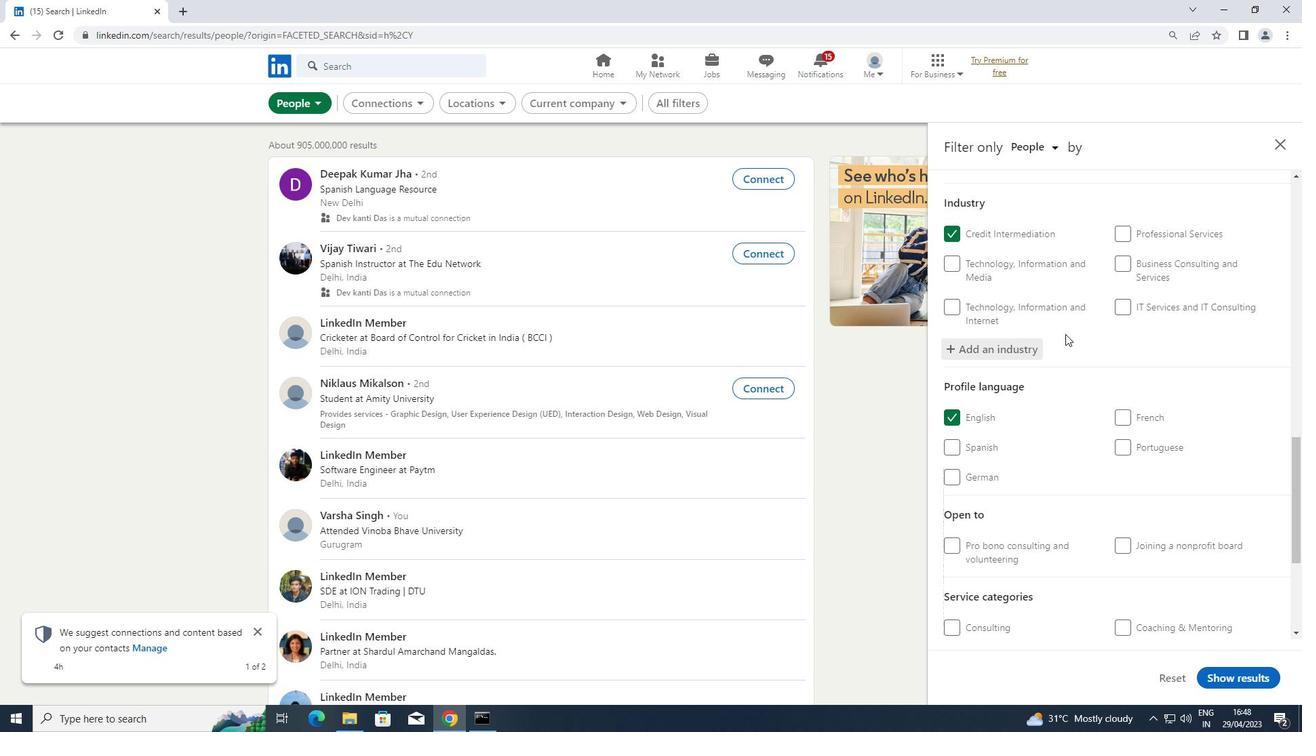 
Action: Mouse scrolled (1065, 333) with delta (0, 0)
Screenshot: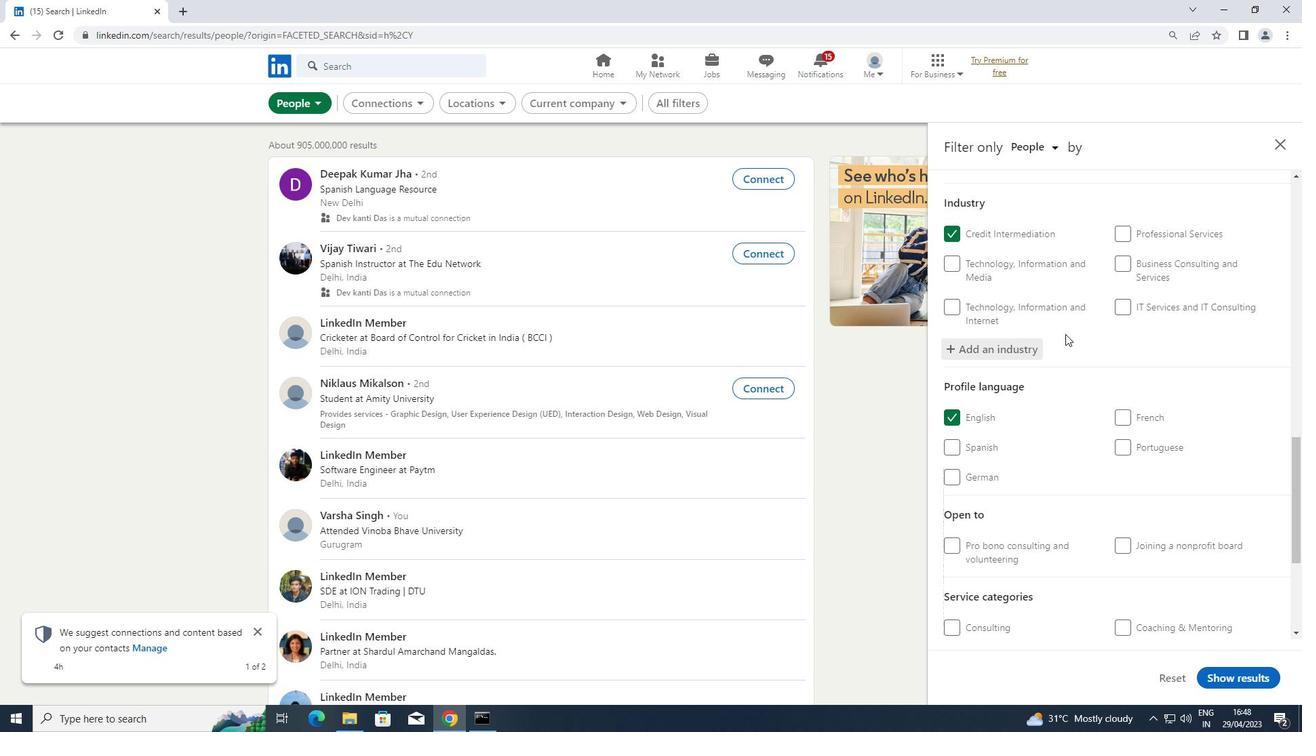 
Action: Mouse scrolled (1065, 333) with delta (0, 0)
Screenshot: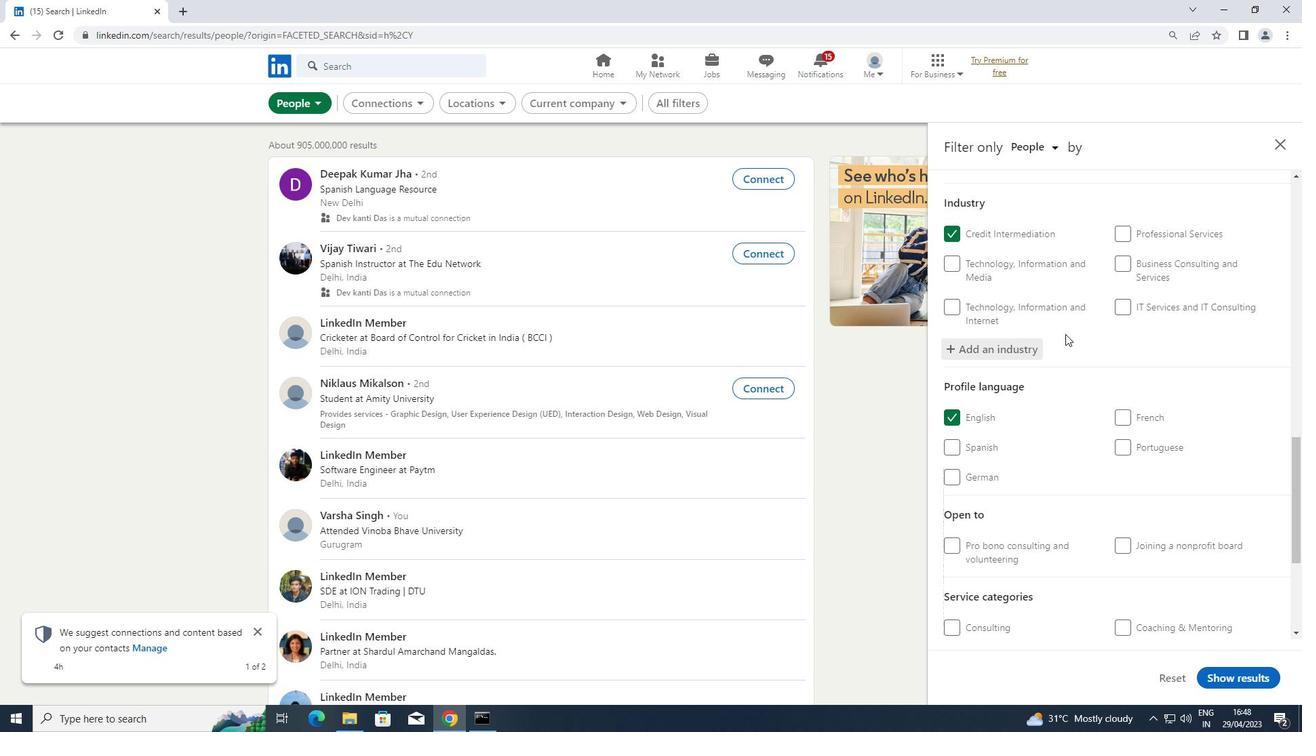 
Action: Mouse scrolled (1065, 333) with delta (0, 0)
Screenshot: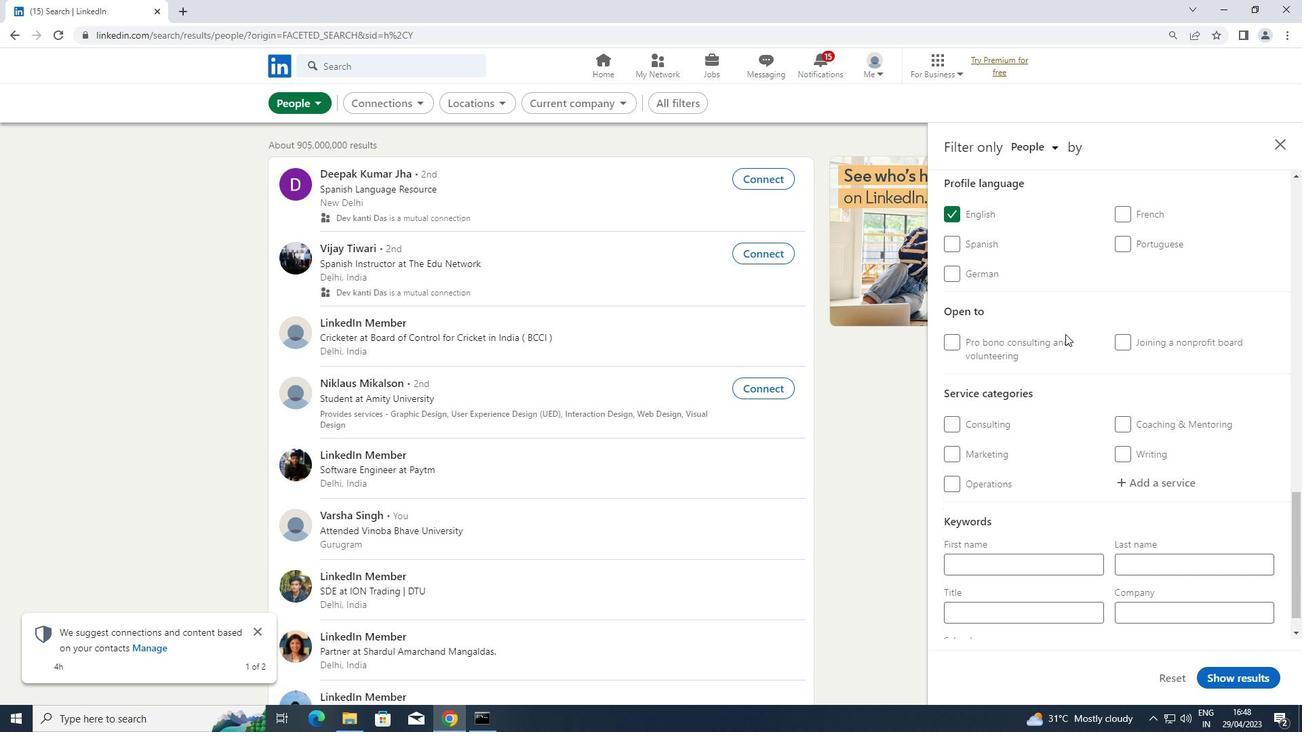 
Action: Mouse moved to (1147, 452)
Screenshot: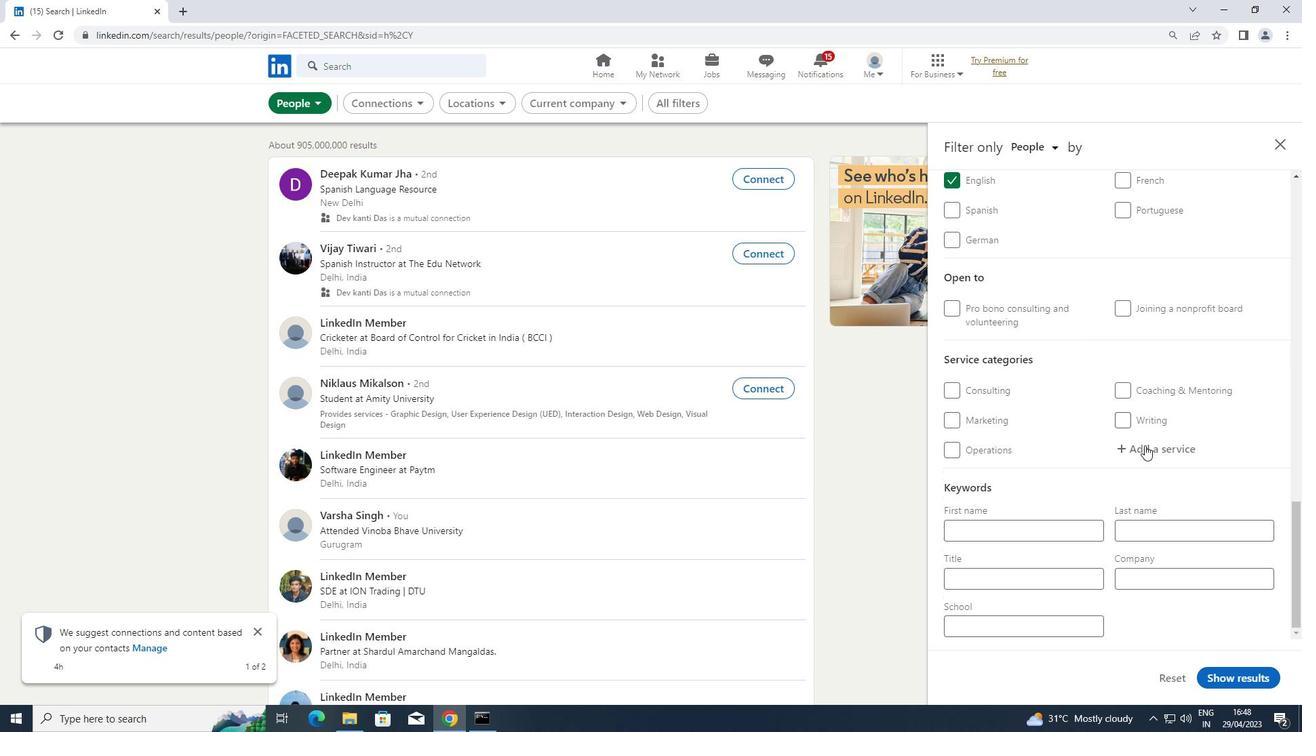 
Action: Mouse pressed left at (1147, 452)
Screenshot: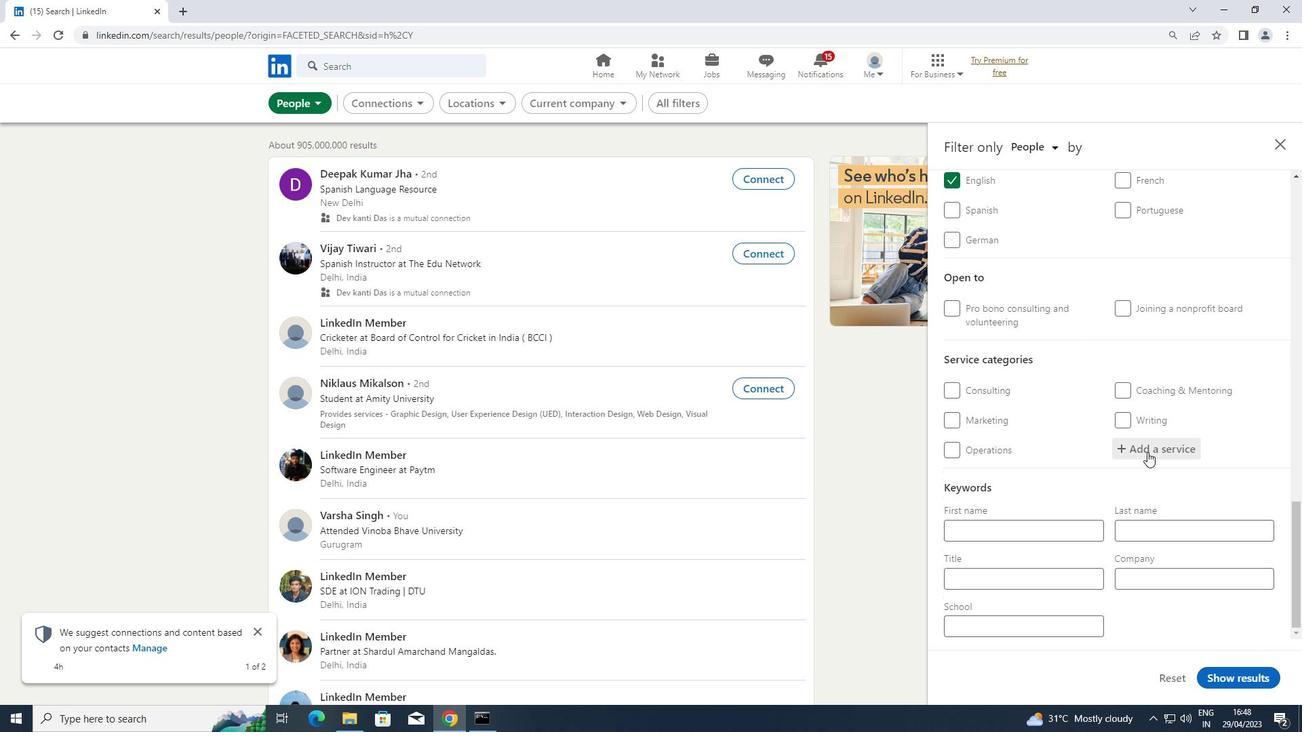 
Action: Key pressed <Key.shift>PORTRAIT
Screenshot: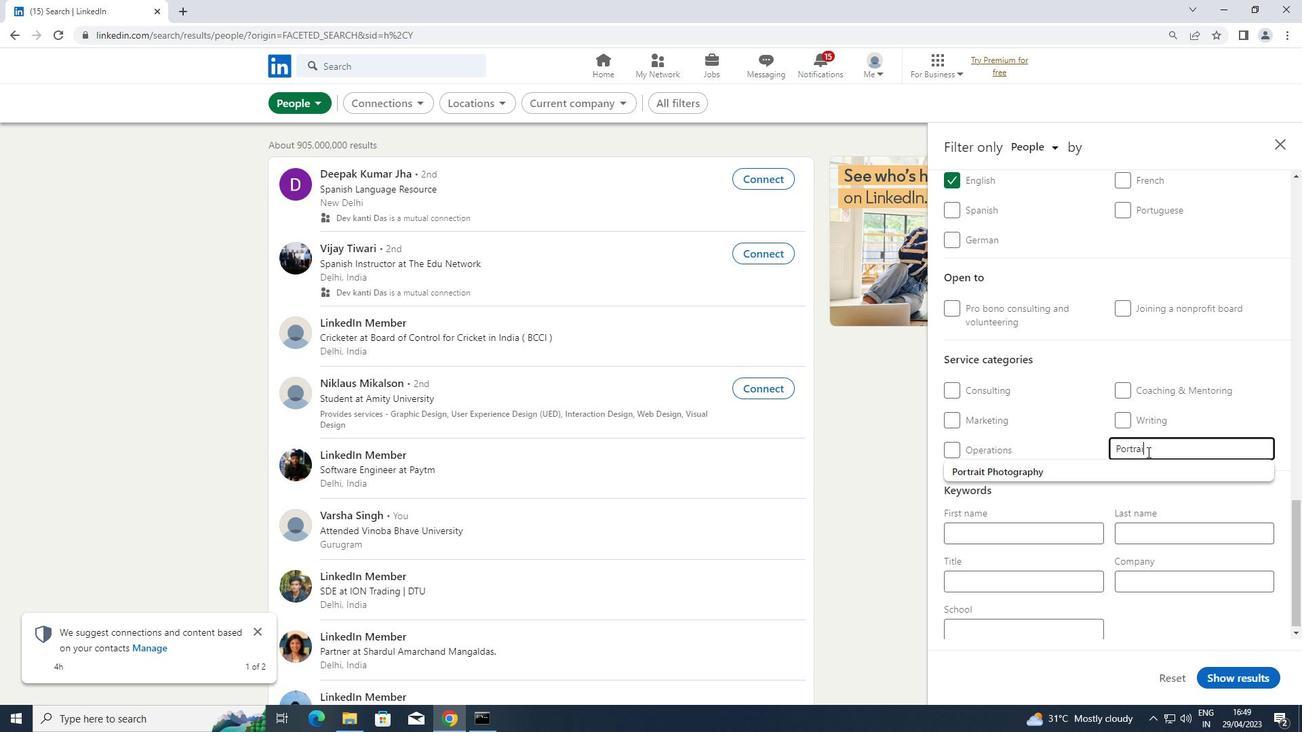 
Action: Mouse moved to (1093, 469)
Screenshot: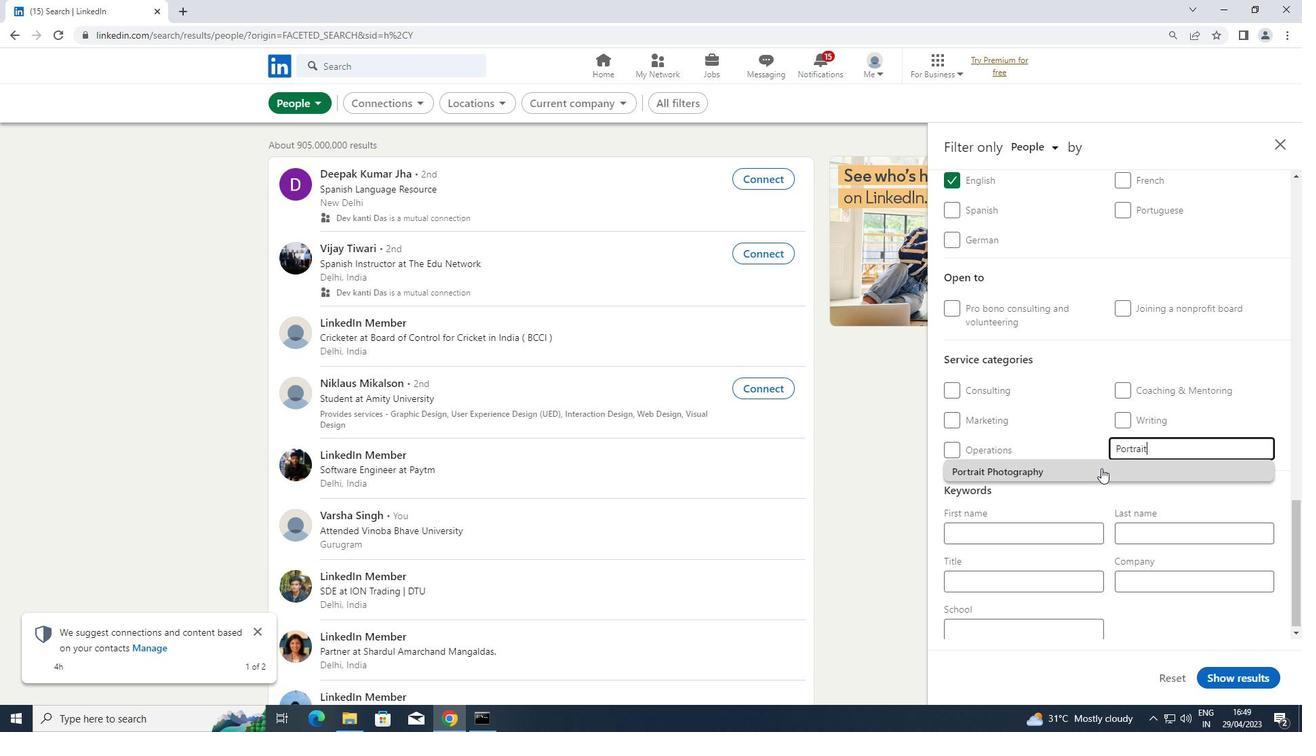 
Action: Mouse pressed left at (1093, 469)
Screenshot: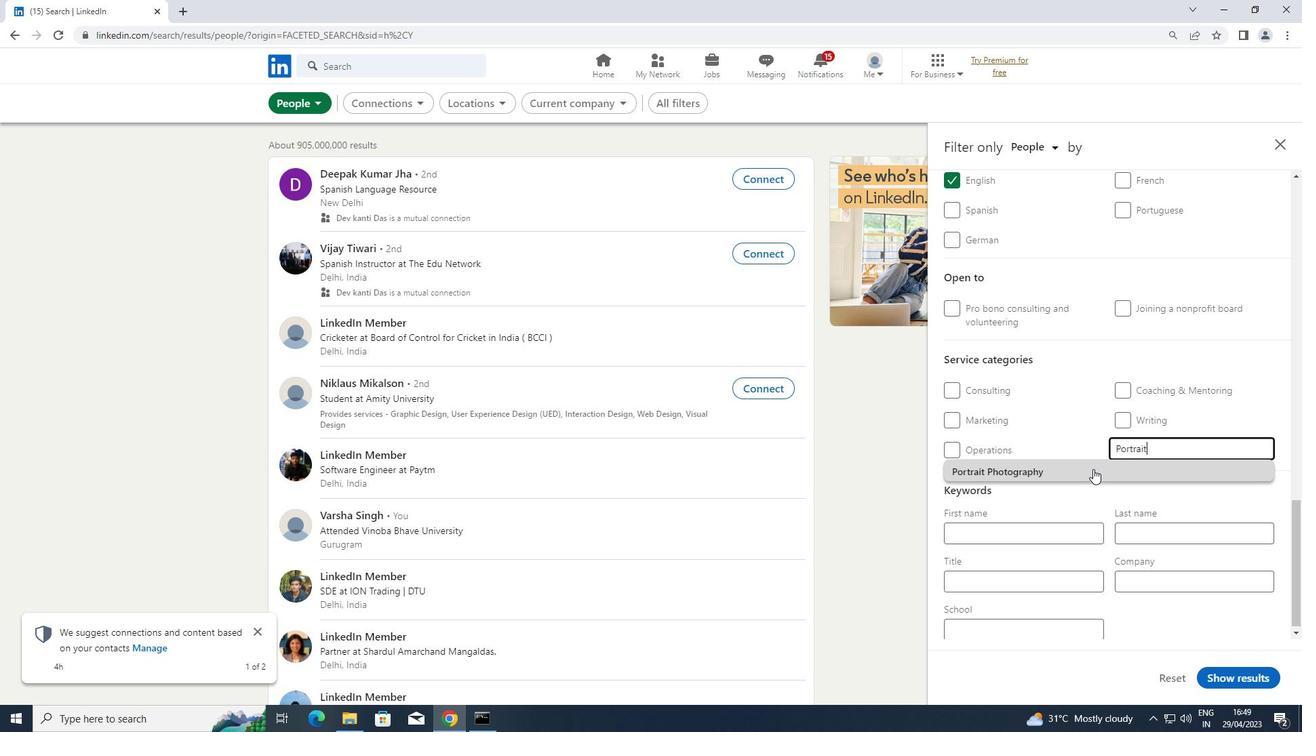 
Action: Mouse scrolled (1093, 468) with delta (0, 0)
Screenshot: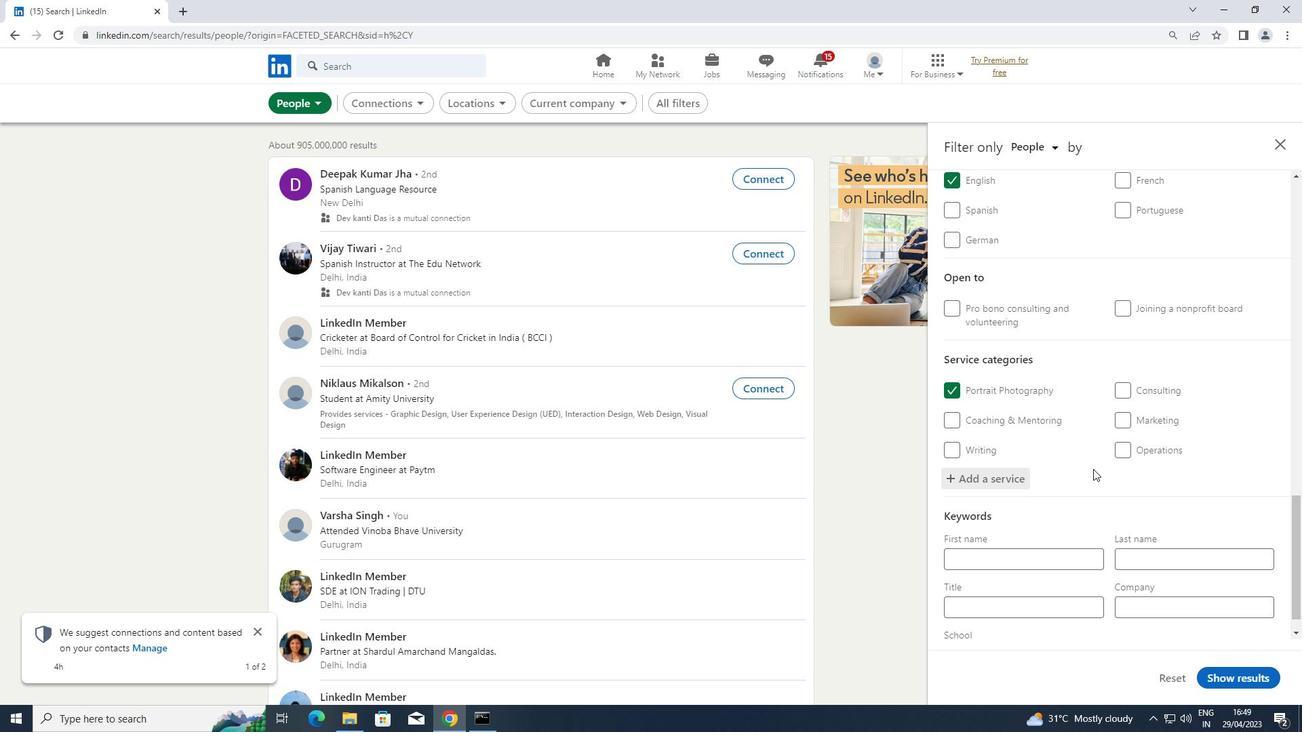 
Action: Mouse scrolled (1093, 468) with delta (0, 0)
Screenshot: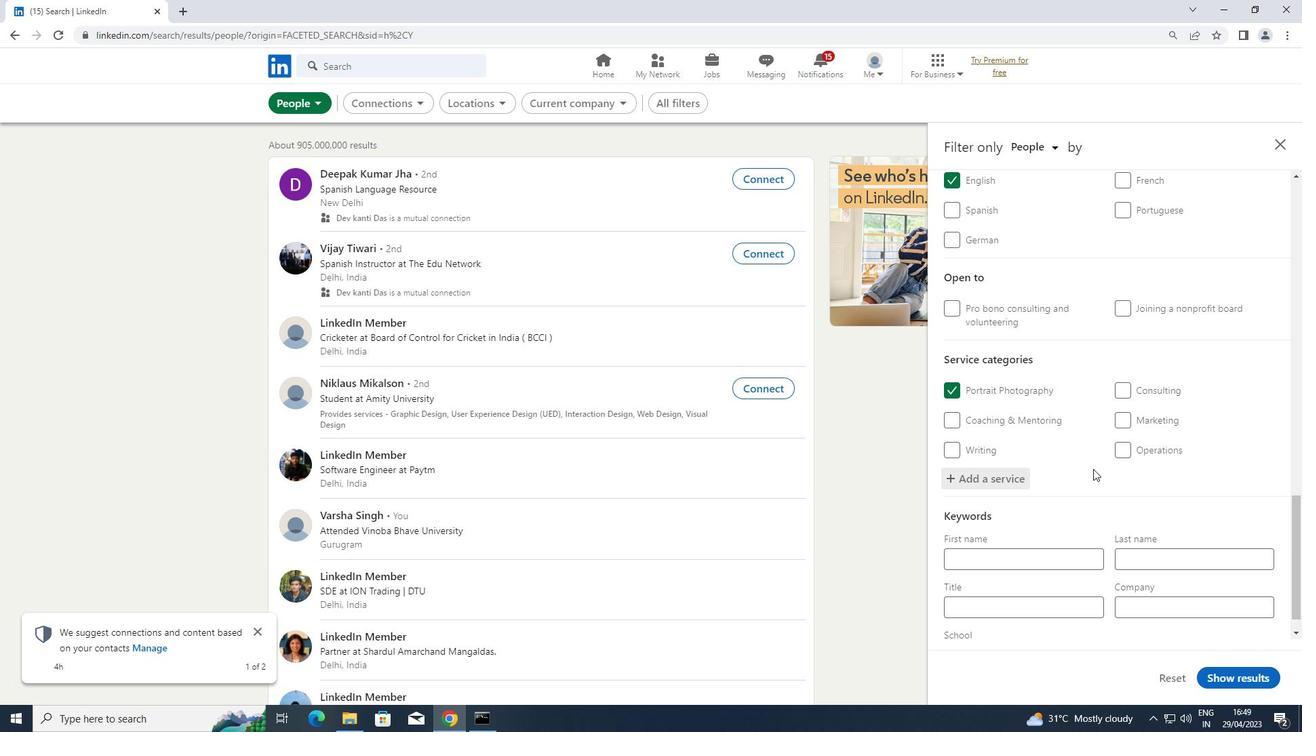 
Action: Mouse scrolled (1093, 468) with delta (0, 0)
Screenshot: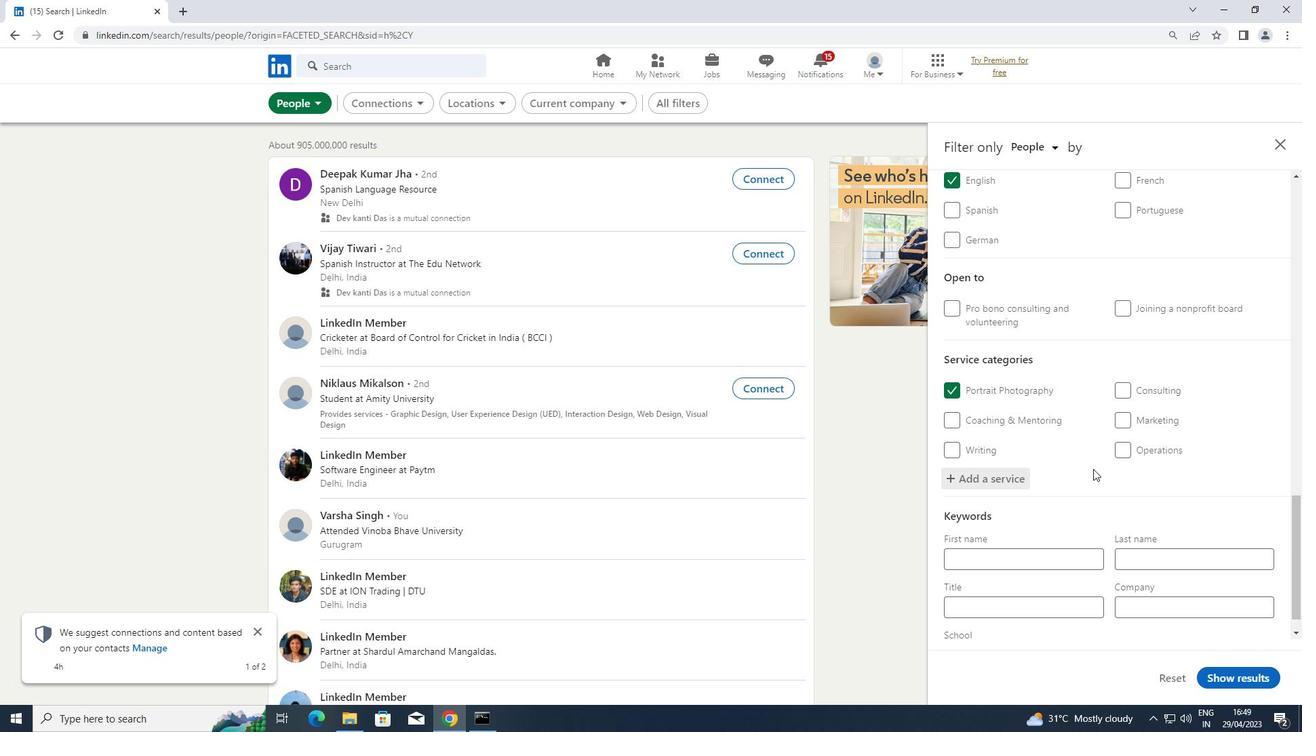 
Action: Mouse moved to (1023, 584)
Screenshot: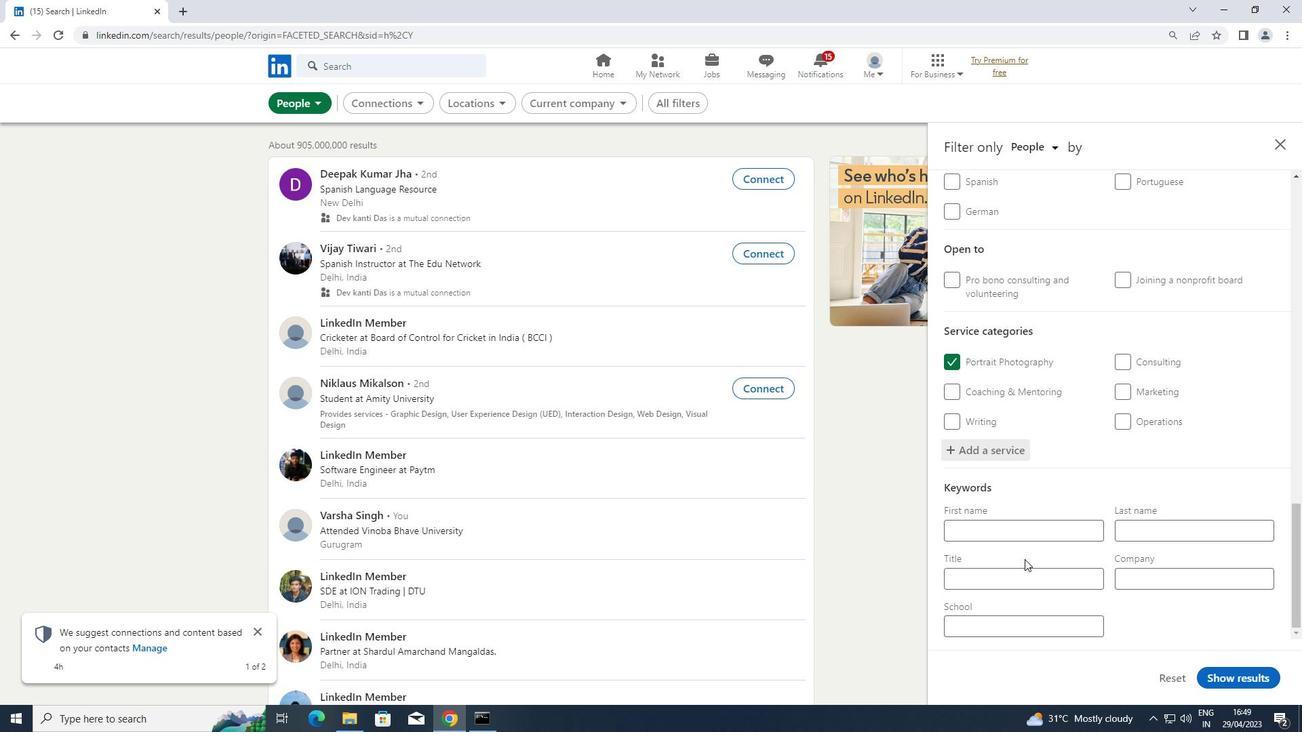 
Action: Mouse pressed left at (1023, 584)
Screenshot: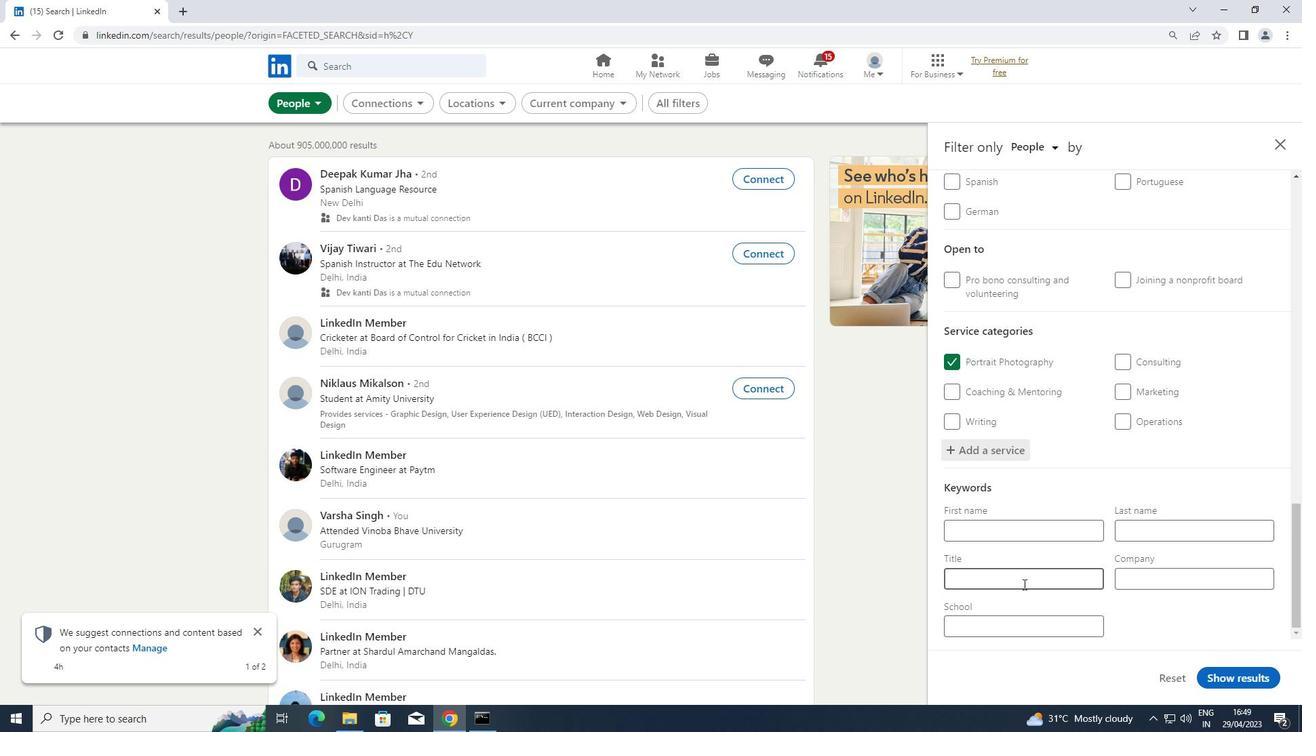 
Action: Key pressed <Key.shift>ANIMAL<Key.space><Key.shift>SHELTER<Key.space><Key.shift>WORKER
Screenshot: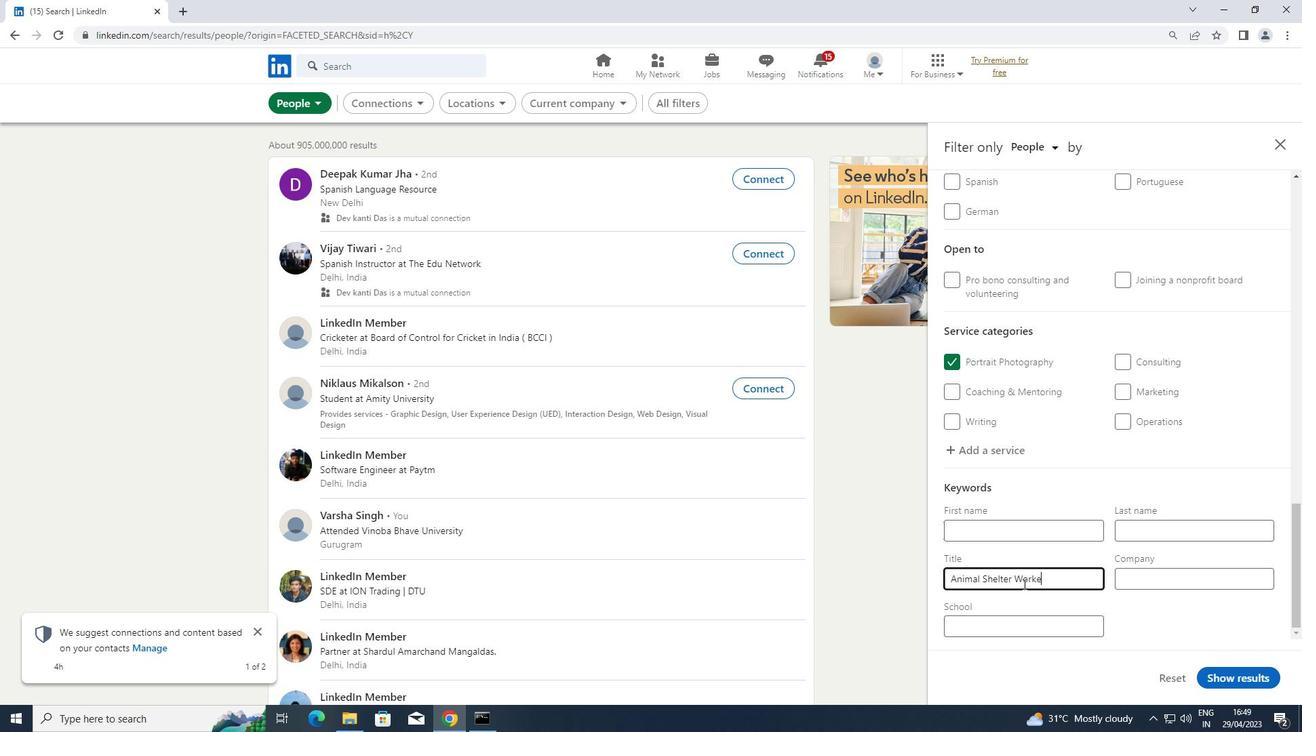 
Action: Mouse moved to (1238, 673)
Screenshot: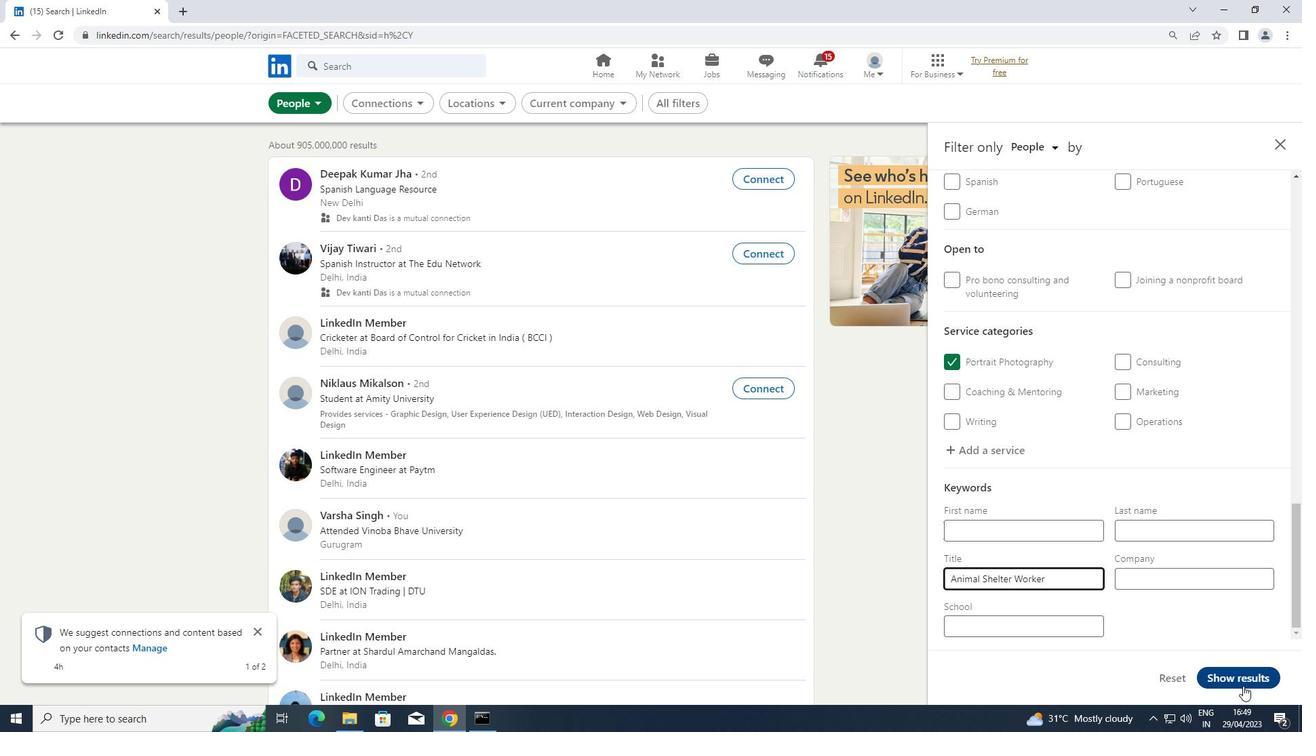
Action: Mouse pressed left at (1238, 673)
Screenshot: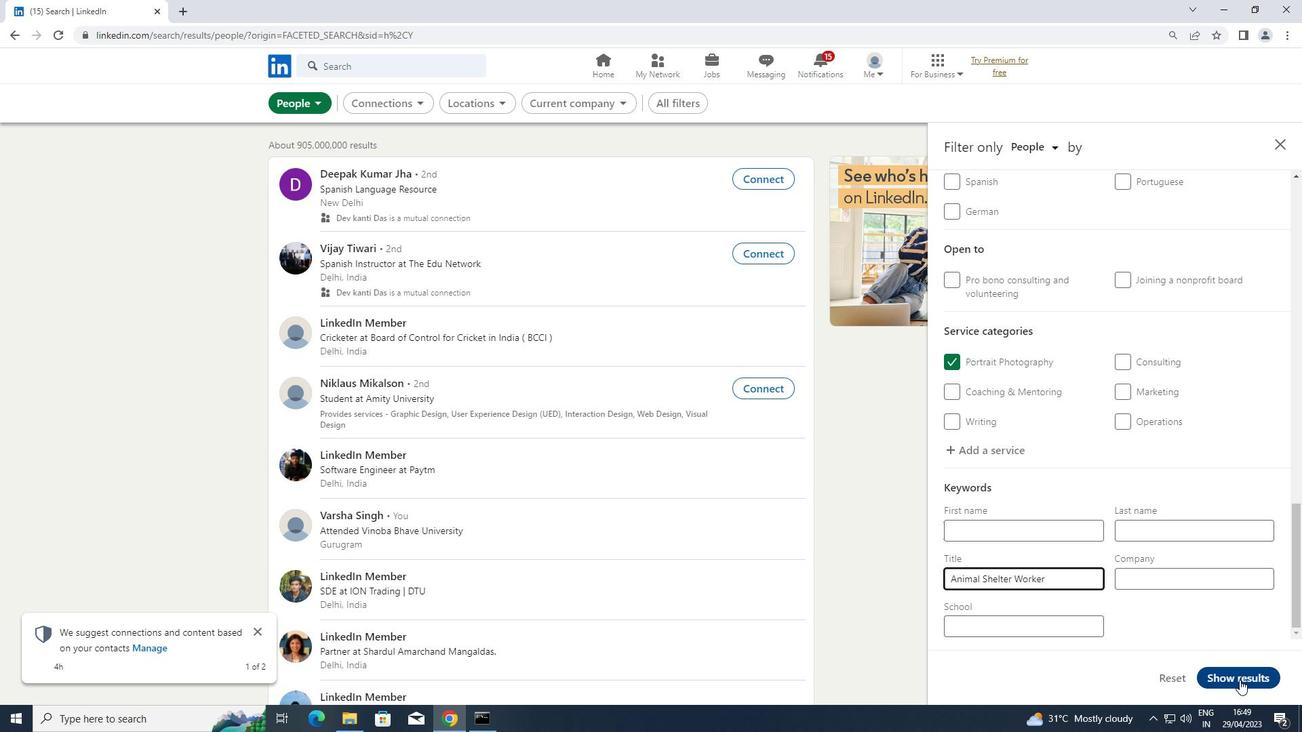 
